 Task: Find connections with filter location Cazin with filter topic #happywith filter profile language English with filter current company Cairn Oil and Gas with filter school Kalyani Government Engineering College with filter industry Household and Institutional Furniture Manufacturing with filter service category Trade Shows with filter keywords title Electrical Engineer
Action: Mouse moved to (655, 128)
Screenshot: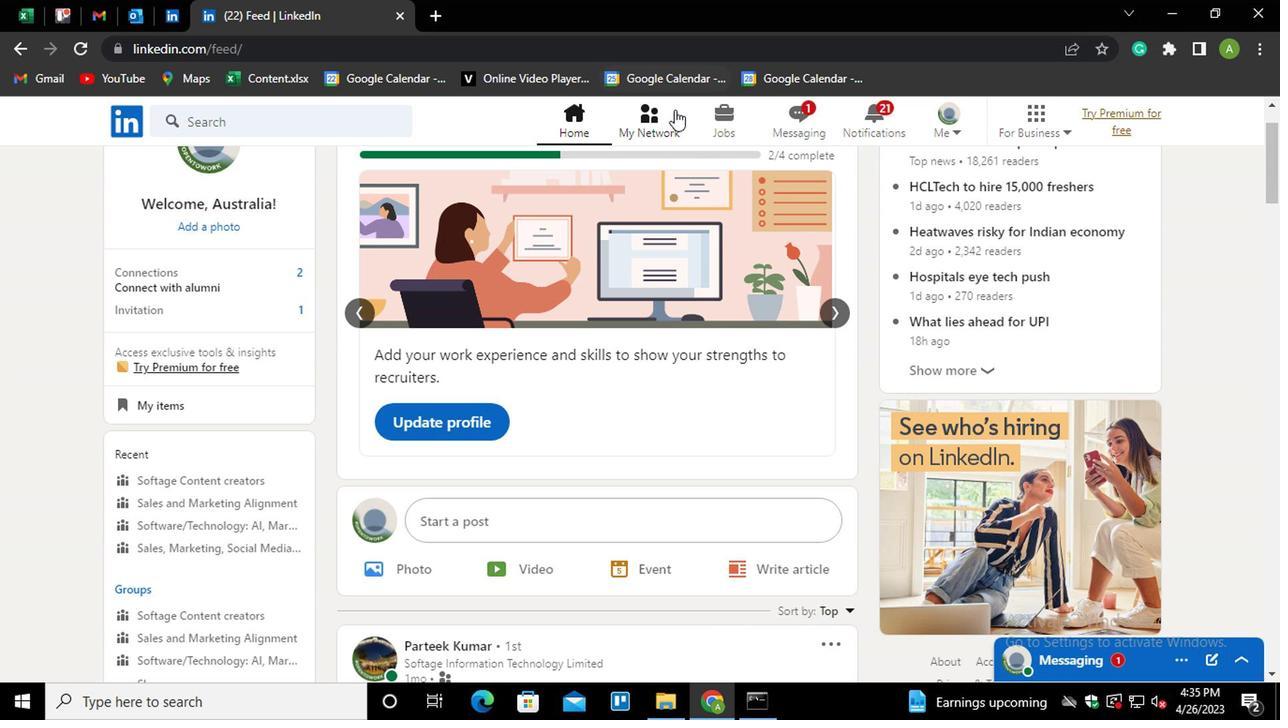 
Action: Mouse pressed left at (655, 128)
Screenshot: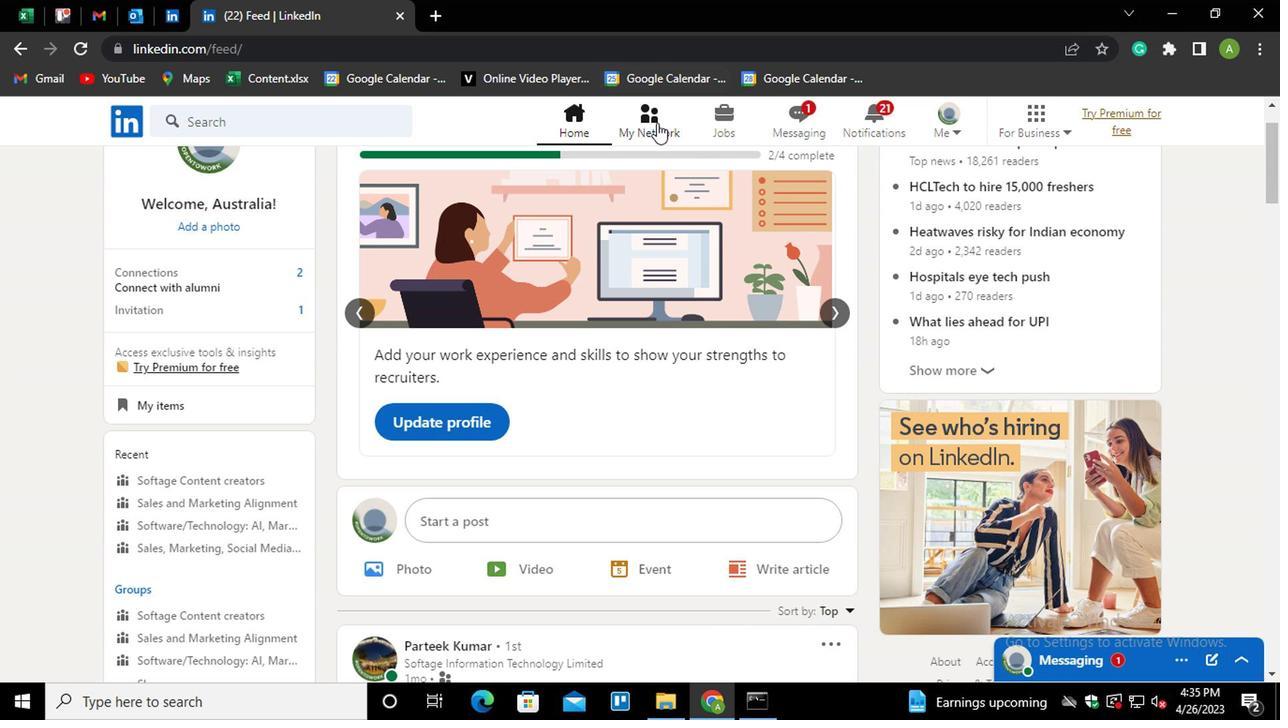 
Action: Mouse moved to (266, 225)
Screenshot: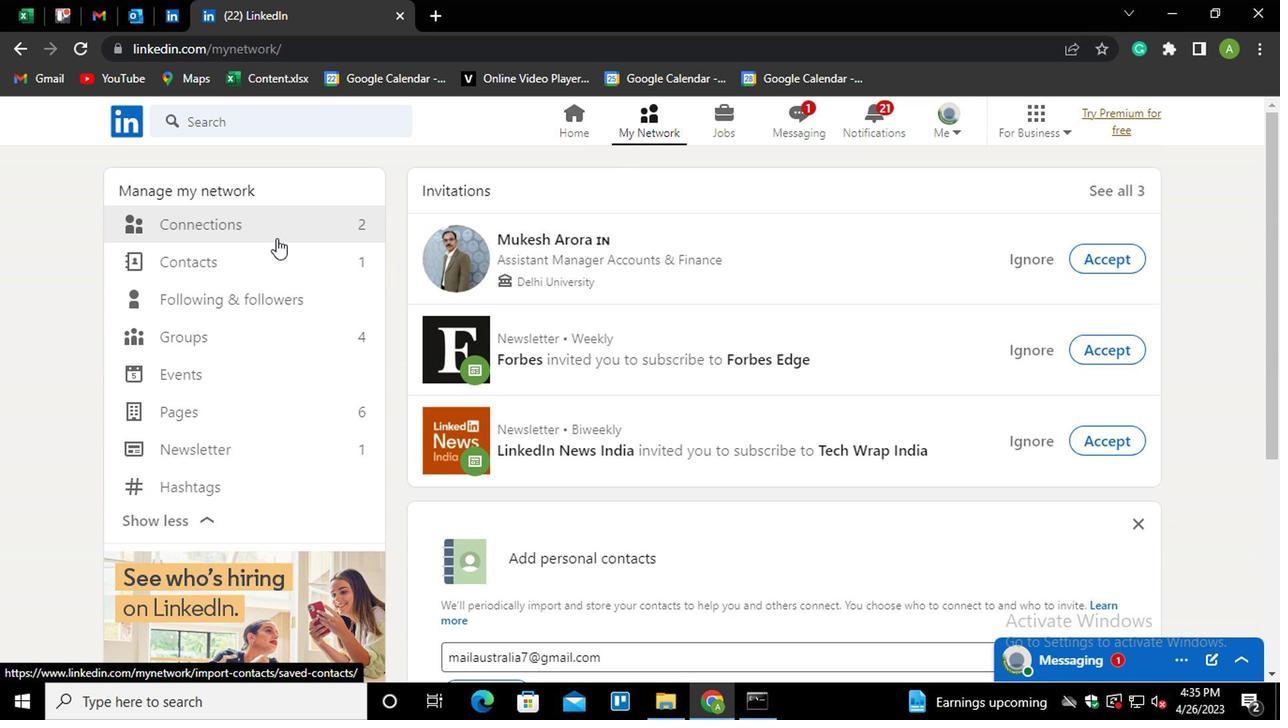 
Action: Mouse pressed left at (266, 225)
Screenshot: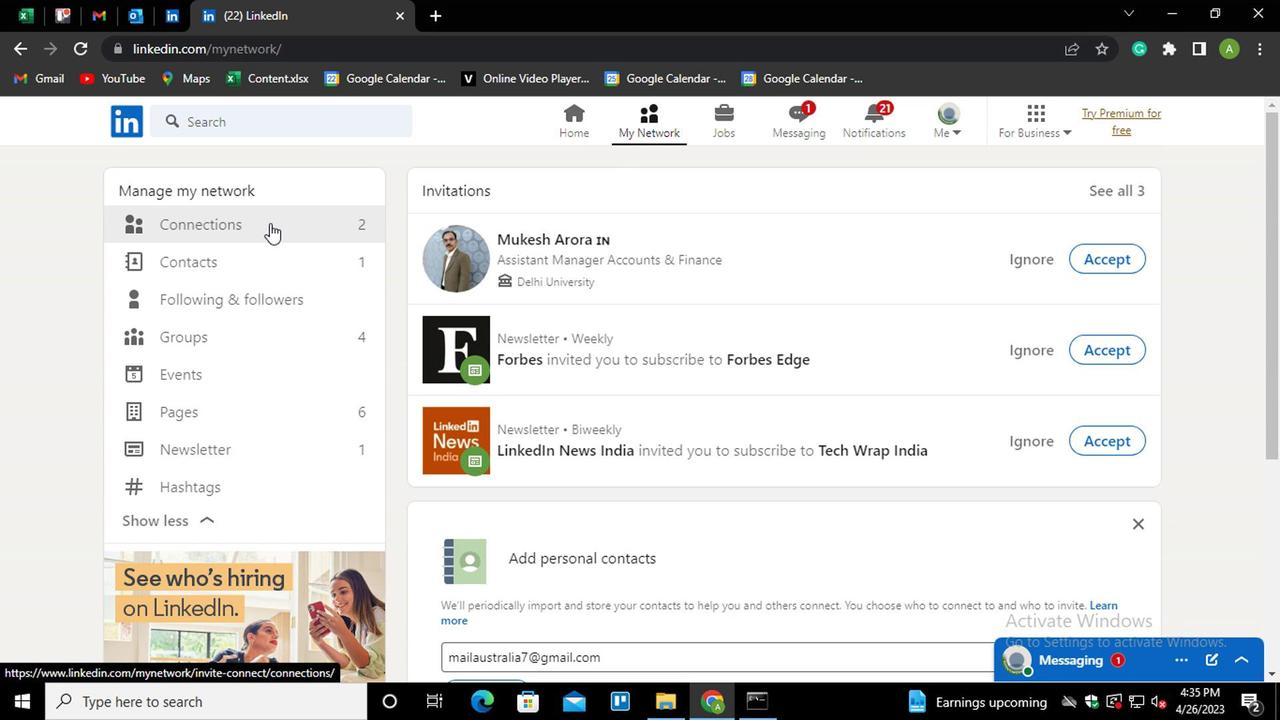 
Action: Mouse moved to (772, 224)
Screenshot: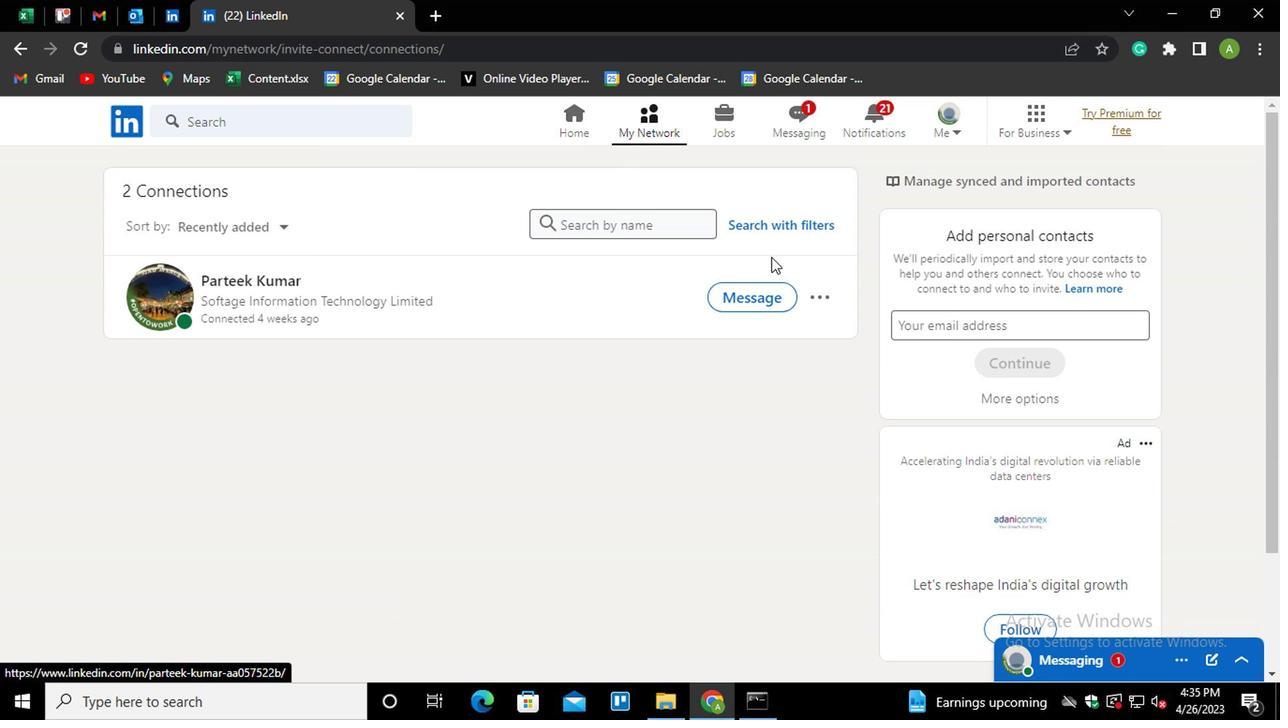 
Action: Mouse pressed left at (772, 224)
Screenshot: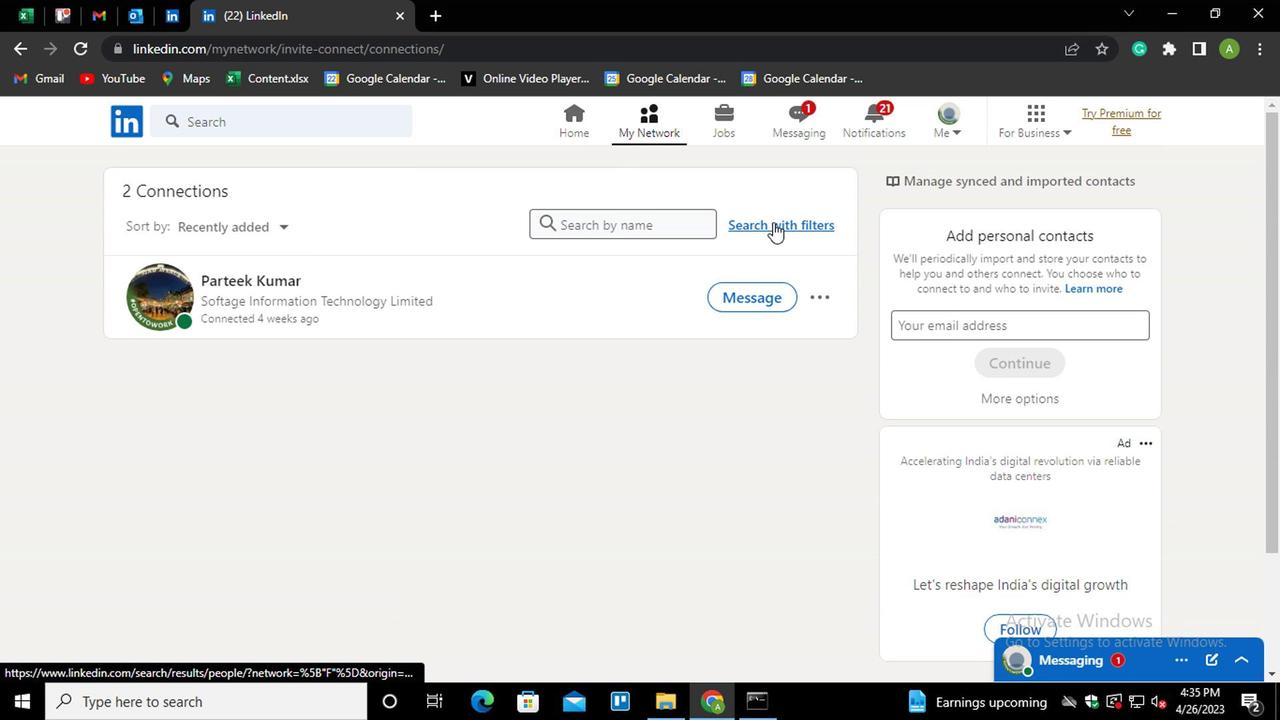 
Action: Mouse moved to (610, 180)
Screenshot: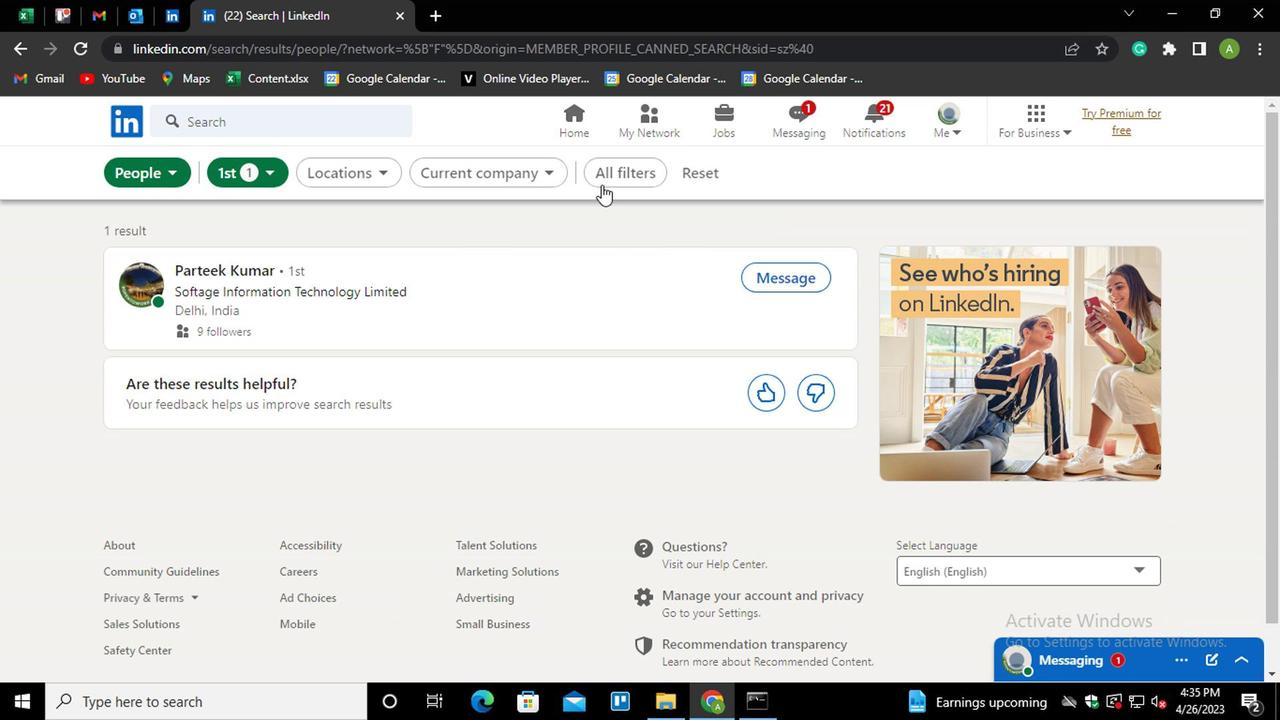 
Action: Mouse pressed left at (610, 180)
Screenshot: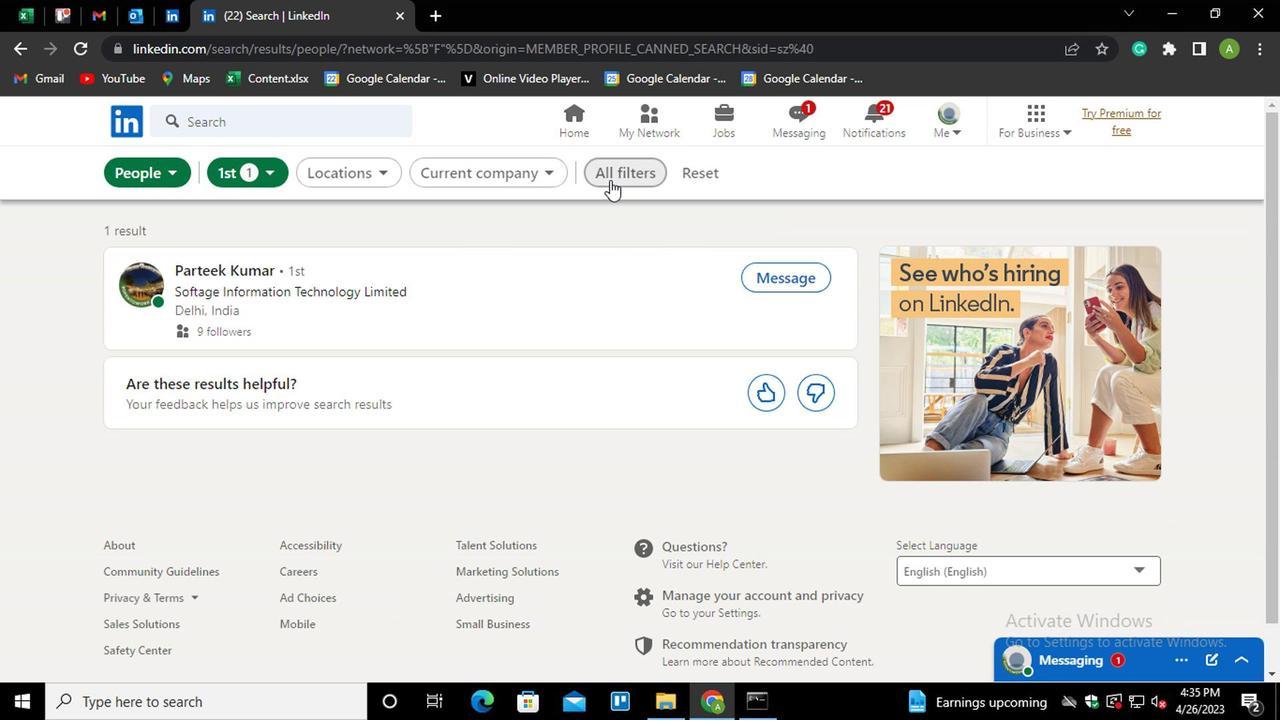 
Action: Mouse moved to (864, 426)
Screenshot: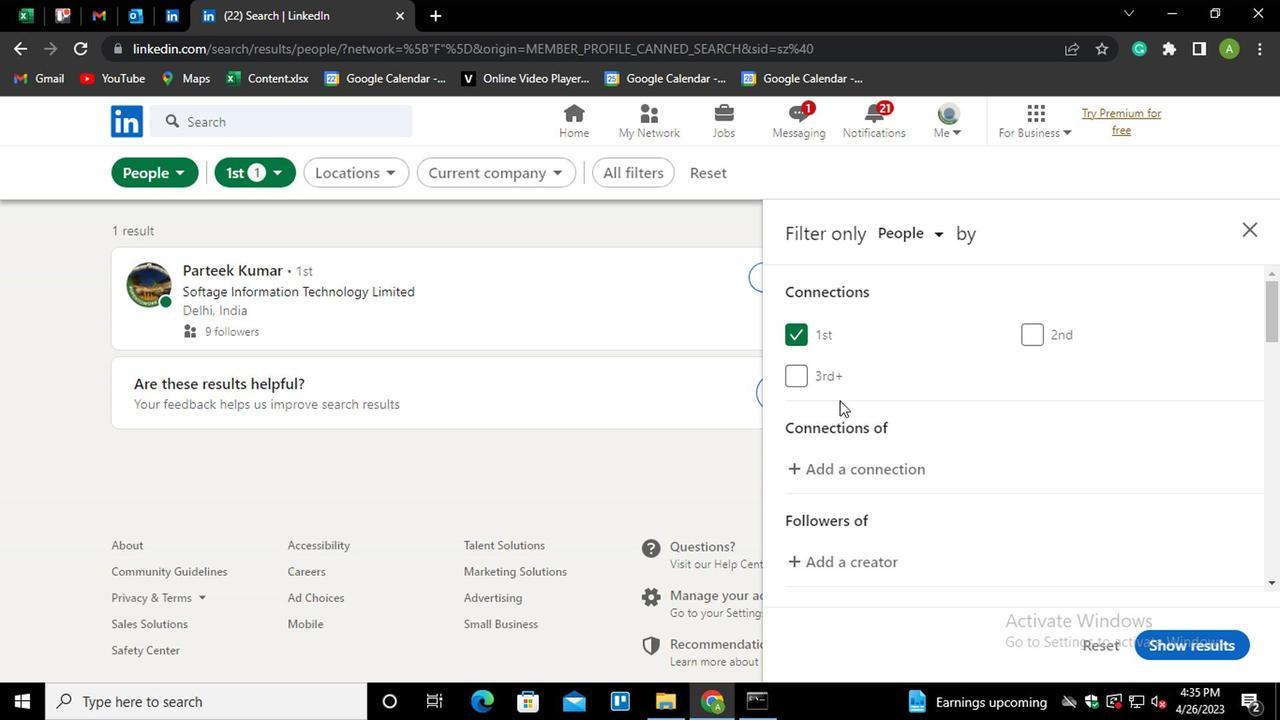 
Action: Mouse scrolled (864, 426) with delta (0, 0)
Screenshot: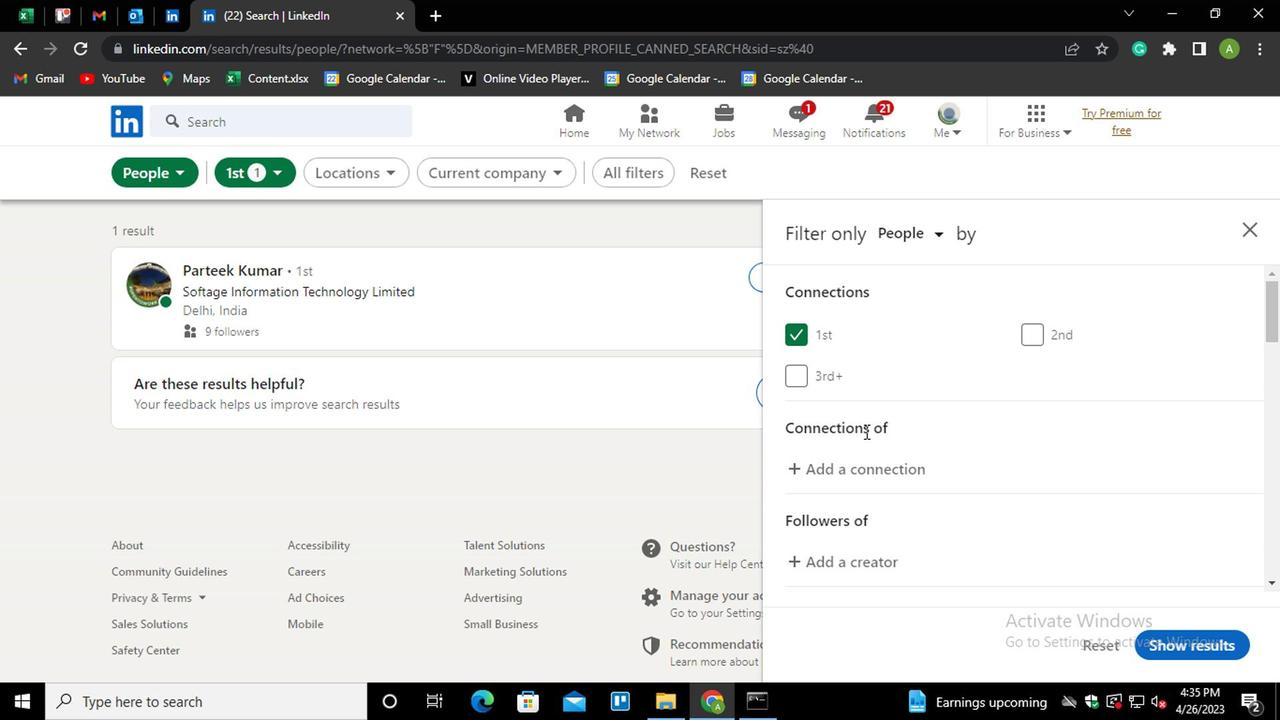 
Action: Mouse scrolled (864, 426) with delta (0, 0)
Screenshot: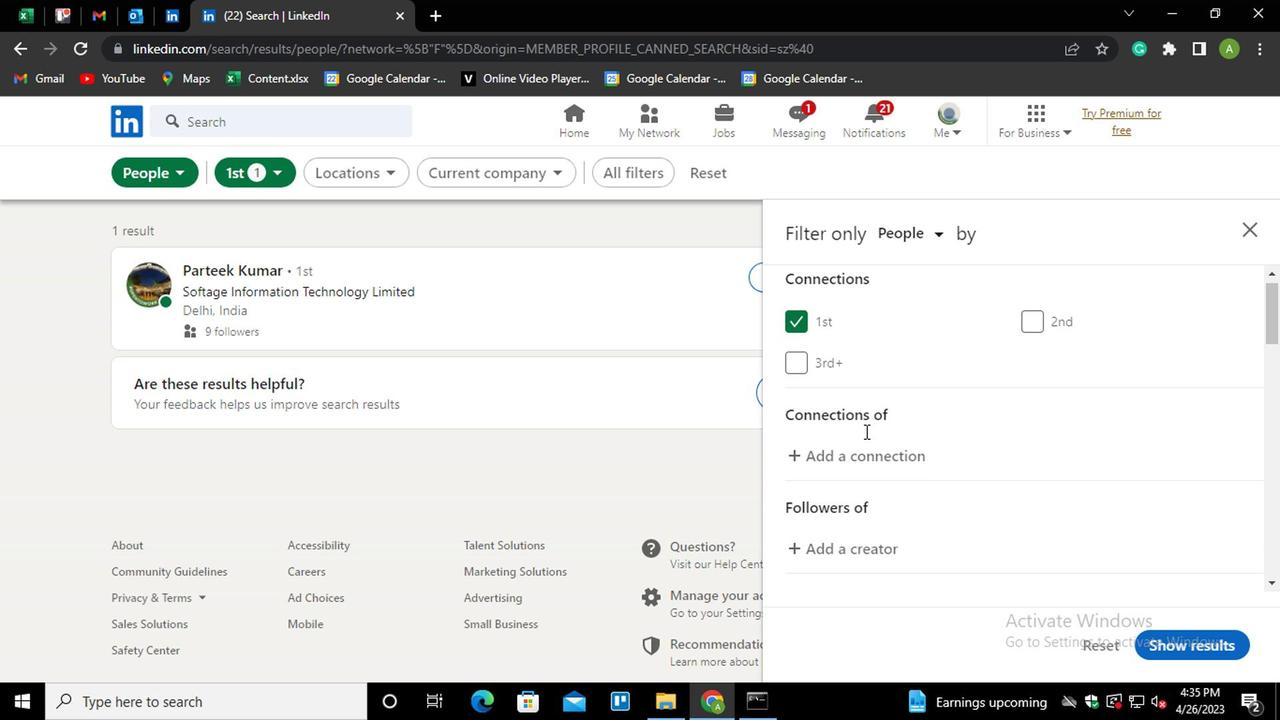 
Action: Mouse scrolled (864, 426) with delta (0, 0)
Screenshot: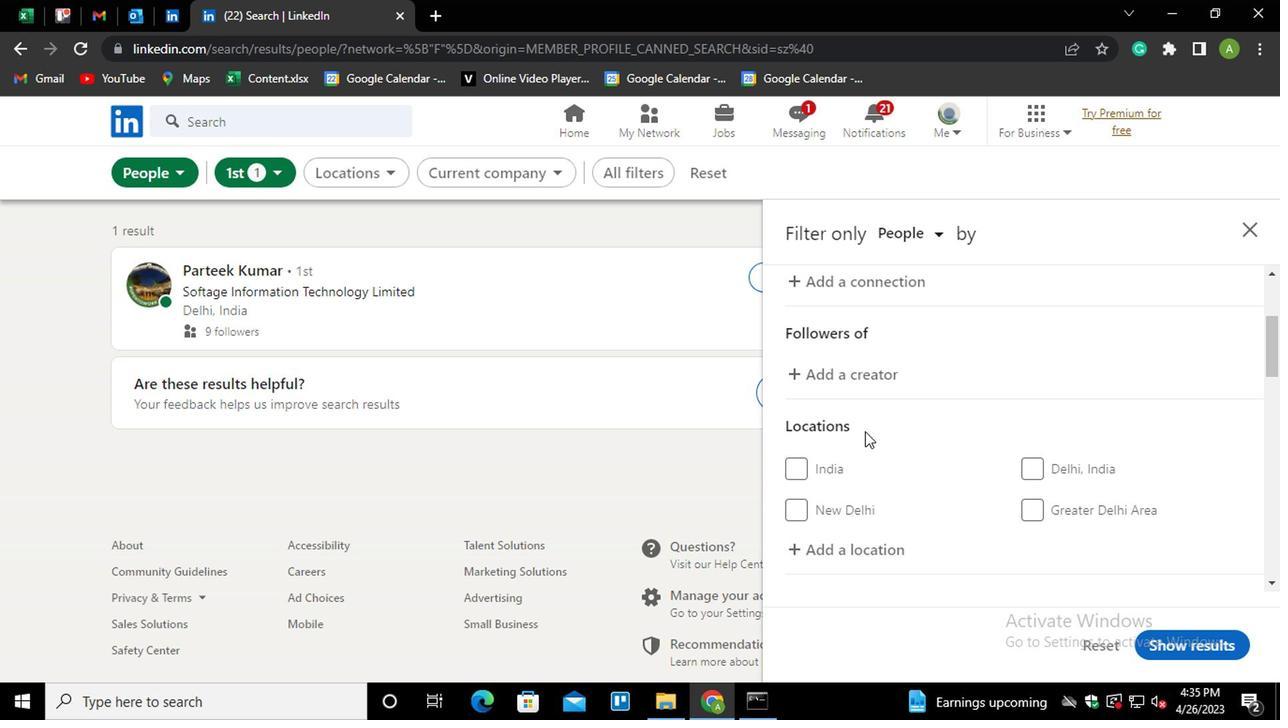 
Action: Mouse moved to (857, 451)
Screenshot: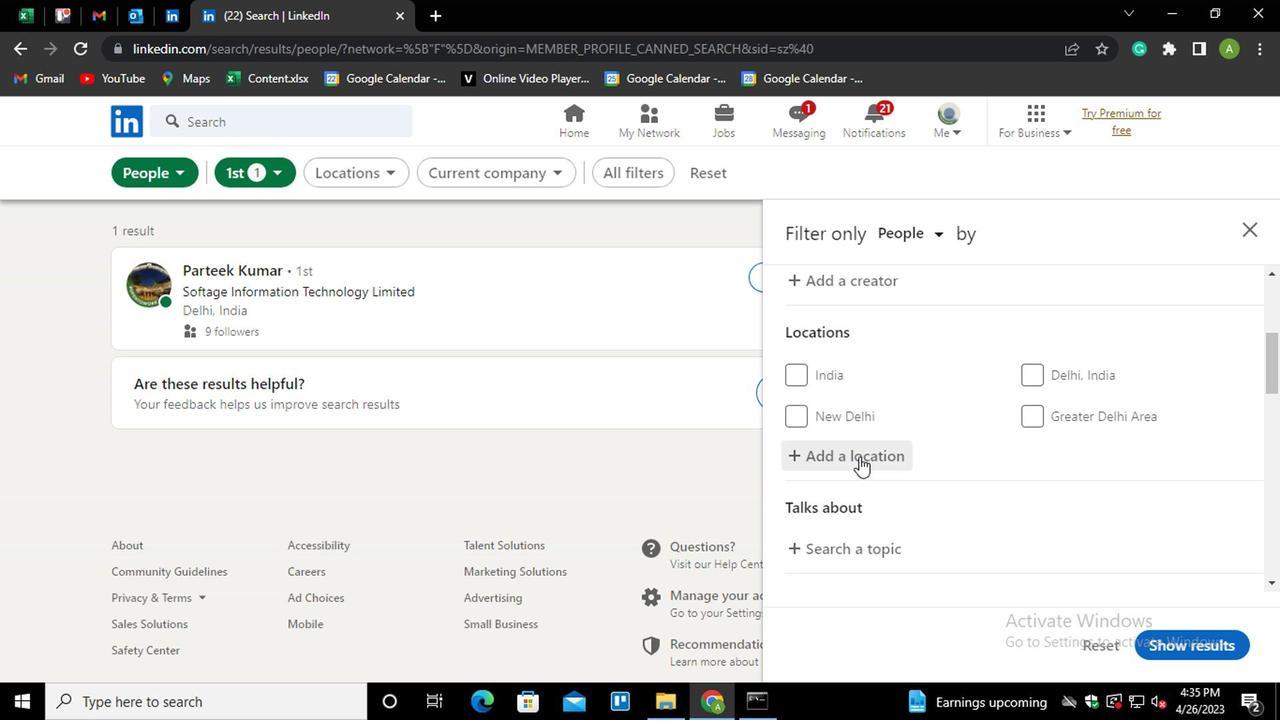 
Action: Mouse pressed left at (857, 451)
Screenshot: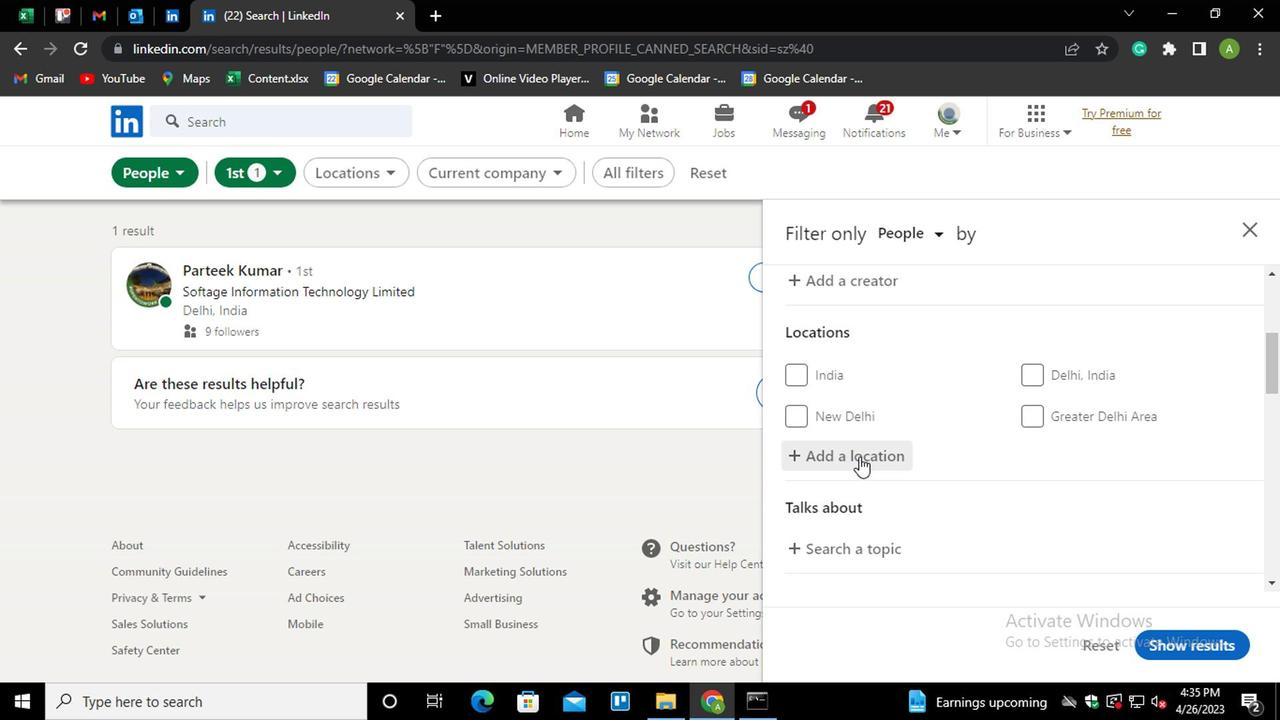 
Action: Mouse moved to (857, 451)
Screenshot: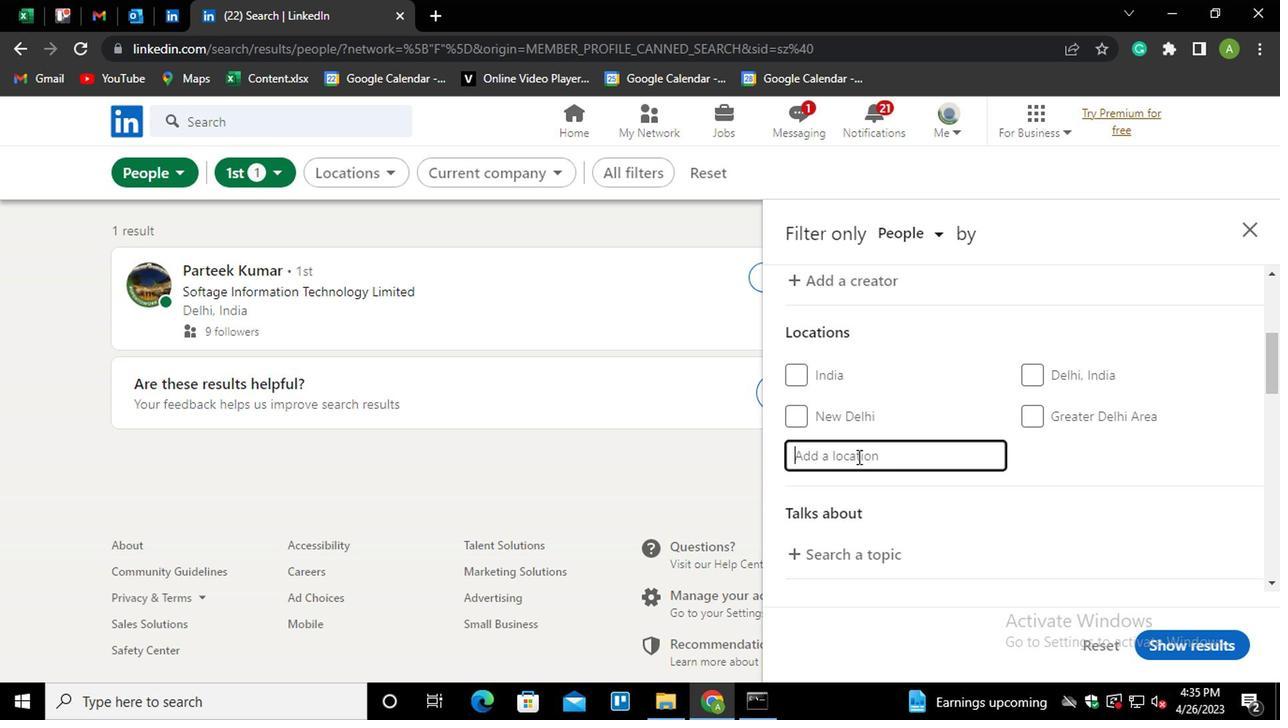 
Action: Mouse pressed left at (857, 451)
Screenshot: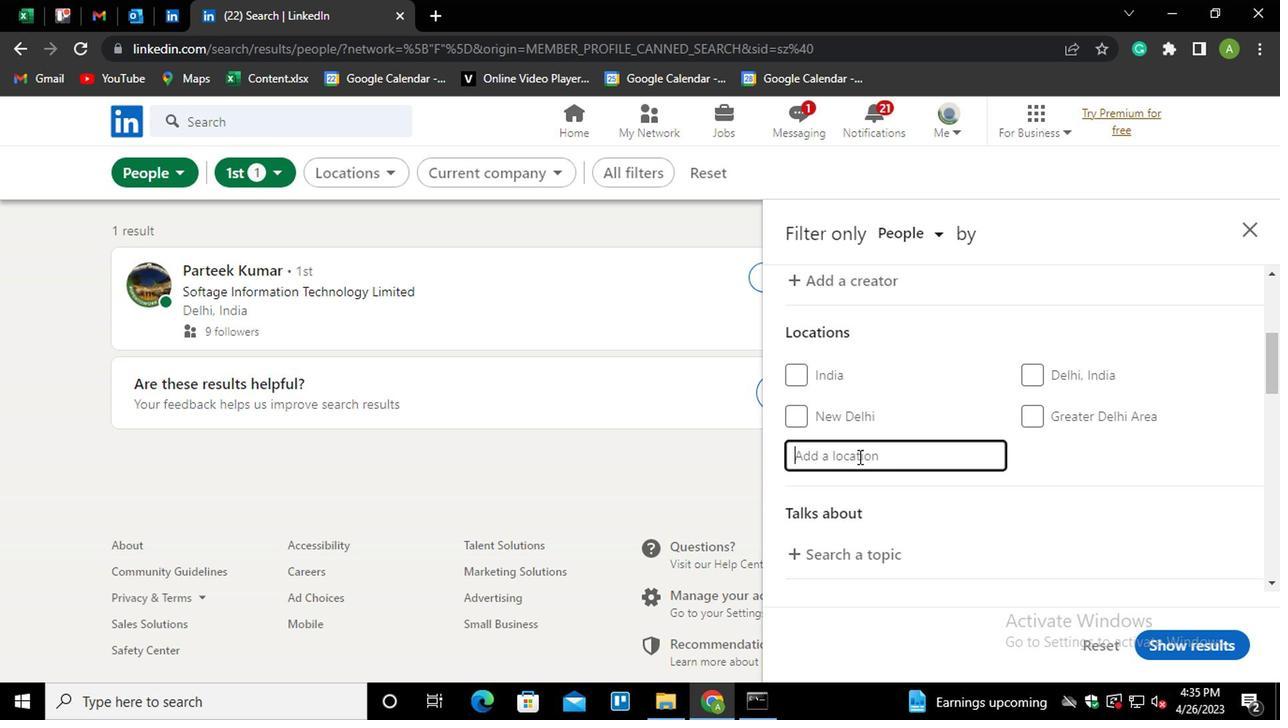 
Action: Key pressed <Key.shift>CZ<Key.backspace>AZIN<Key.down><Key.enter>
Screenshot: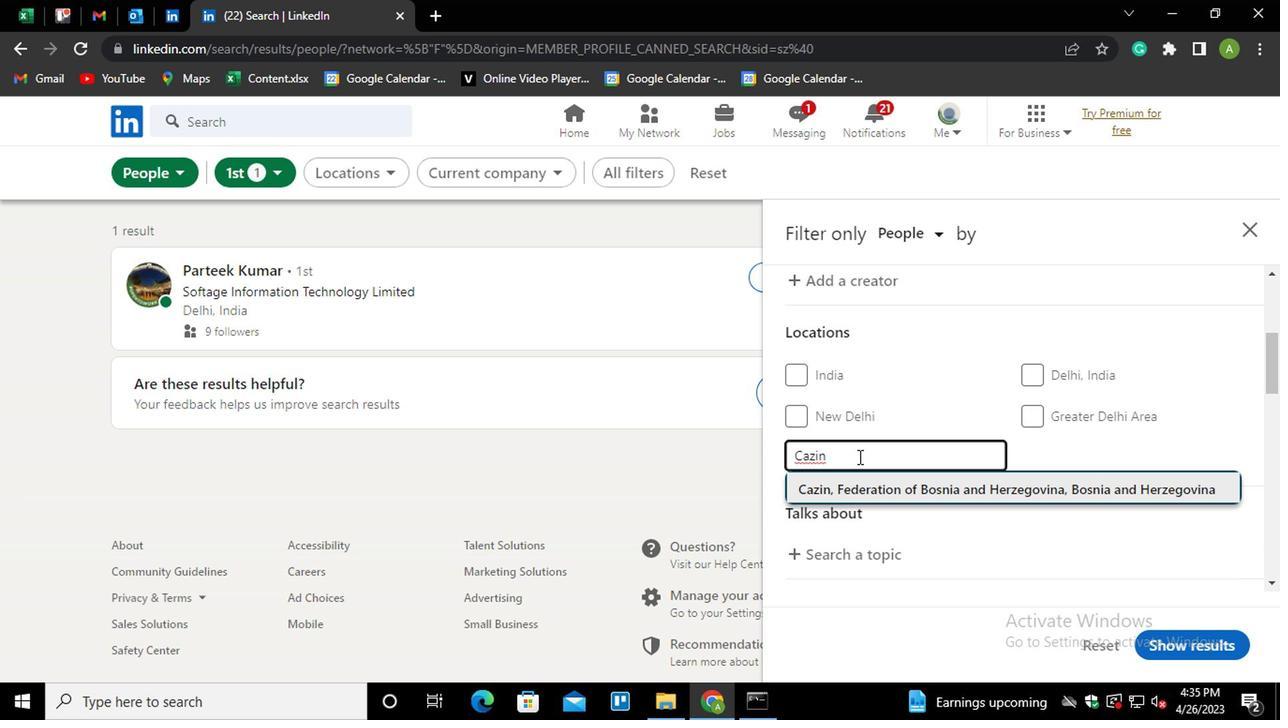 
Action: Mouse moved to (953, 480)
Screenshot: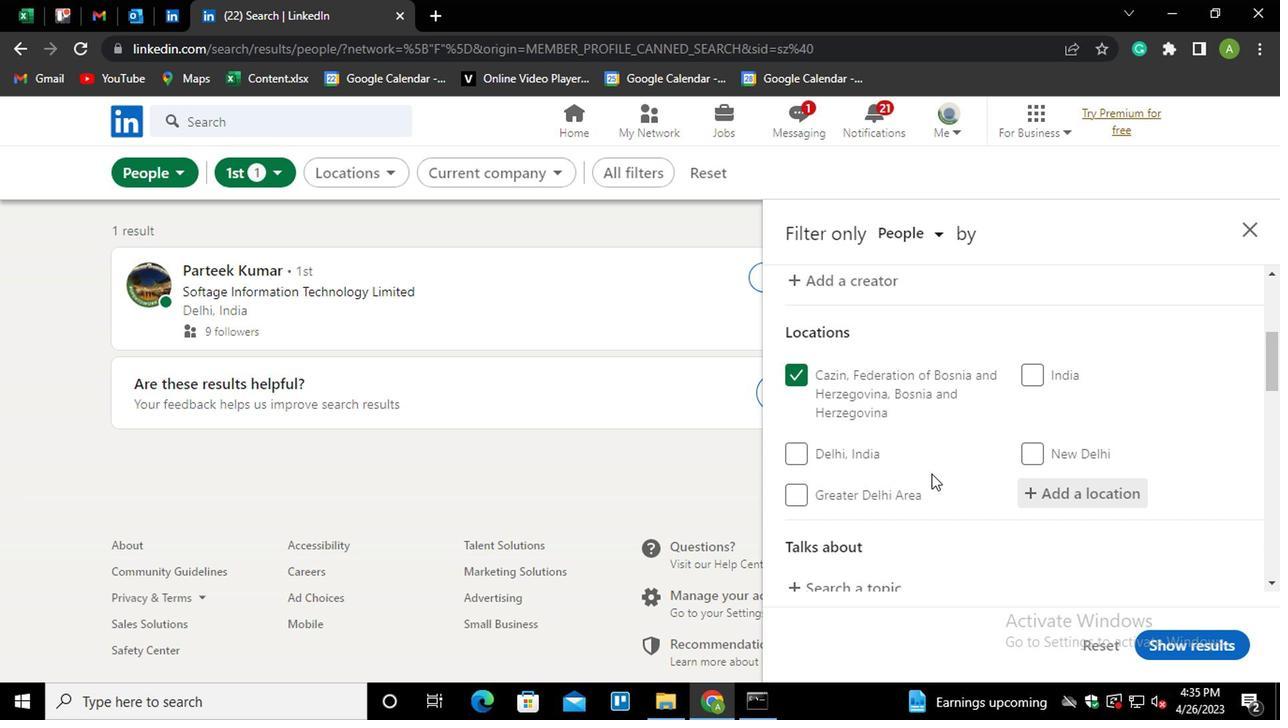 
Action: Mouse scrolled (953, 479) with delta (0, -1)
Screenshot: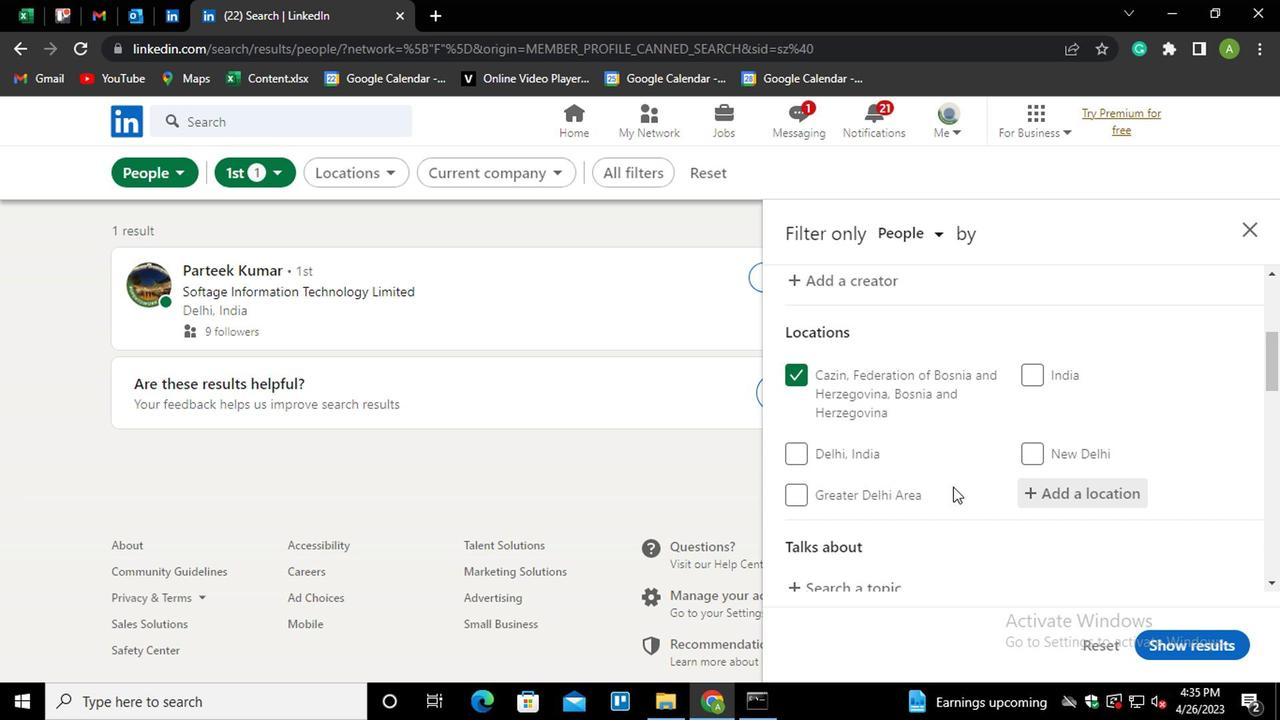 
Action: Mouse moved to (957, 467)
Screenshot: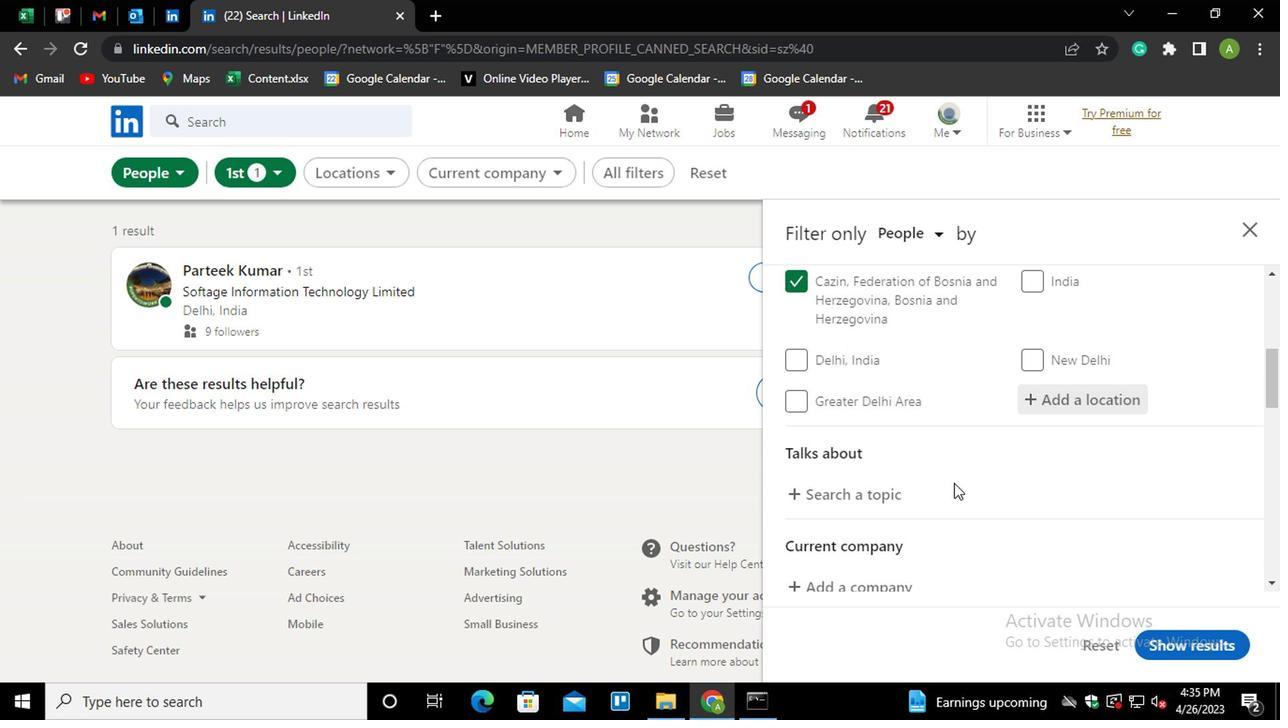 
Action: Mouse scrolled (957, 466) with delta (0, 0)
Screenshot: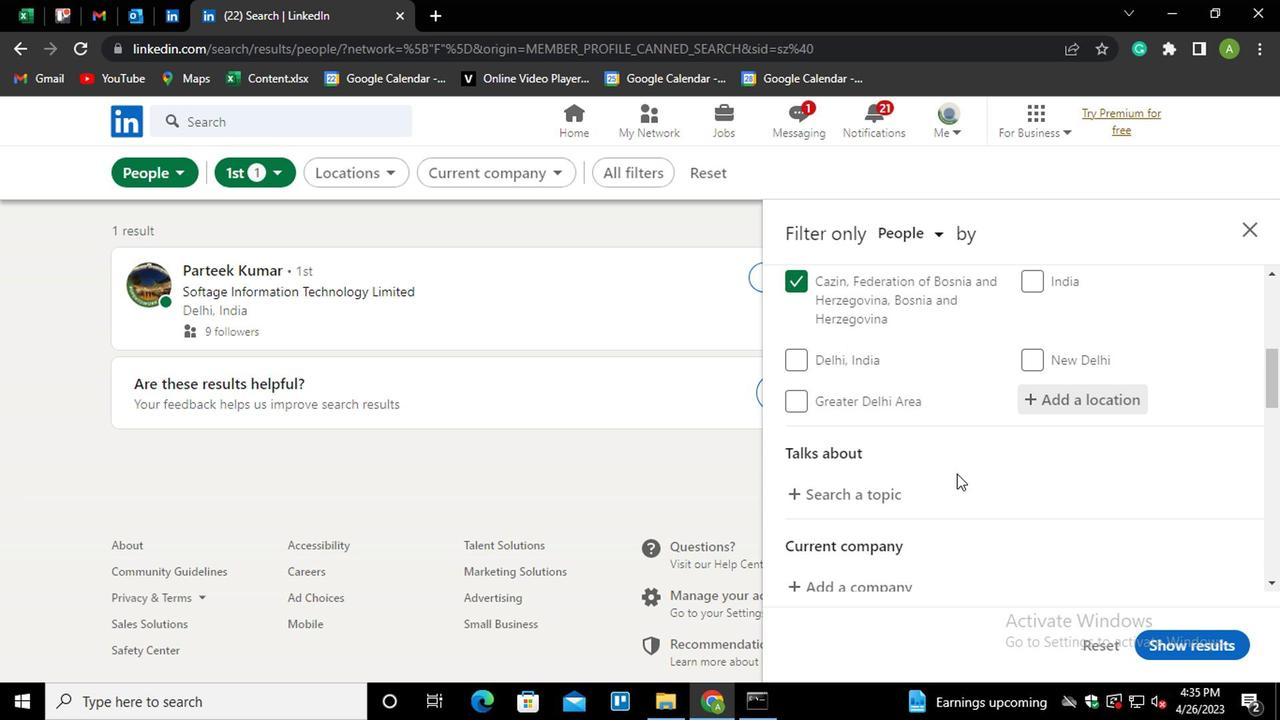 
Action: Mouse moved to (849, 390)
Screenshot: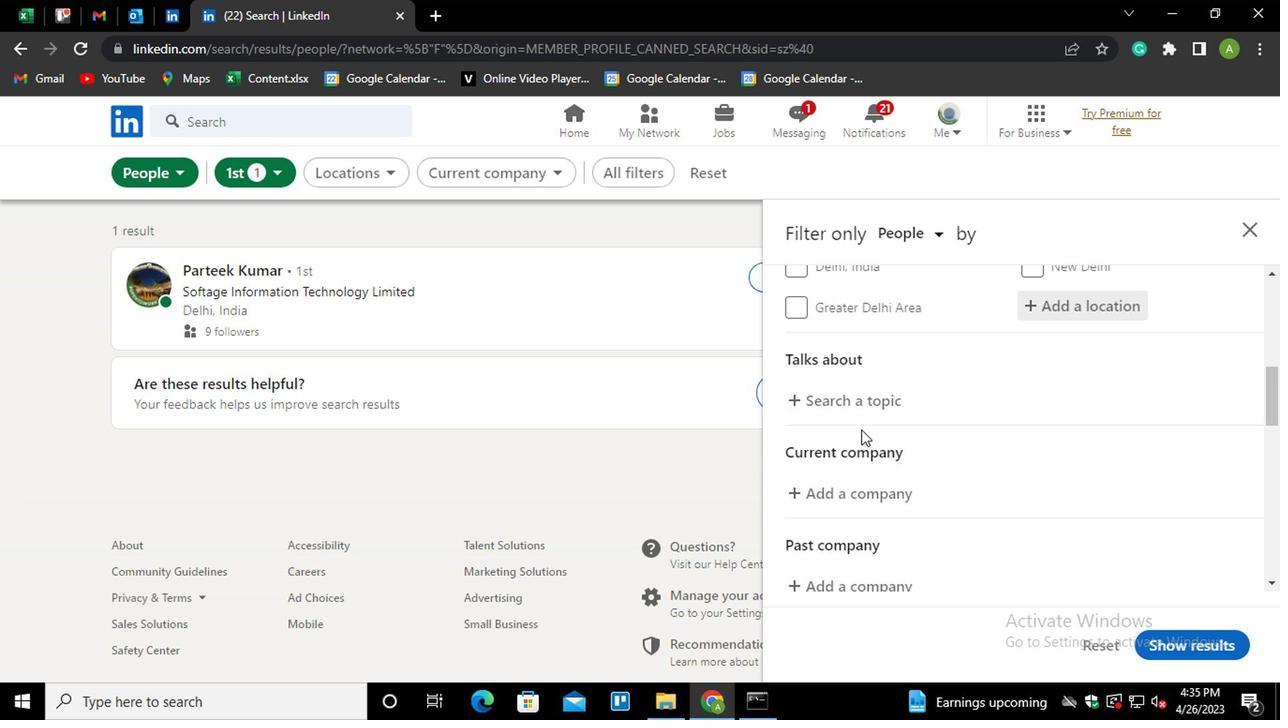 
Action: Mouse pressed left at (849, 390)
Screenshot: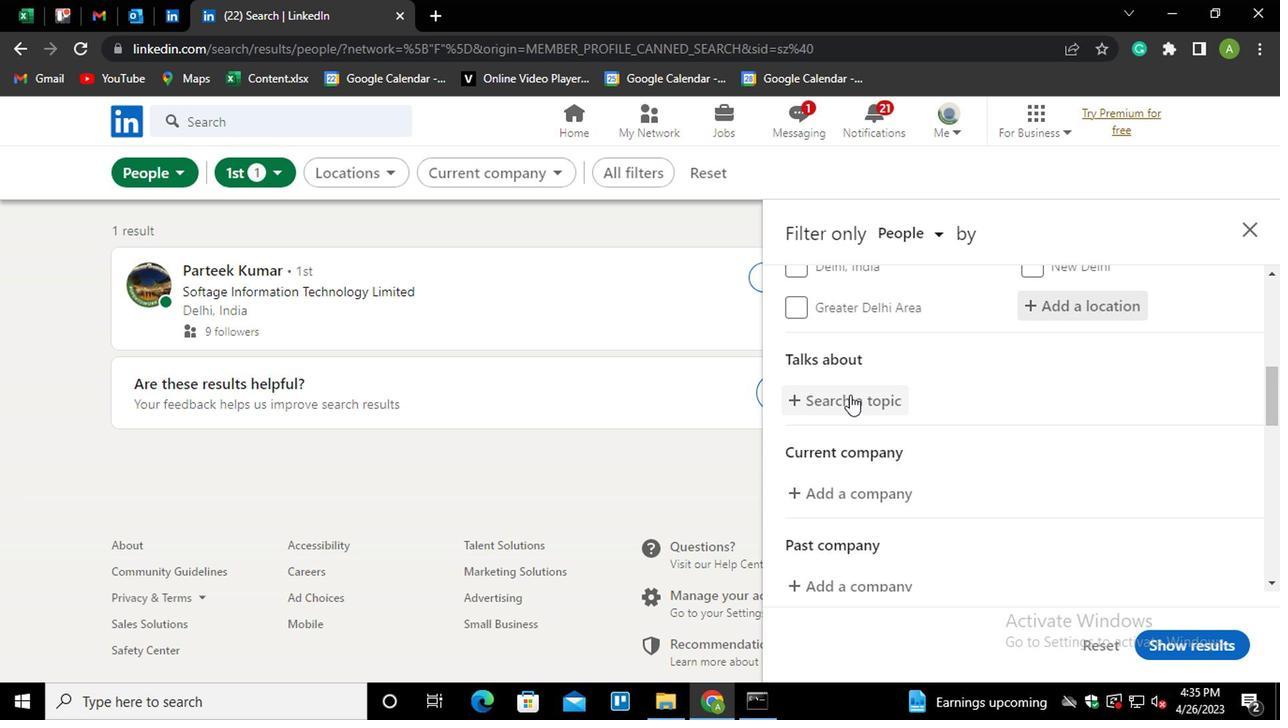 
Action: Mouse moved to (864, 398)
Screenshot: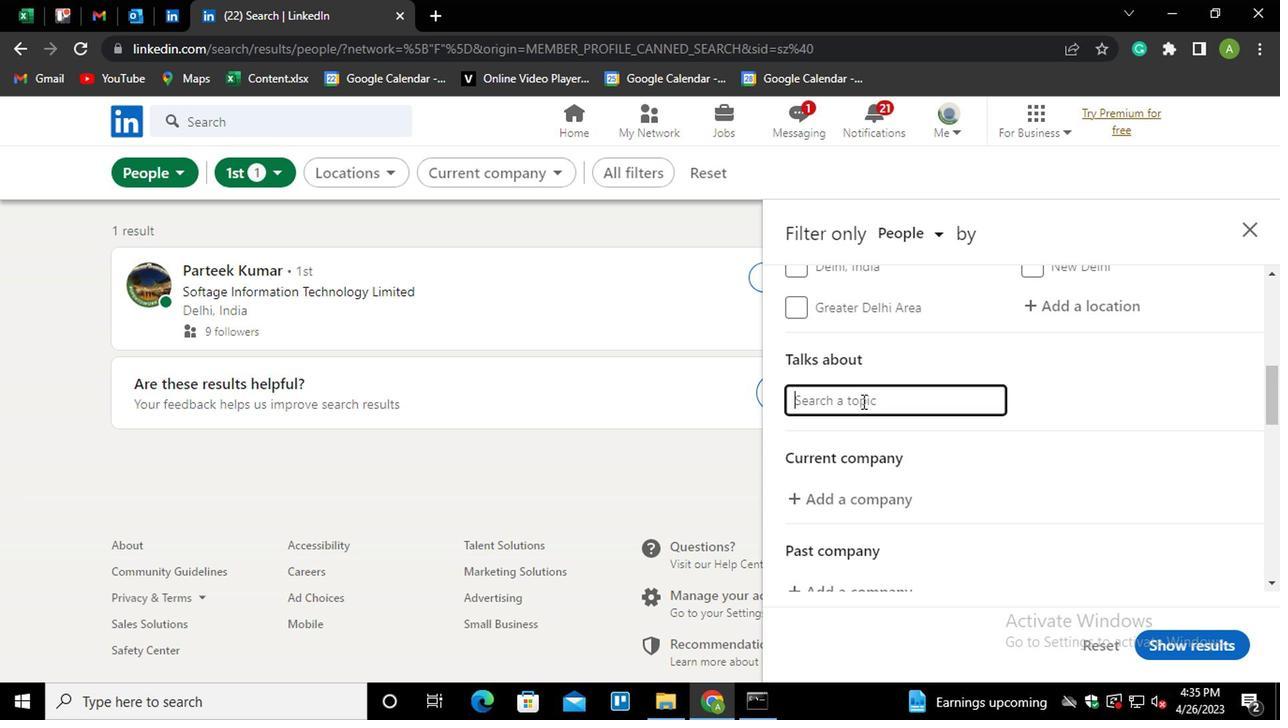 
Action: Mouse pressed left at (864, 398)
Screenshot: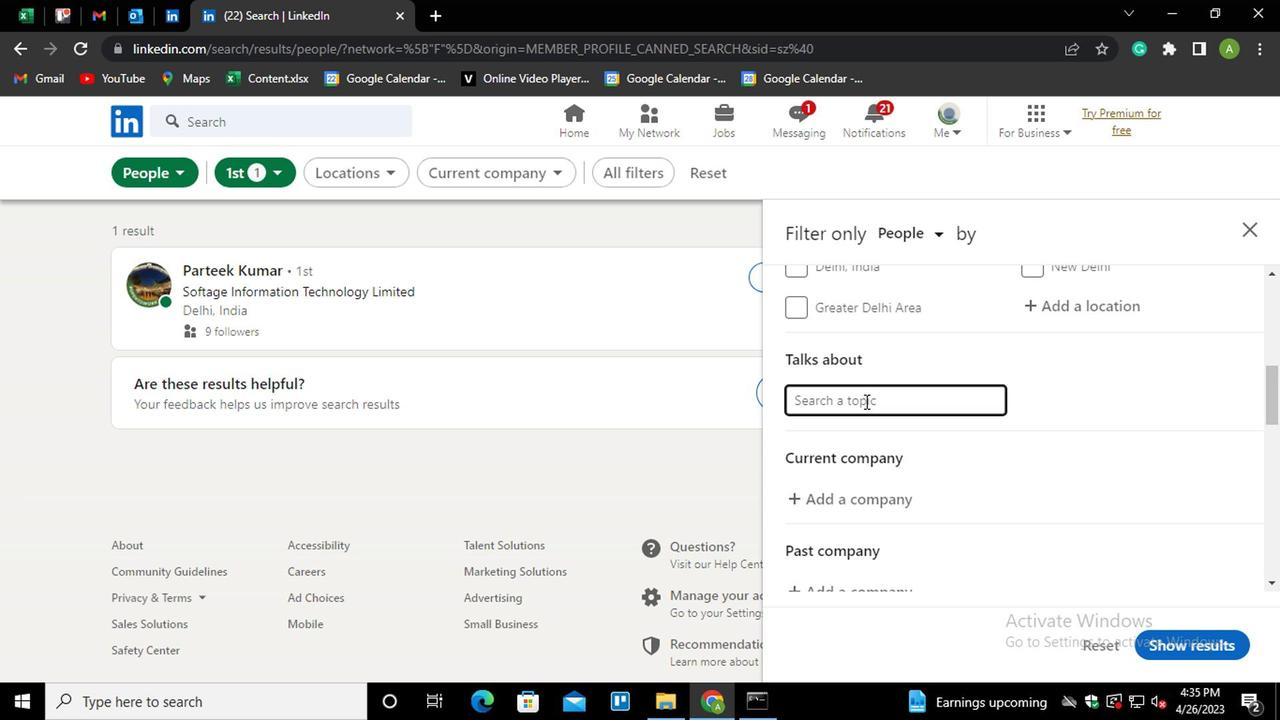 
Action: Key pressed <Key.shift>#HAPPY
Screenshot: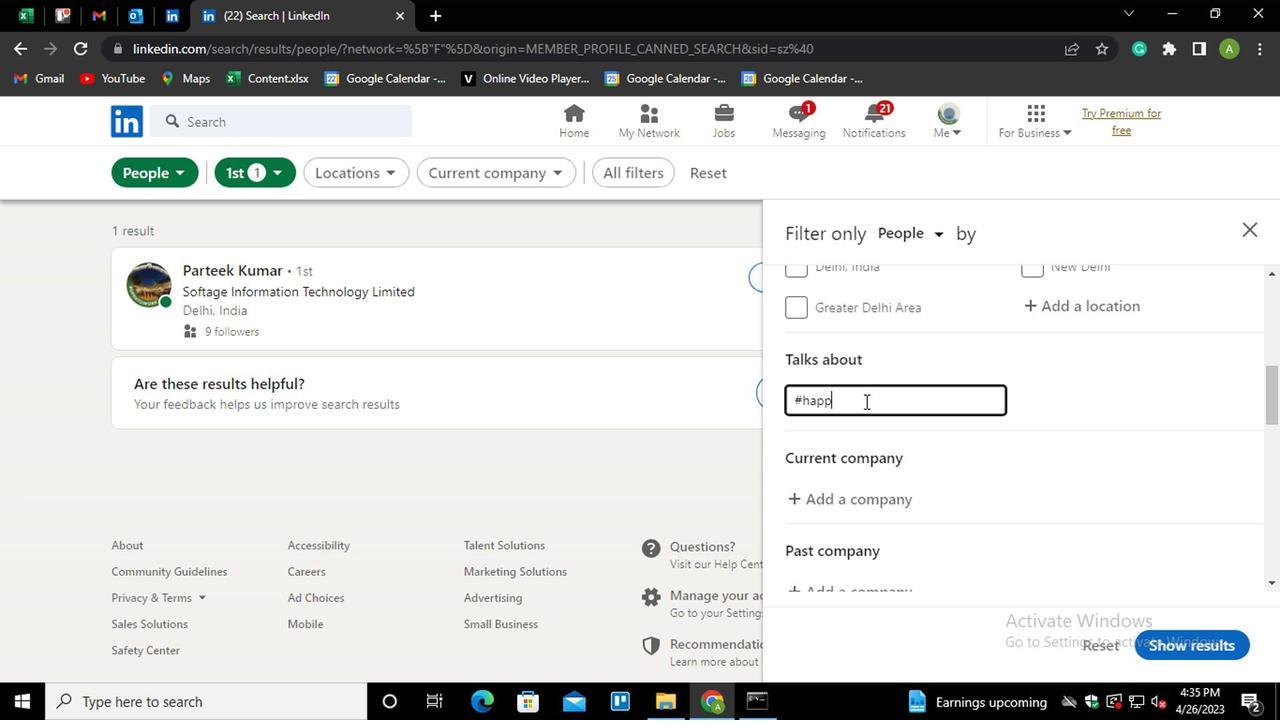 
Action: Mouse moved to (1096, 378)
Screenshot: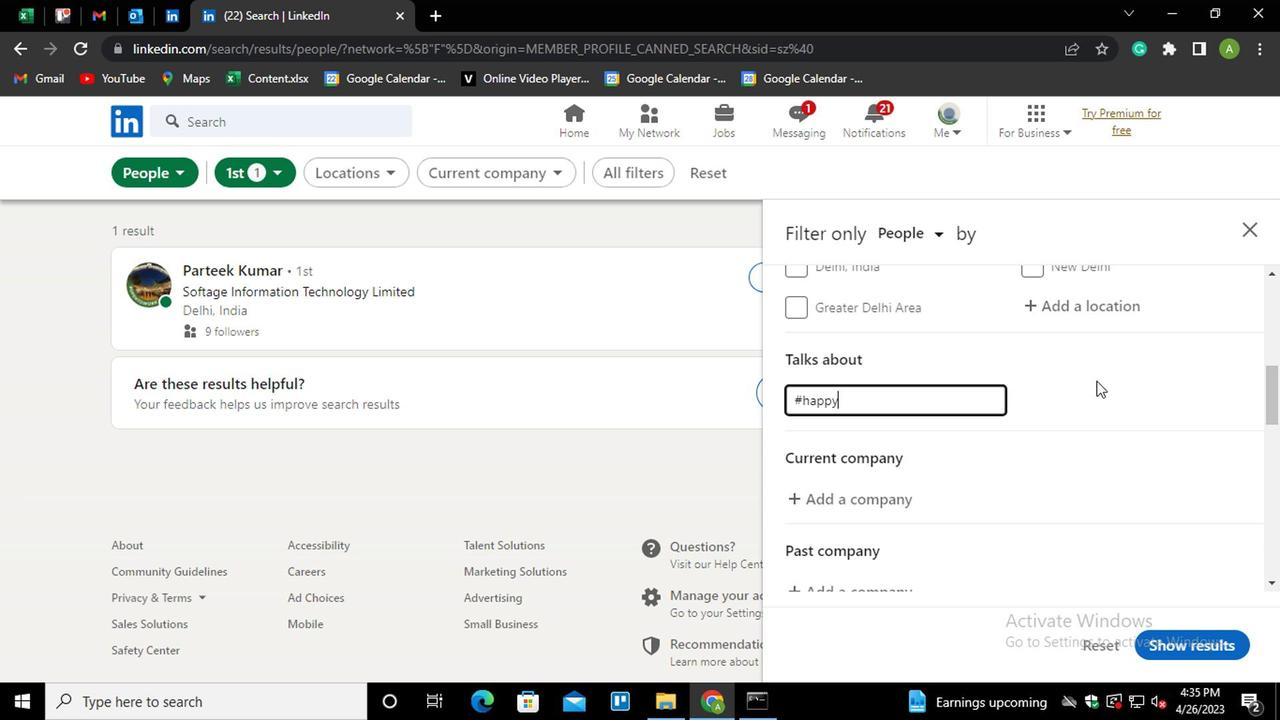 
Action: Mouse pressed left at (1096, 378)
Screenshot: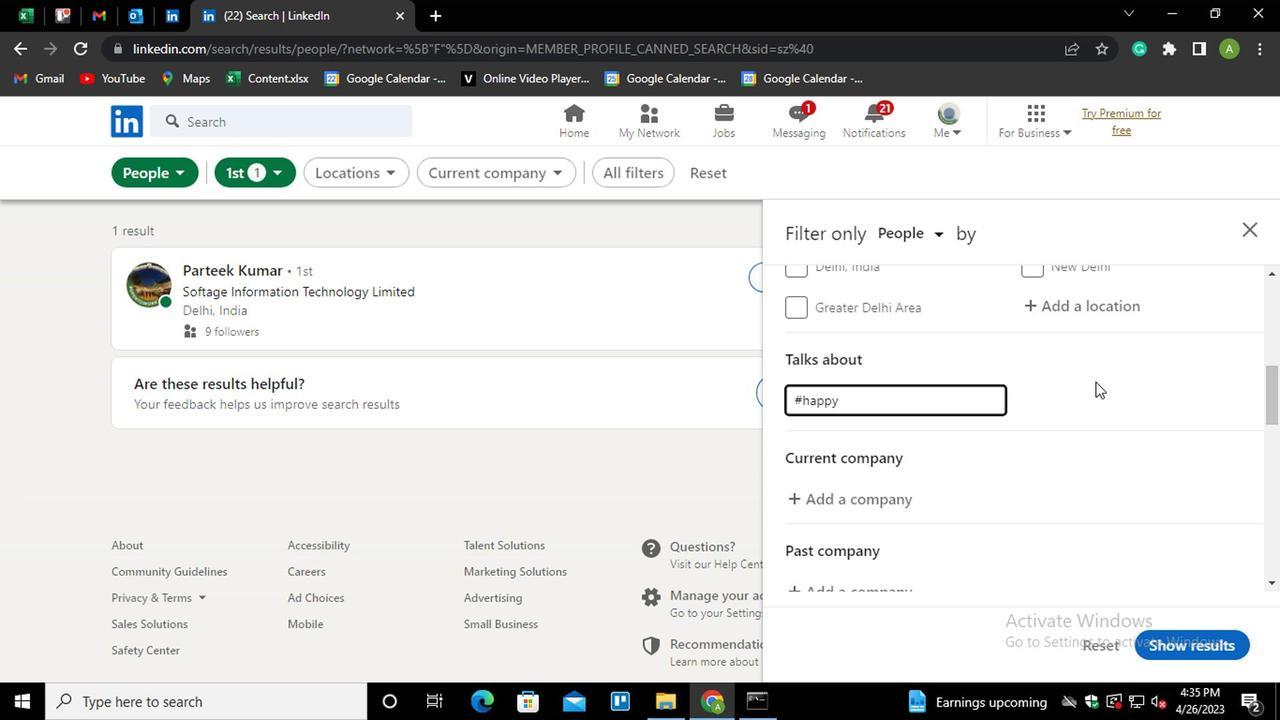
Action: Mouse moved to (1101, 389)
Screenshot: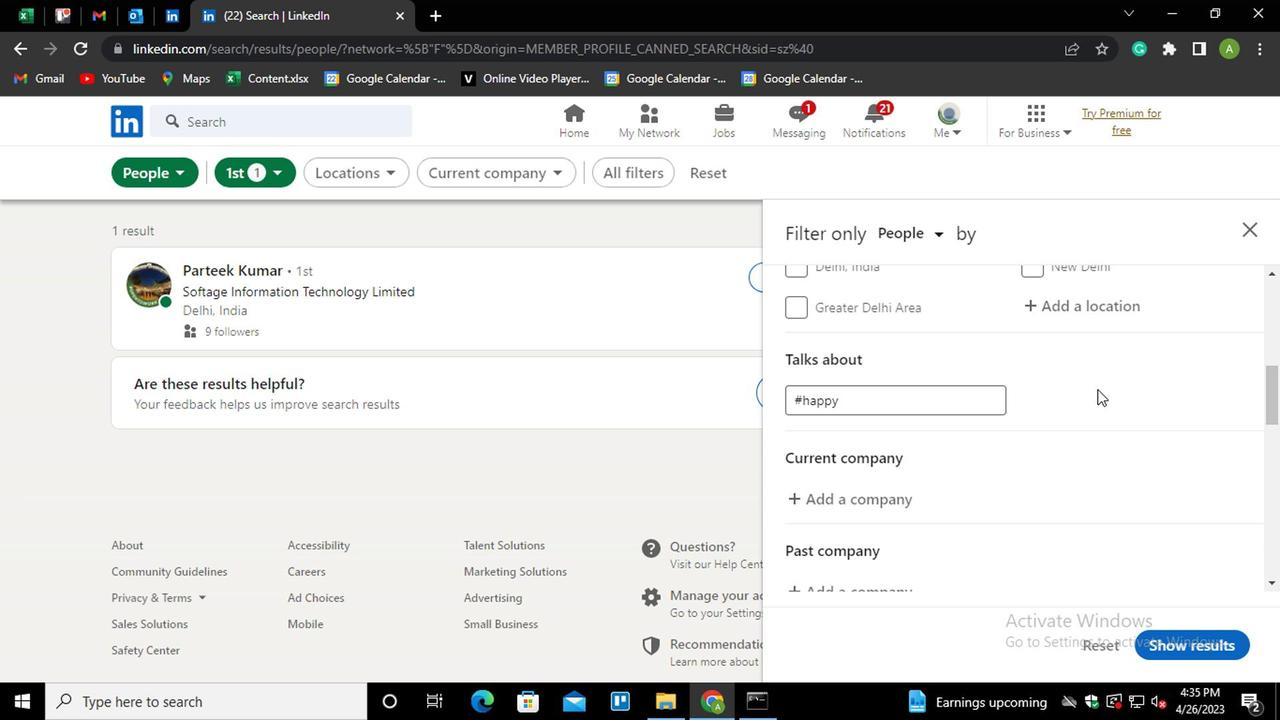 
Action: Mouse scrolled (1101, 388) with delta (0, 0)
Screenshot: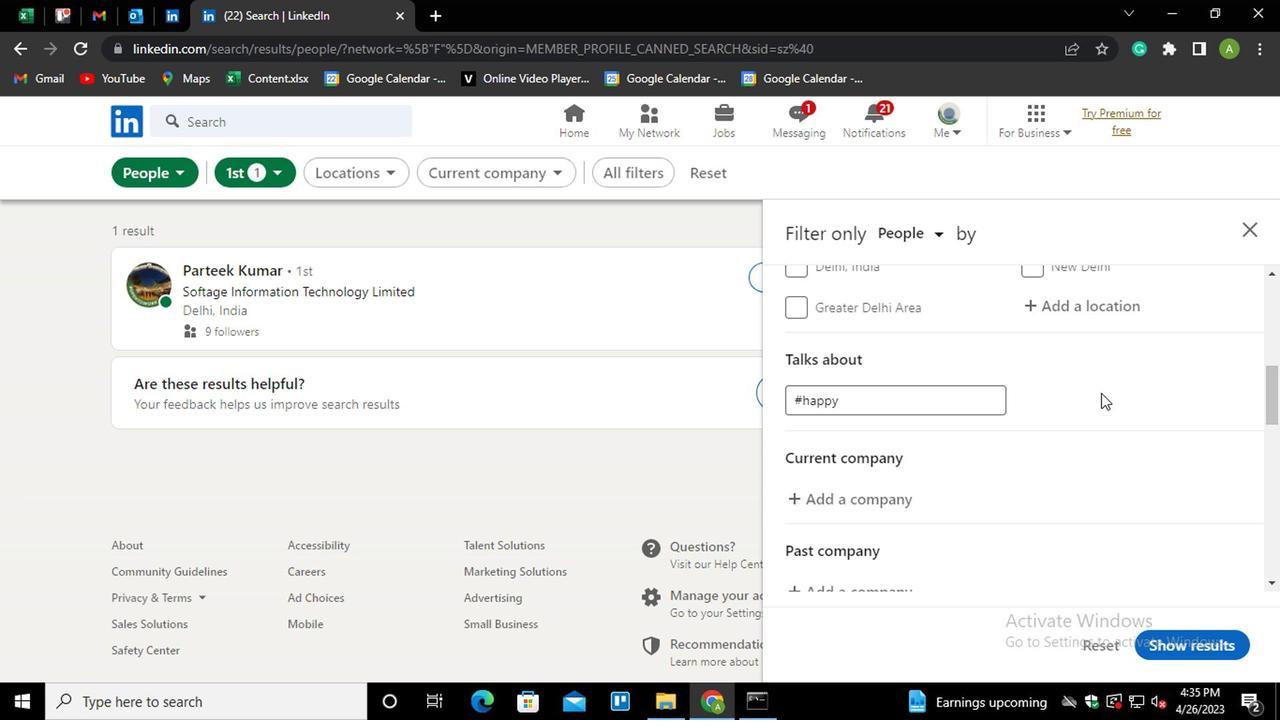 
Action: Mouse moved to (869, 402)
Screenshot: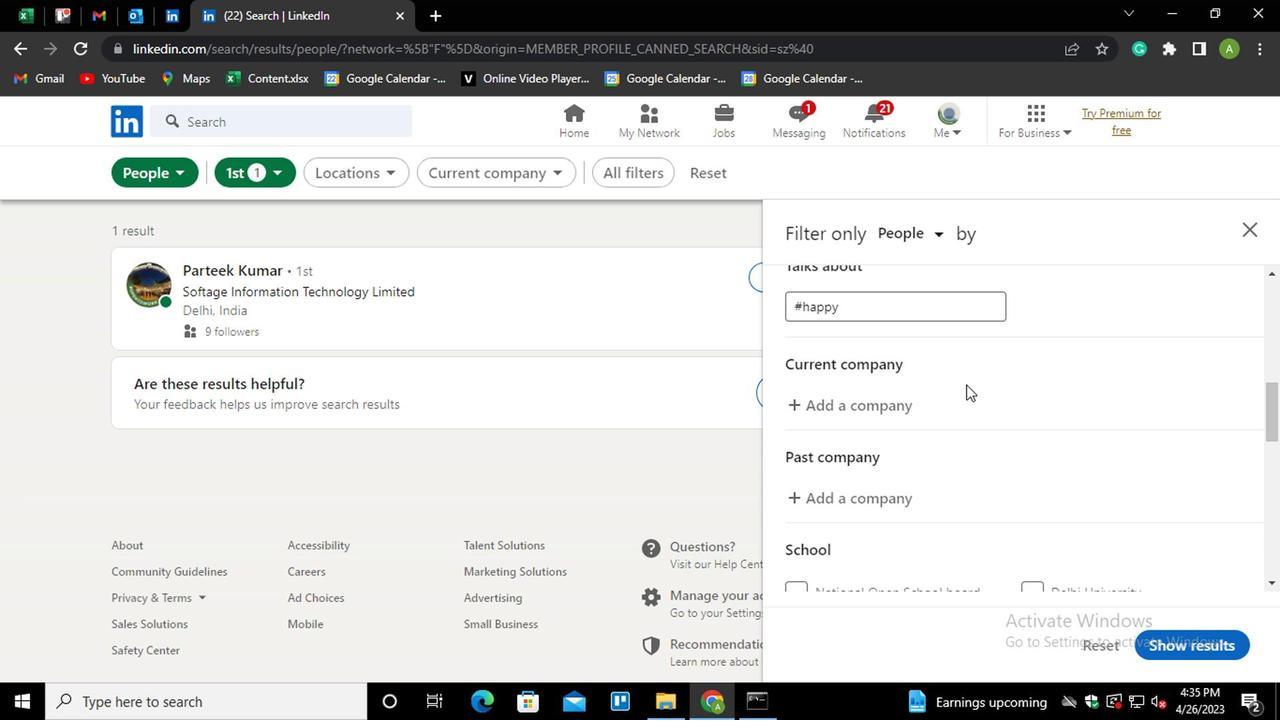 
Action: Mouse pressed left at (869, 402)
Screenshot: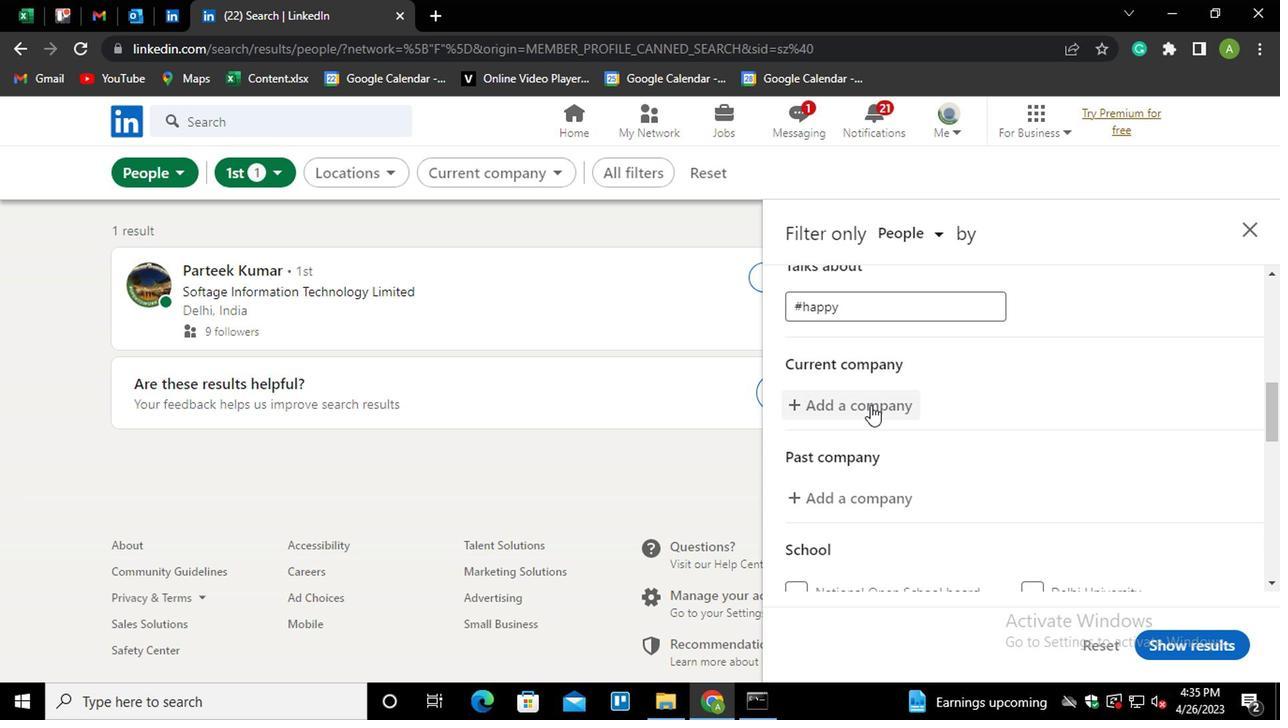 
Action: Mouse moved to (900, 403)
Screenshot: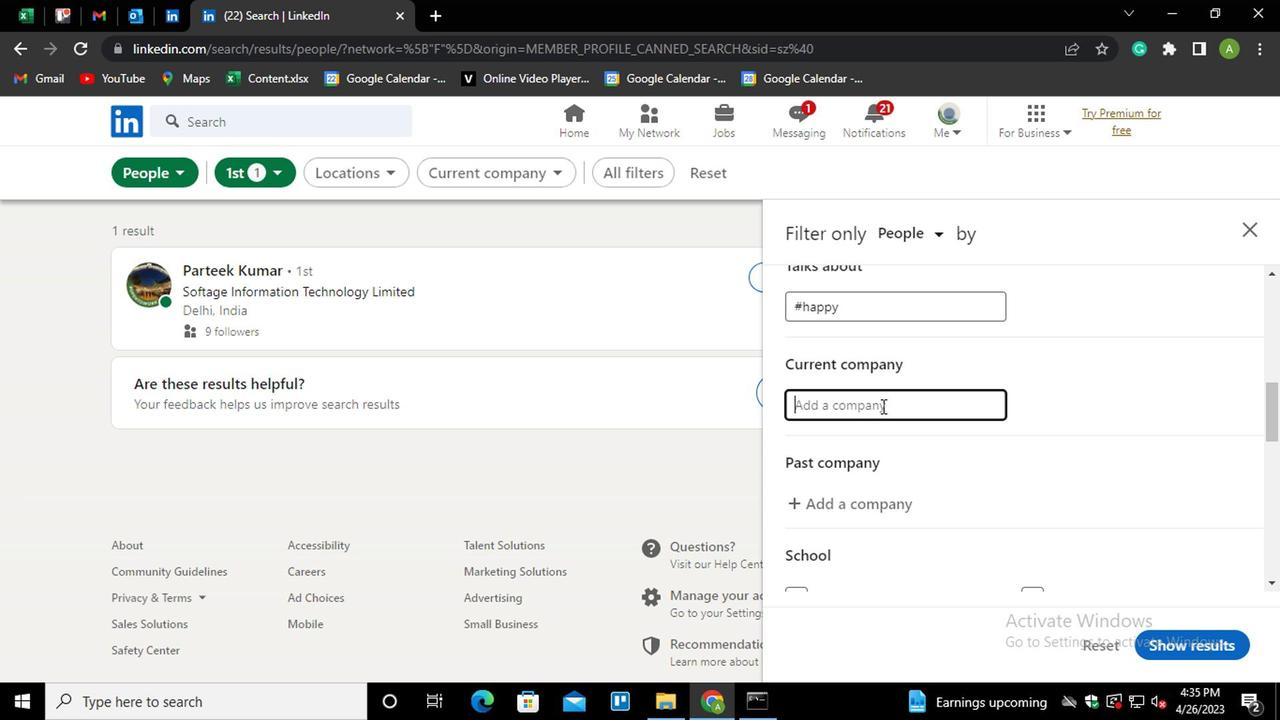 
Action: Mouse pressed left at (900, 403)
Screenshot: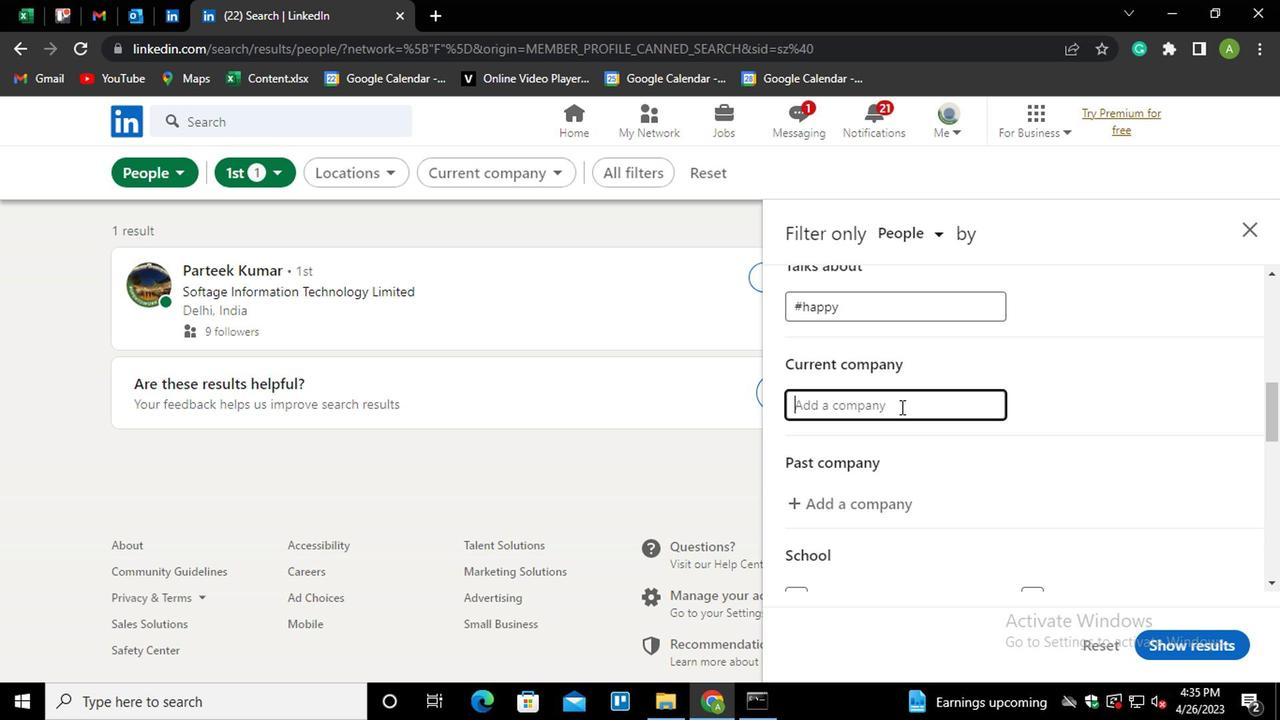 
Action: Key pressed <Key.shift>CARIN<Key.space><Key.shift_r>OIL<Key.space>AND<Key.space><Key.shift>GAS
Screenshot: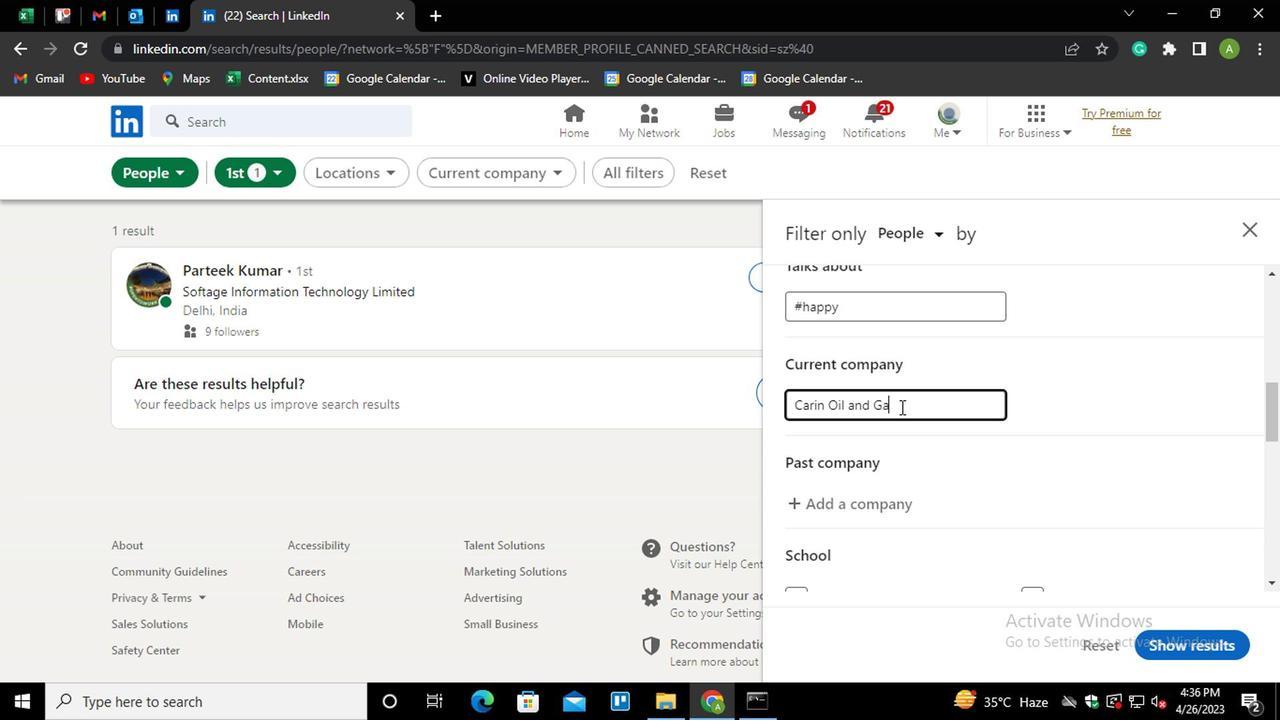 
Action: Mouse moved to (1153, 376)
Screenshot: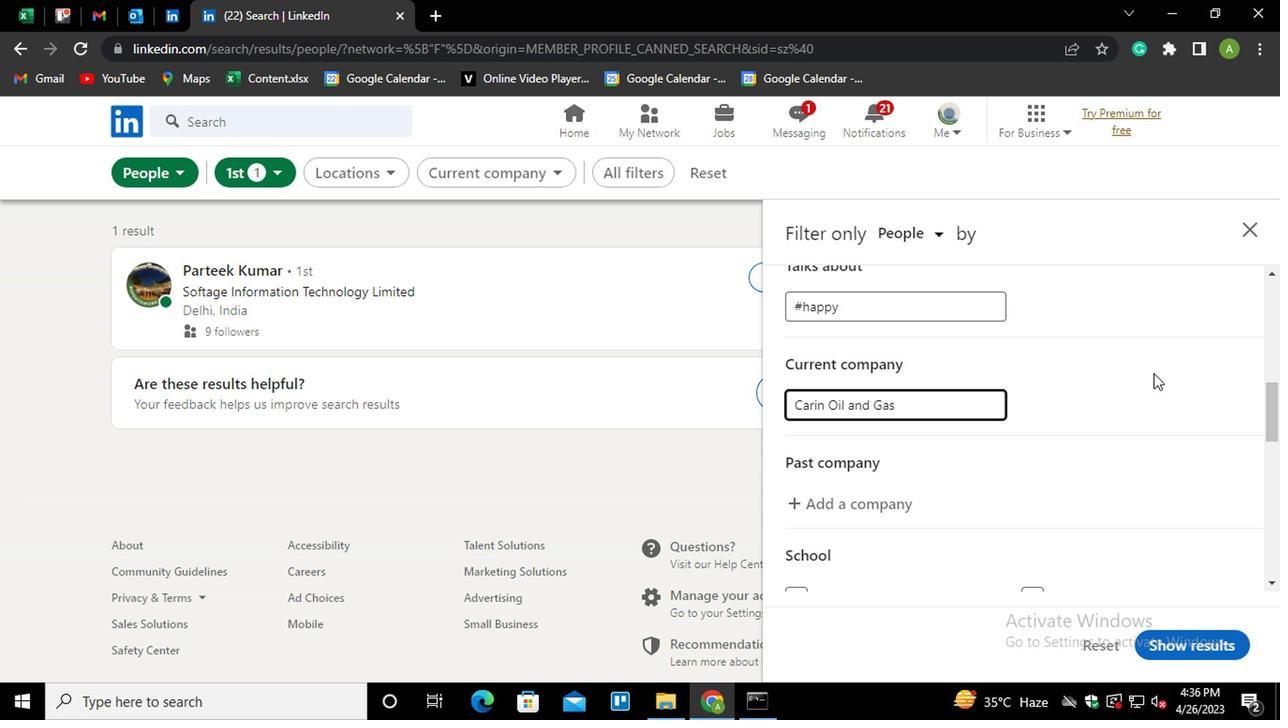 
Action: Mouse pressed left at (1153, 376)
Screenshot: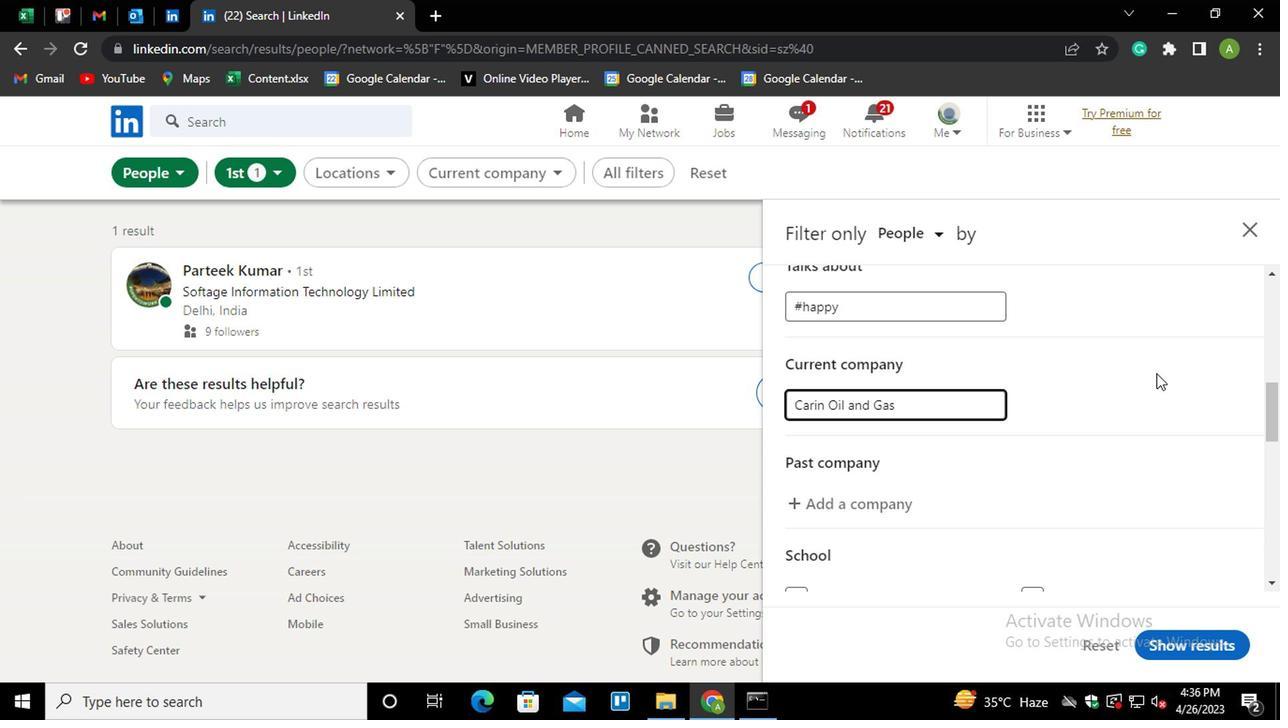 
Action: Mouse moved to (1151, 376)
Screenshot: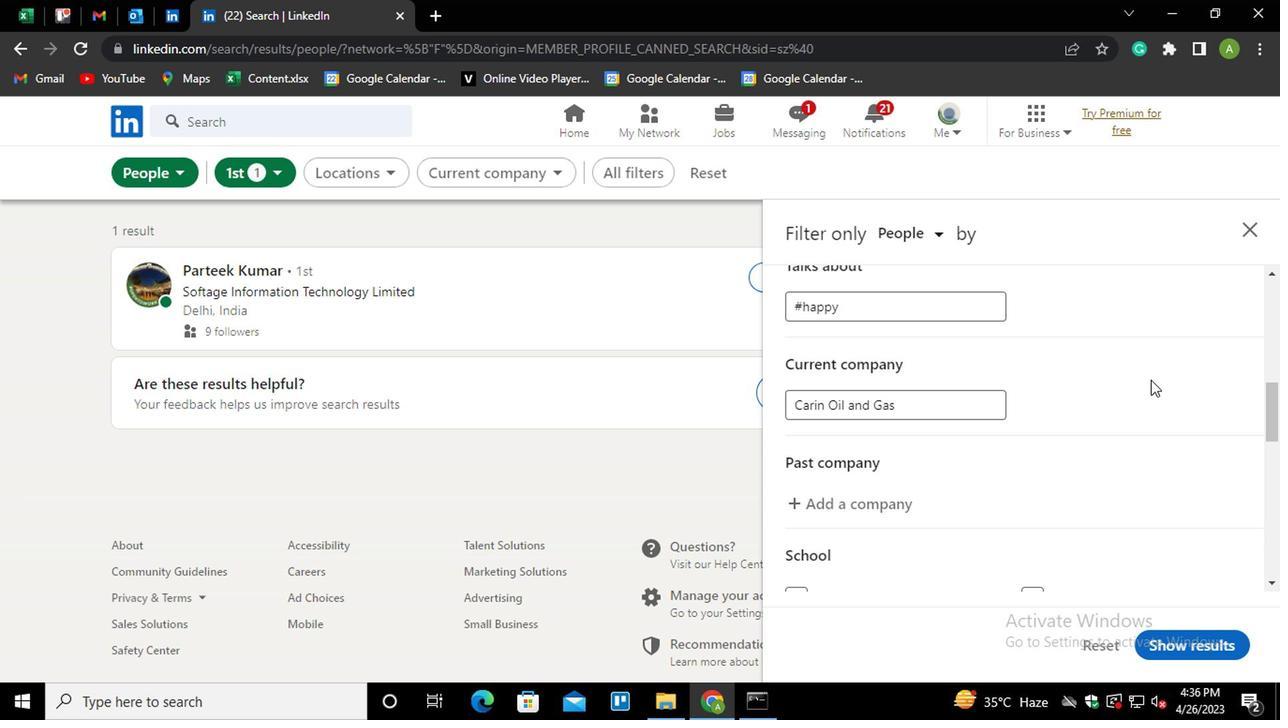 
Action: Mouse scrolled (1151, 376) with delta (0, 0)
Screenshot: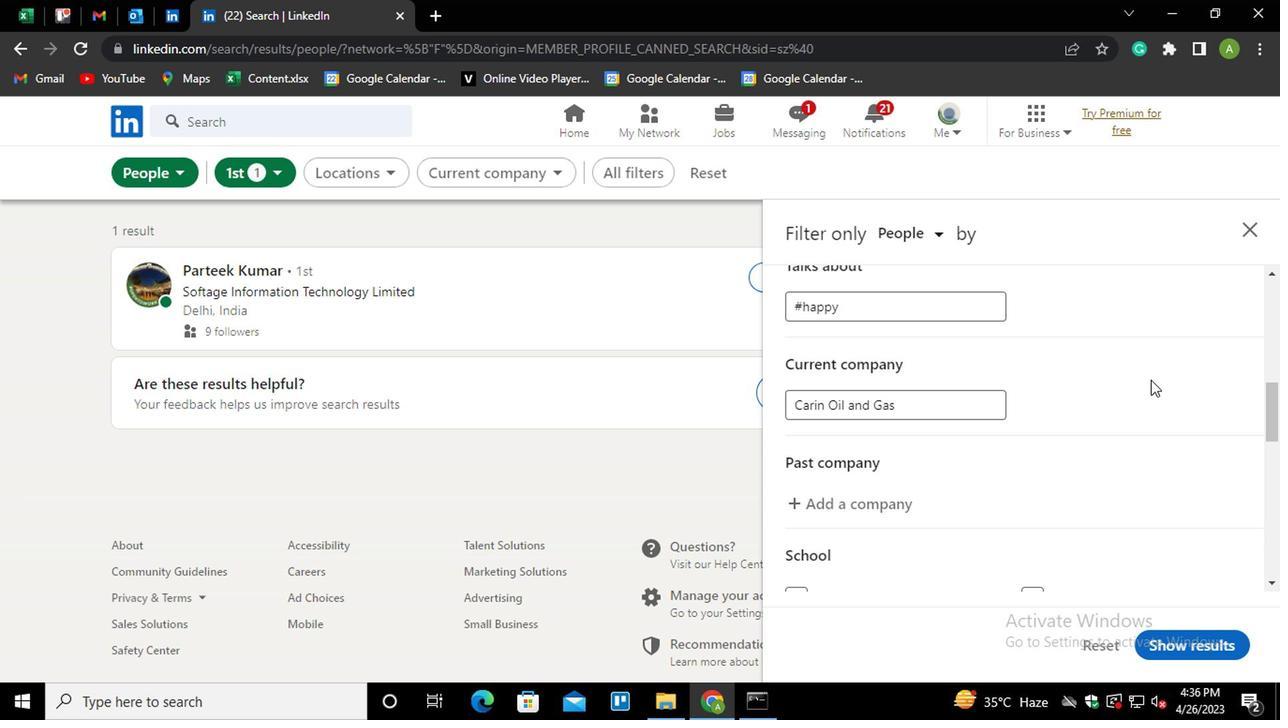 
Action: Mouse scrolled (1151, 376) with delta (0, 0)
Screenshot: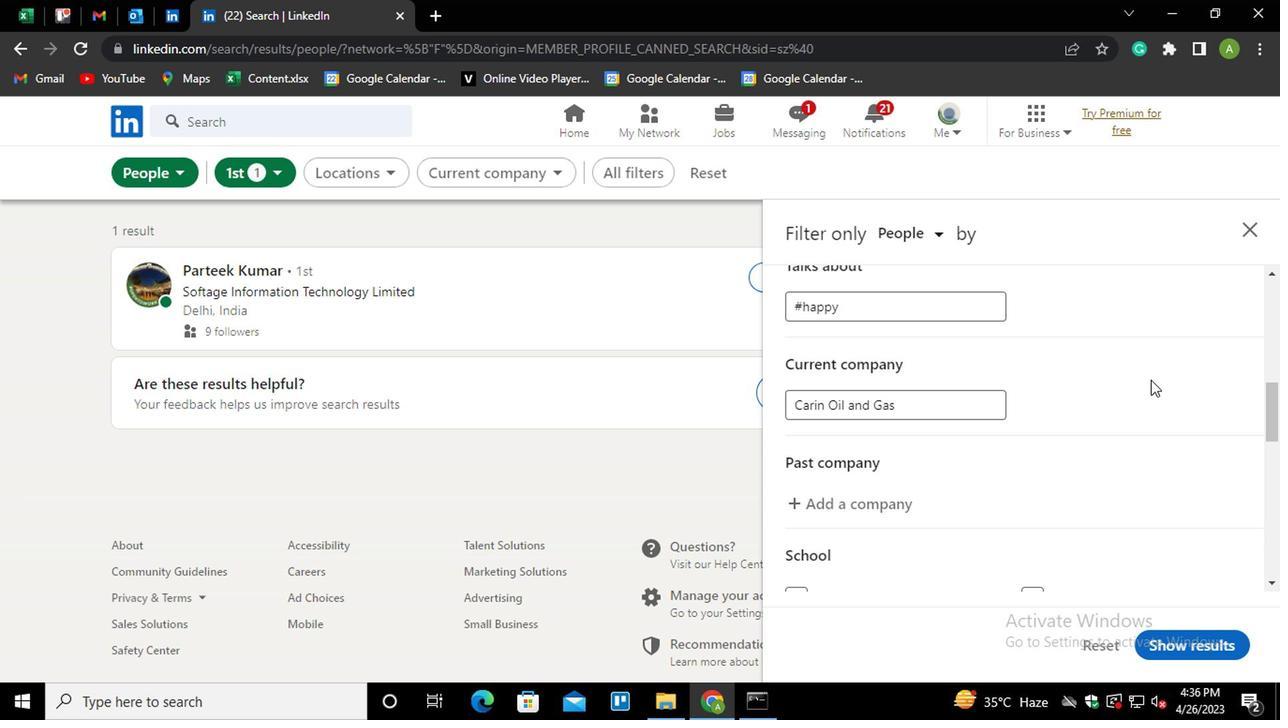 
Action: Mouse moved to (856, 482)
Screenshot: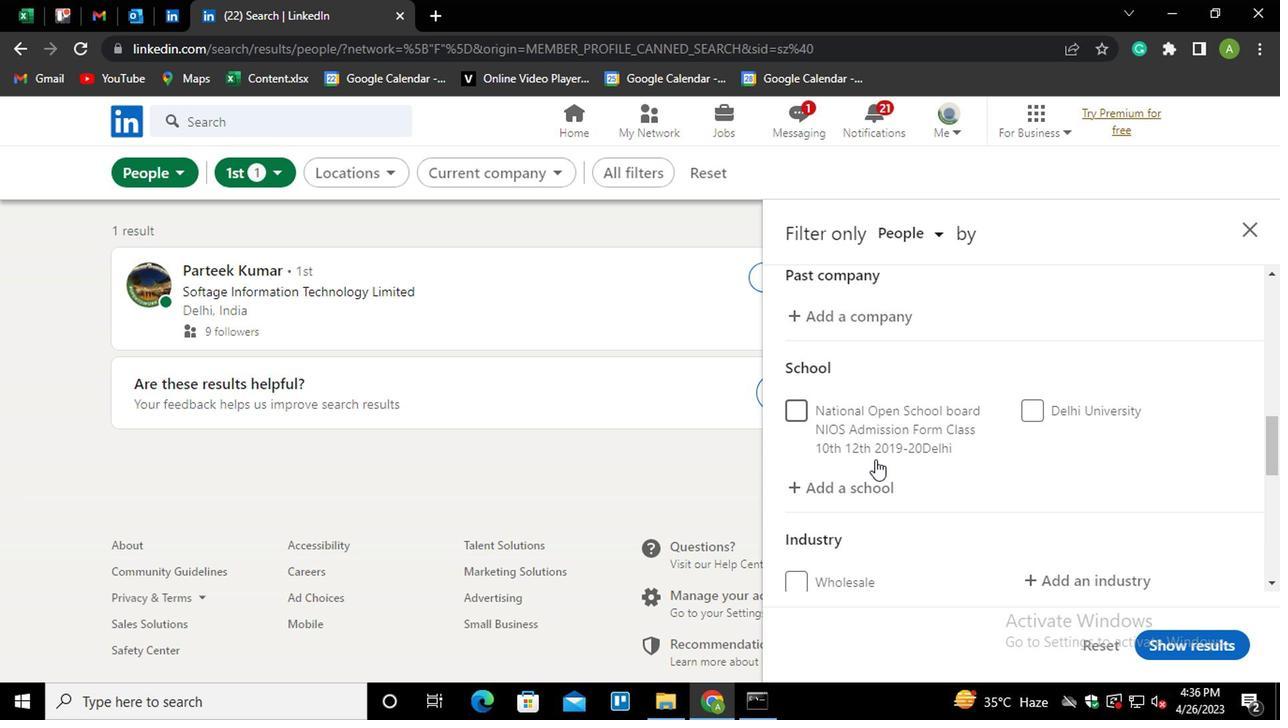 
Action: Mouse pressed left at (856, 482)
Screenshot: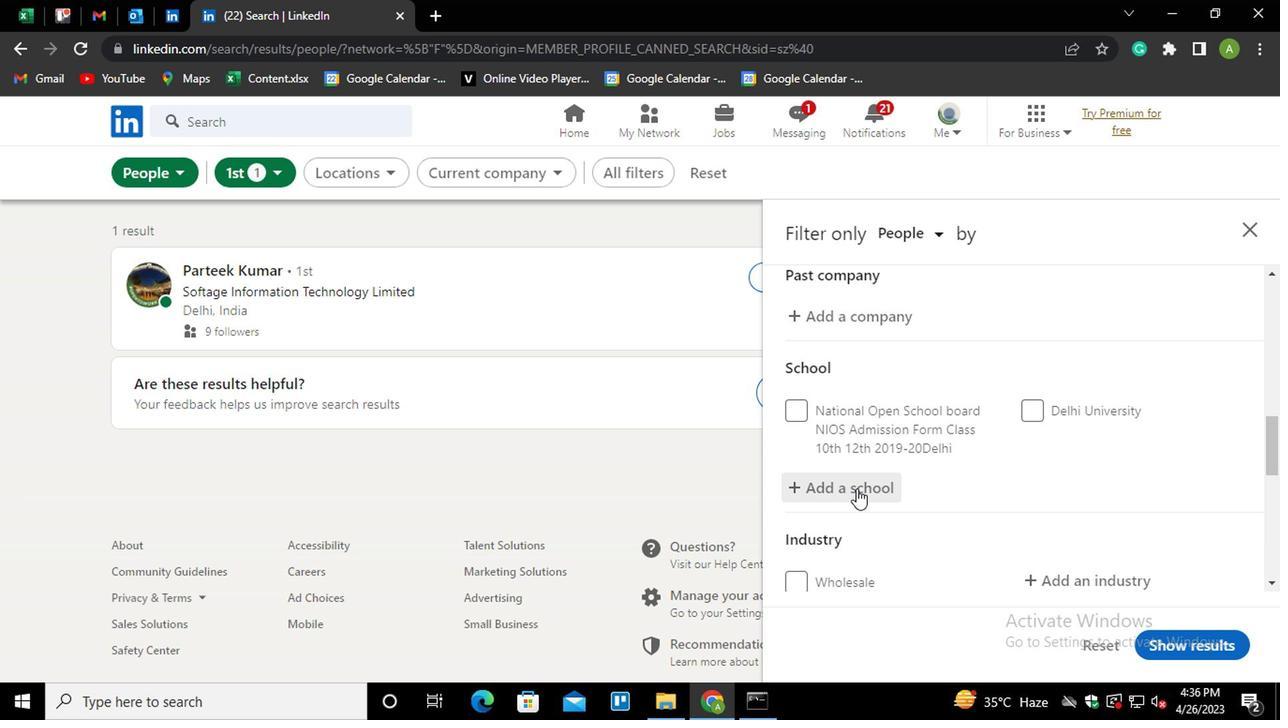 
Action: Mouse moved to (866, 476)
Screenshot: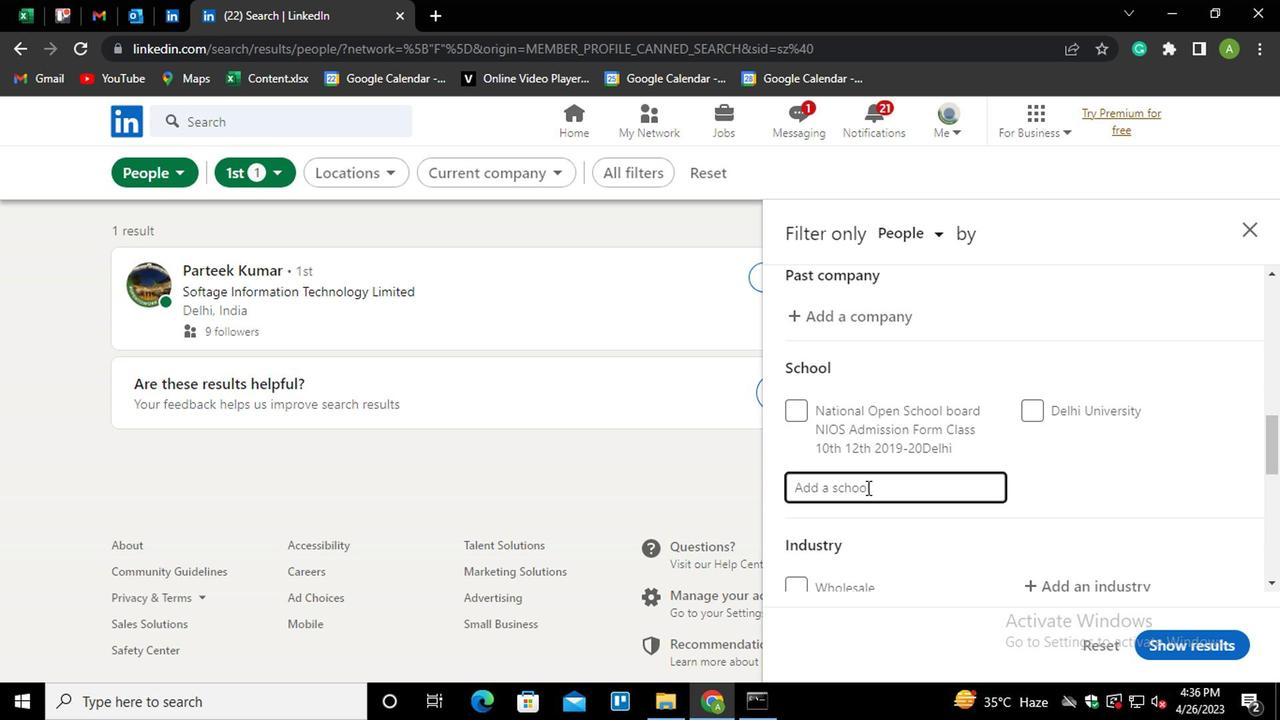 
Action: Mouse pressed left at (866, 476)
Screenshot: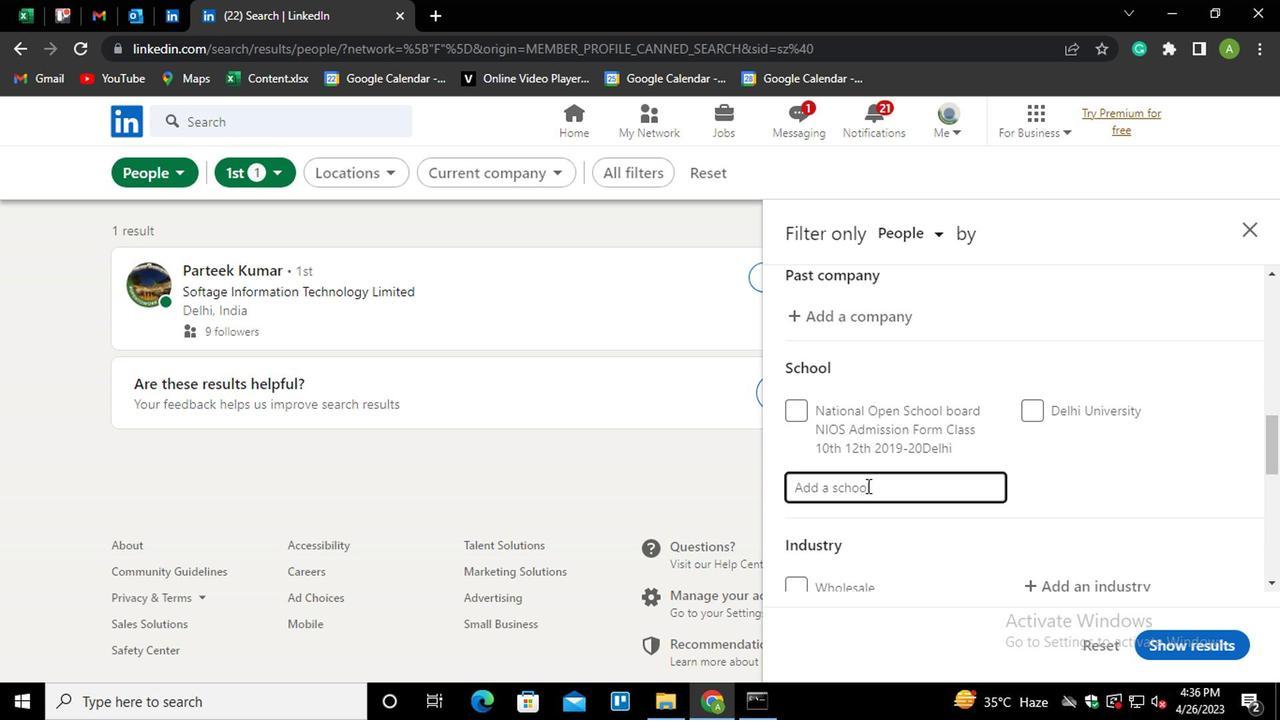 
Action: Mouse moved to (866, 474)
Screenshot: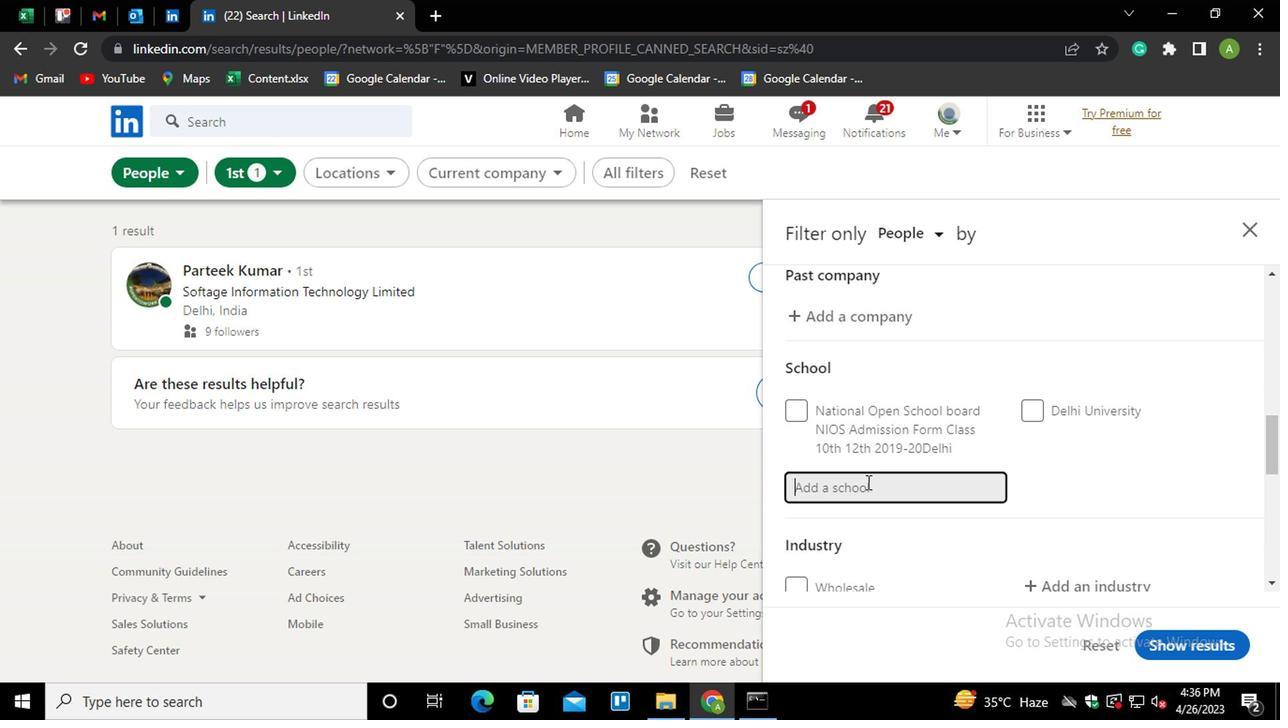 
Action: Key pressed <Key.shift_r>KALYANI<Key.down><Key.enter>
Screenshot: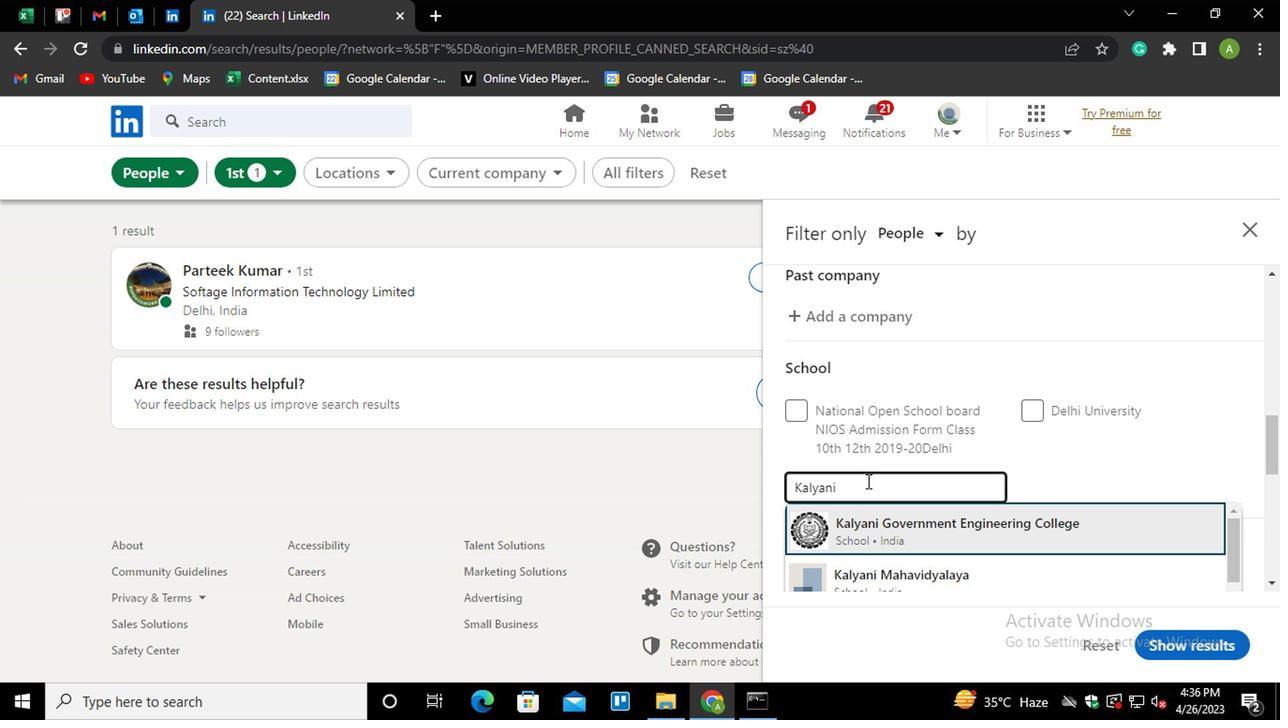
Action: Mouse moved to (868, 472)
Screenshot: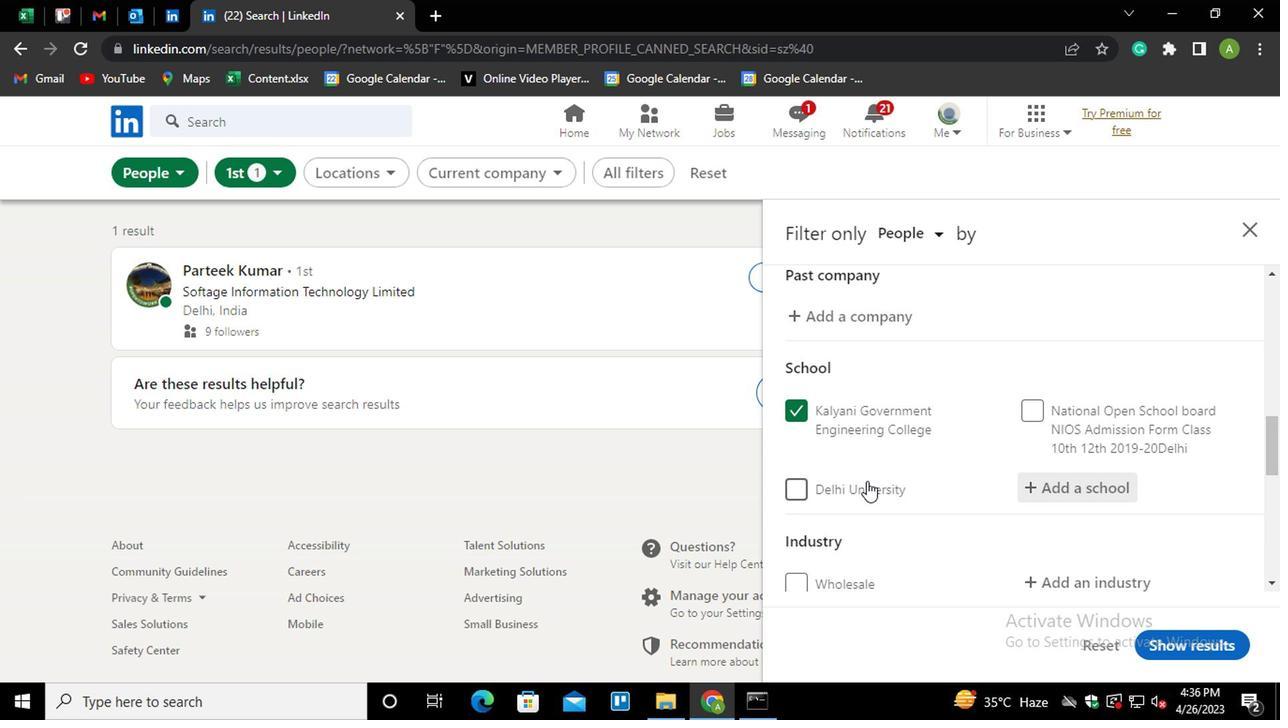 
Action: Mouse scrolled (868, 471) with delta (0, 0)
Screenshot: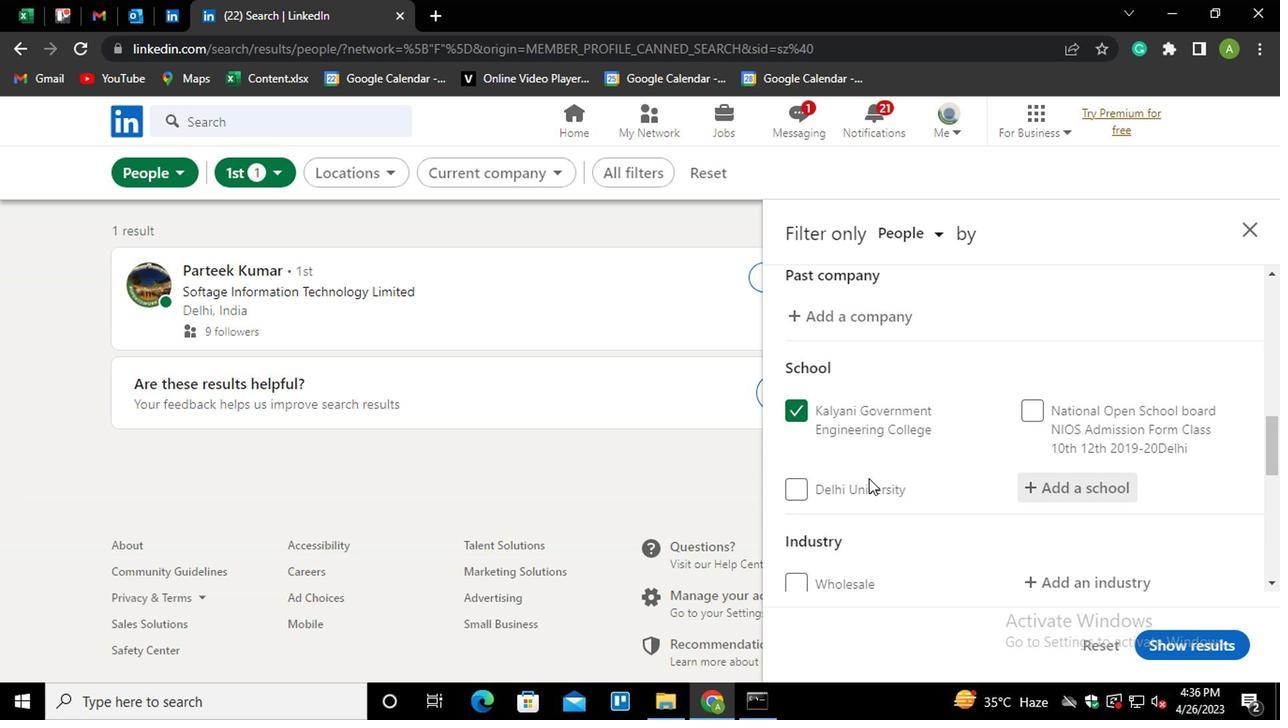 
Action: Mouse moved to (1057, 480)
Screenshot: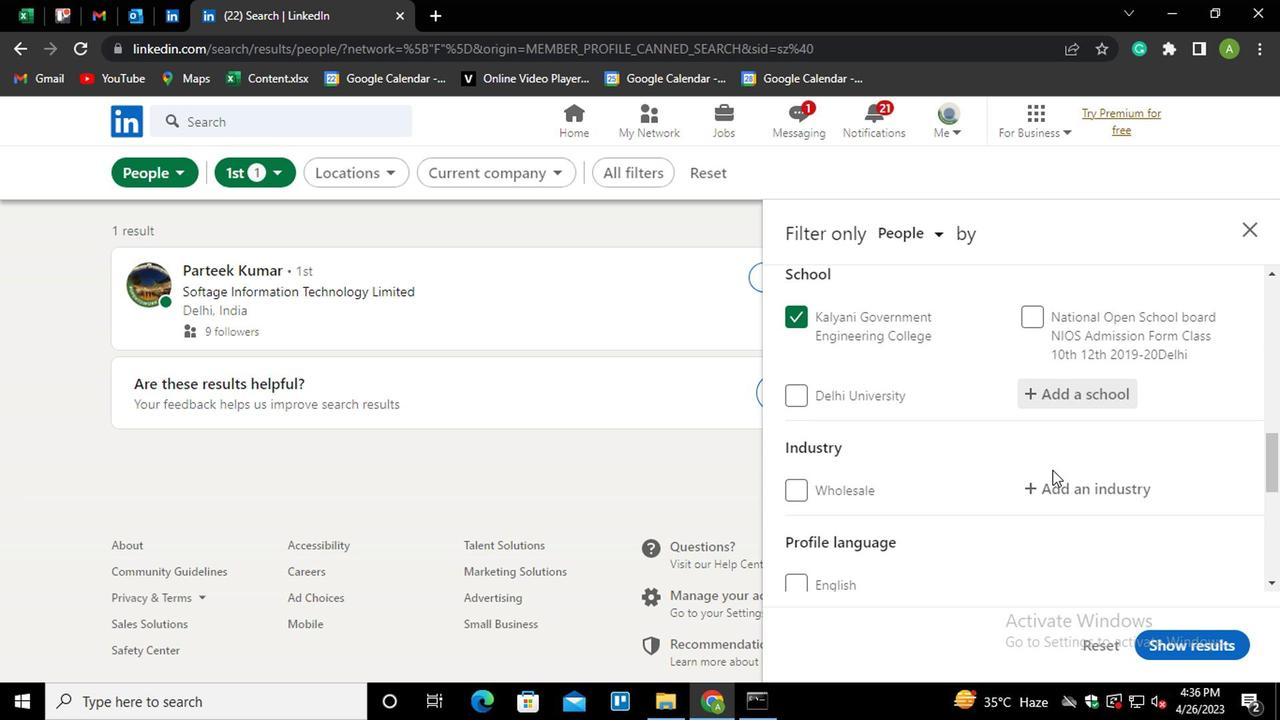 
Action: Mouse pressed left at (1057, 480)
Screenshot: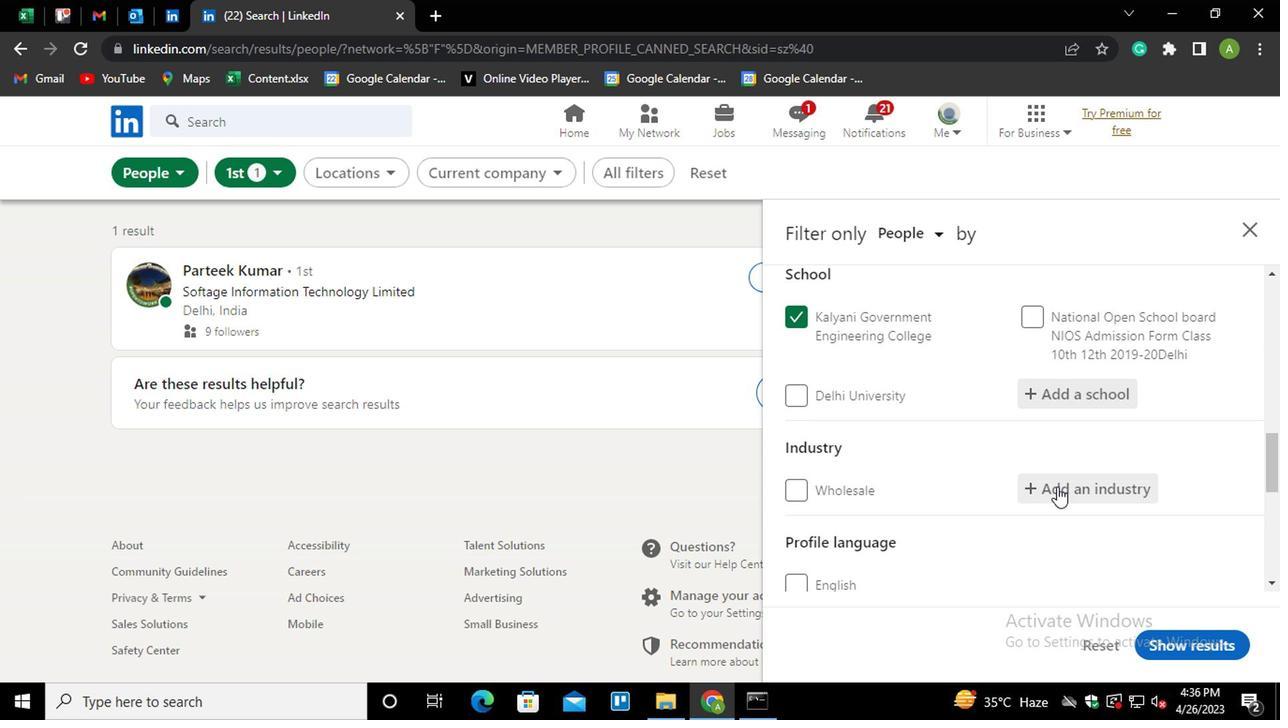 
Action: Mouse moved to (1057, 482)
Screenshot: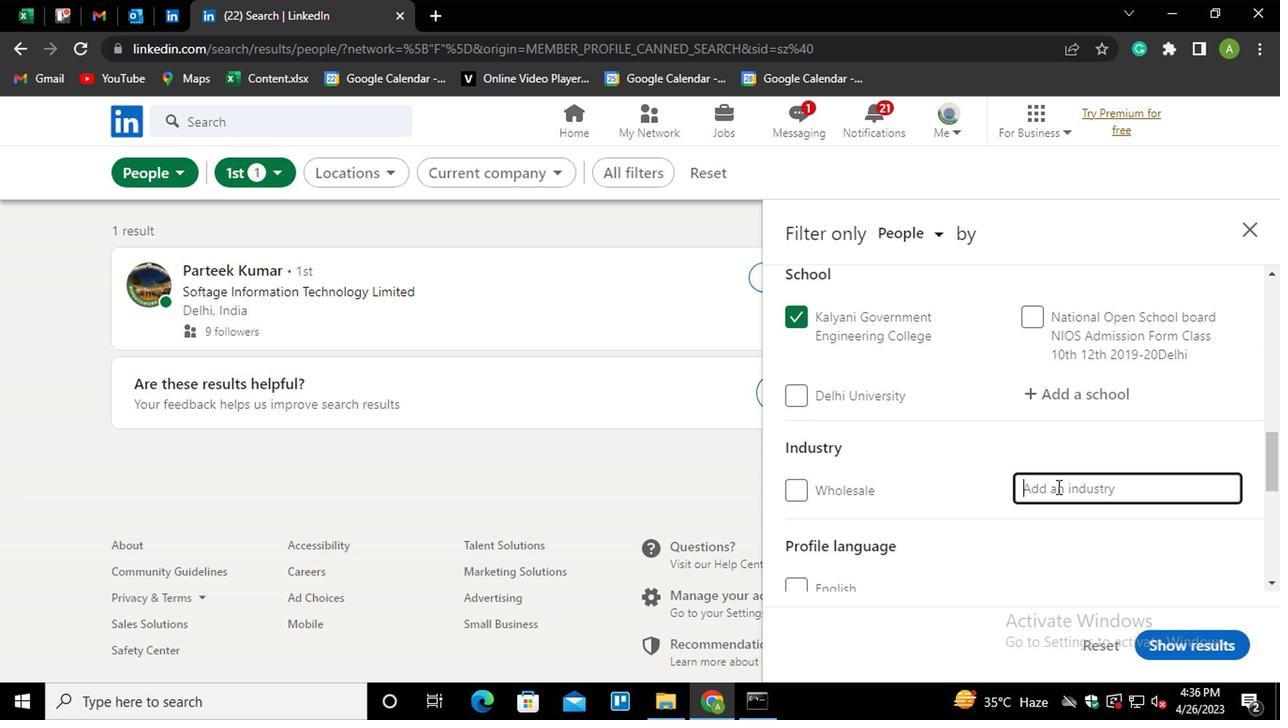 
Action: Key pressed <Key.shift>HOUSEH<Key.down><Key.down><Key.enter>
Screenshot: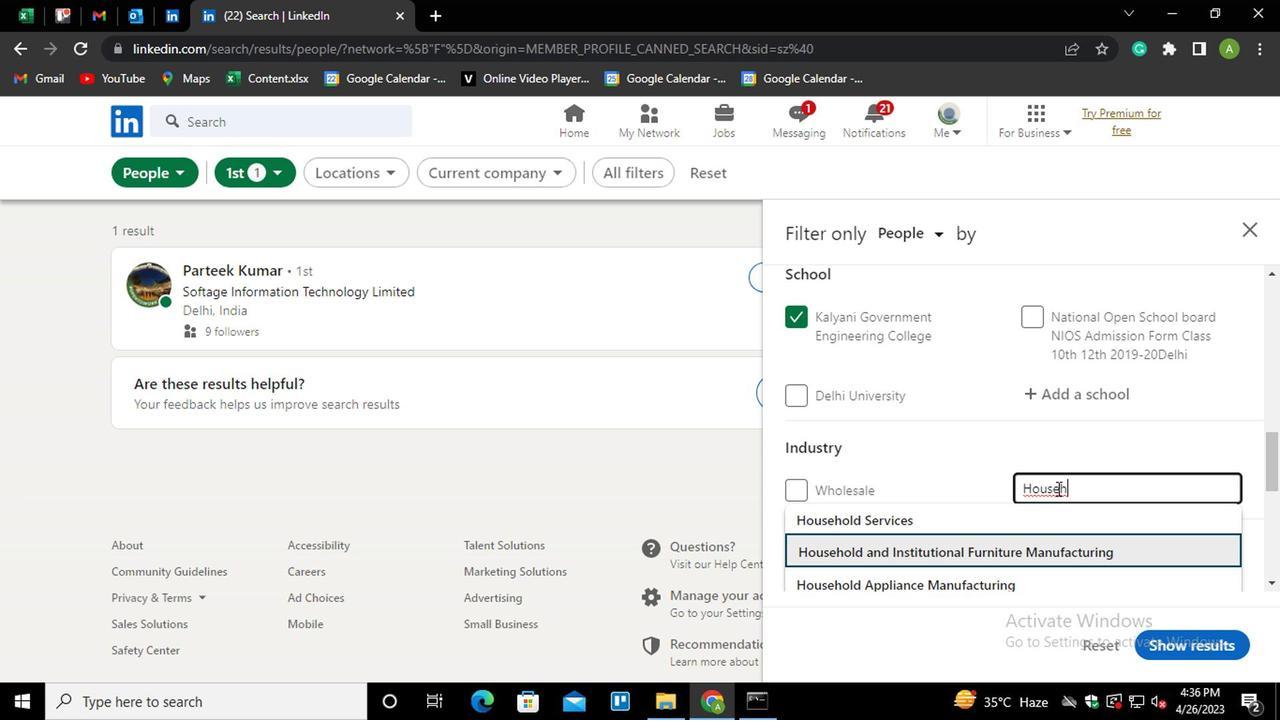 
Action: Mouse moved to (1061, 478)
Screenshot: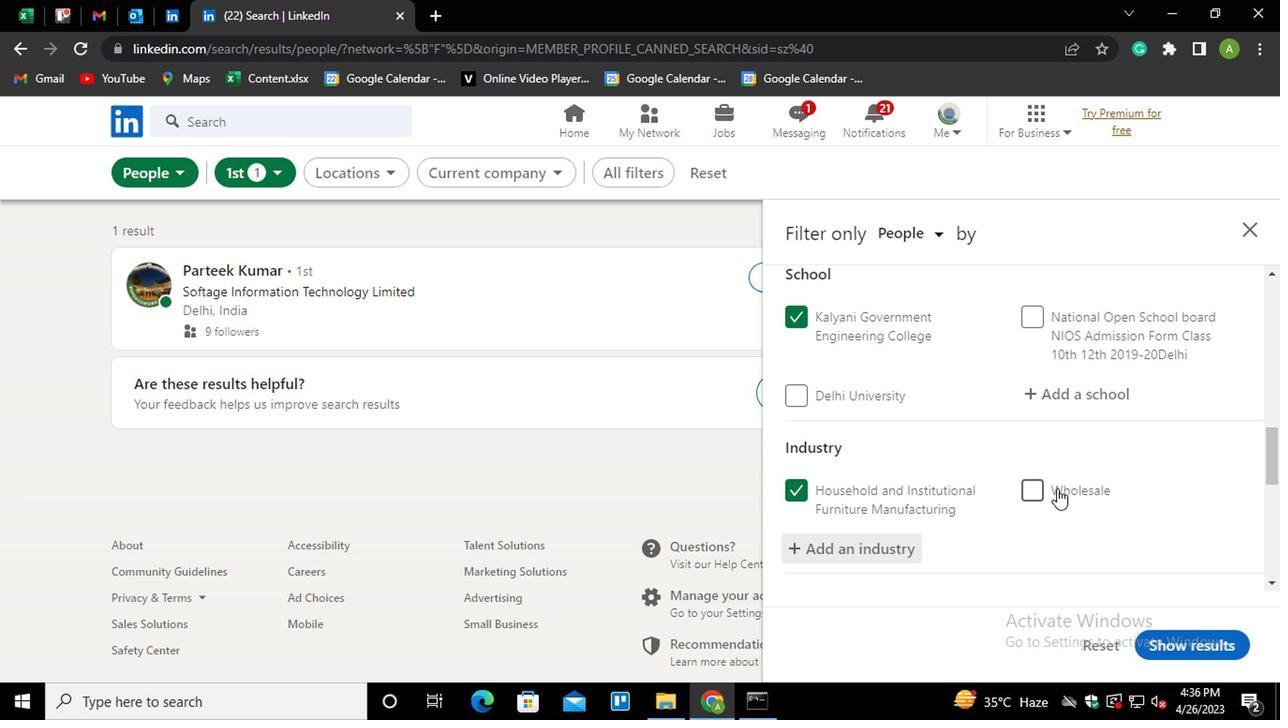 
Action: Mouse scrolled (1061, 477) with delta (0, -1)
Screenshot: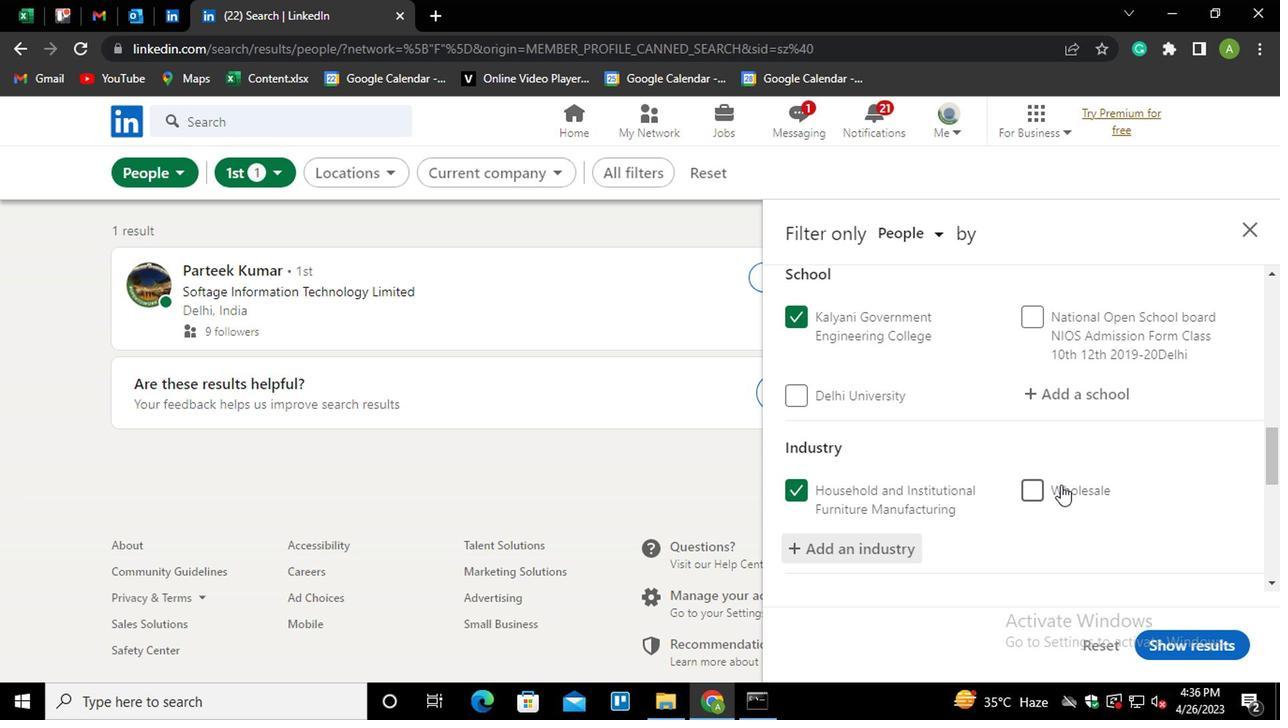 
Action: Mouse scrolled (1061, 477) with delta (0, -1)
Screenshot: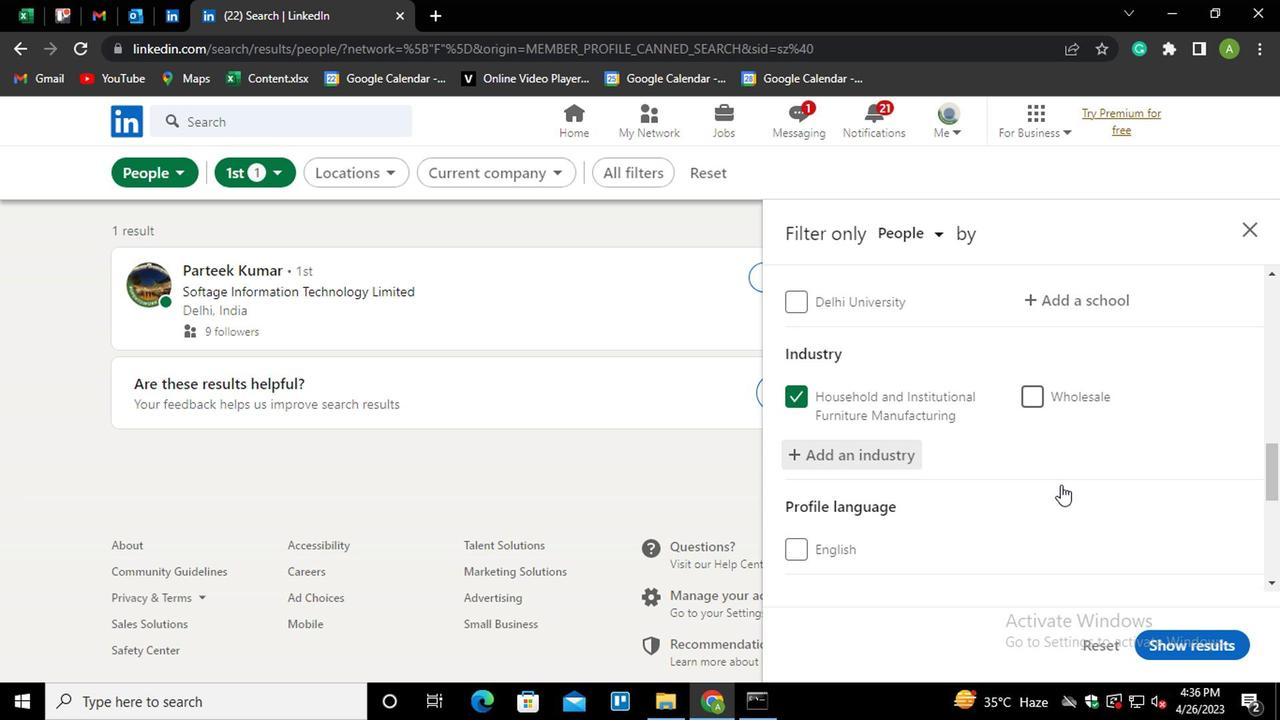 
Action: Mouse scrolled (1061, 477) with delta (0, -1)
Screenshot: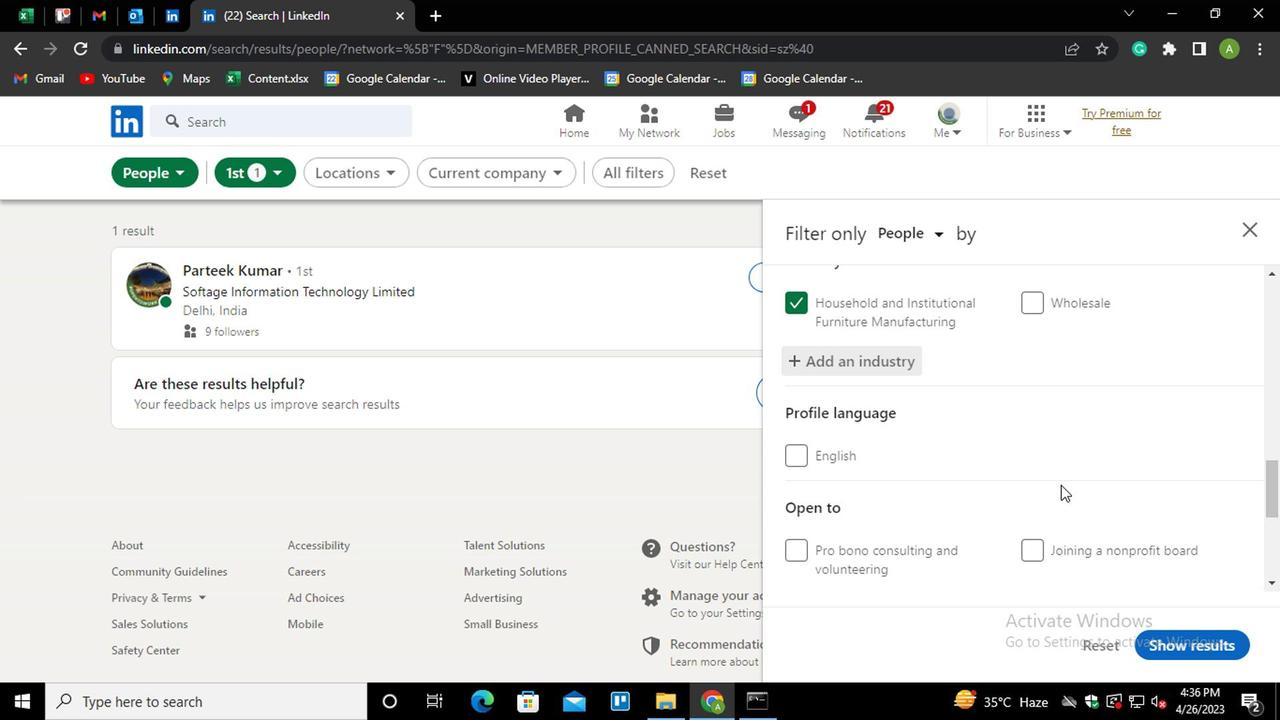 
Action: Mouse moved to (955, 474)
Screenshot: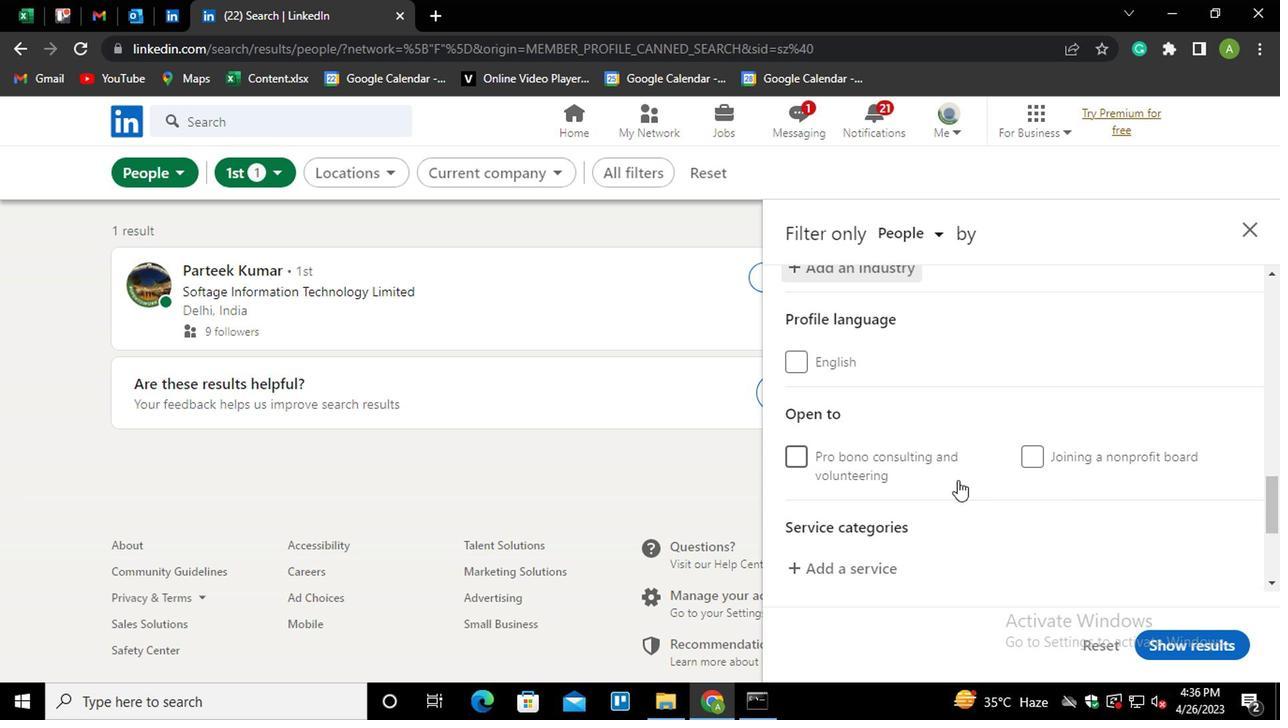 
Action: Mouse scrolled (955, 473) with delta (0, 0)
Screenshot: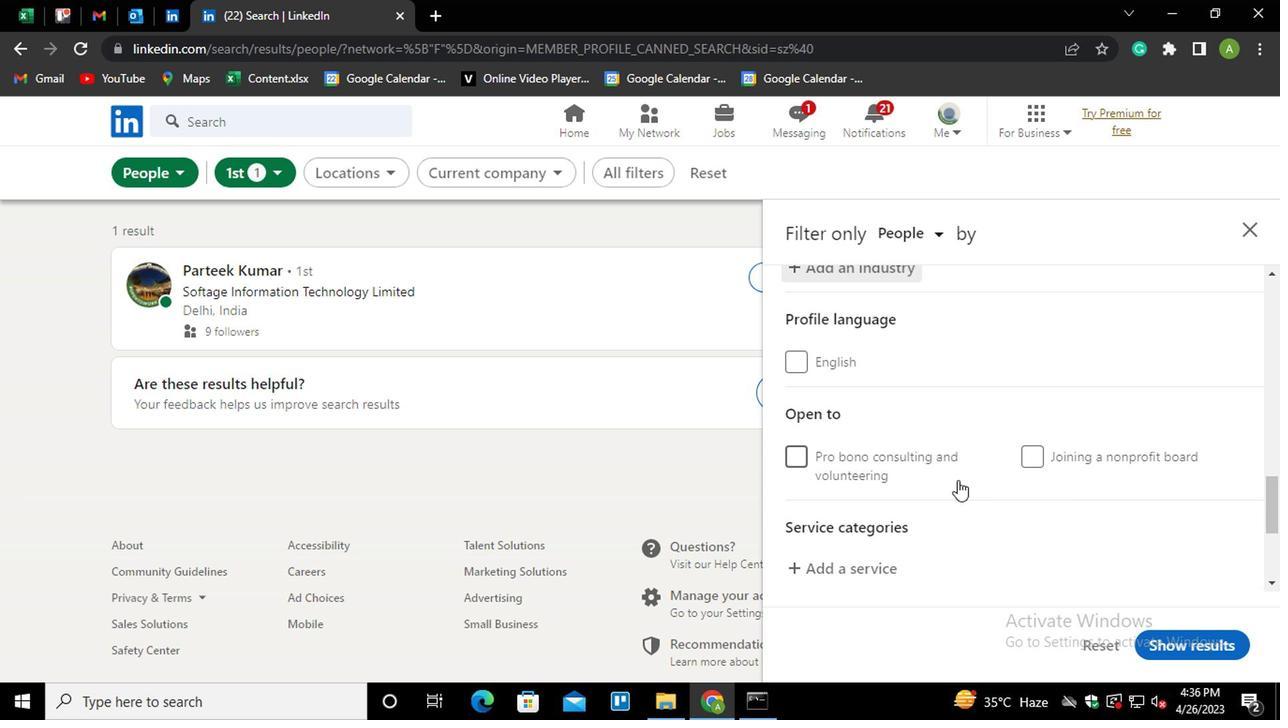 
Action: Mouse moved to (879, 473)
Screenshot: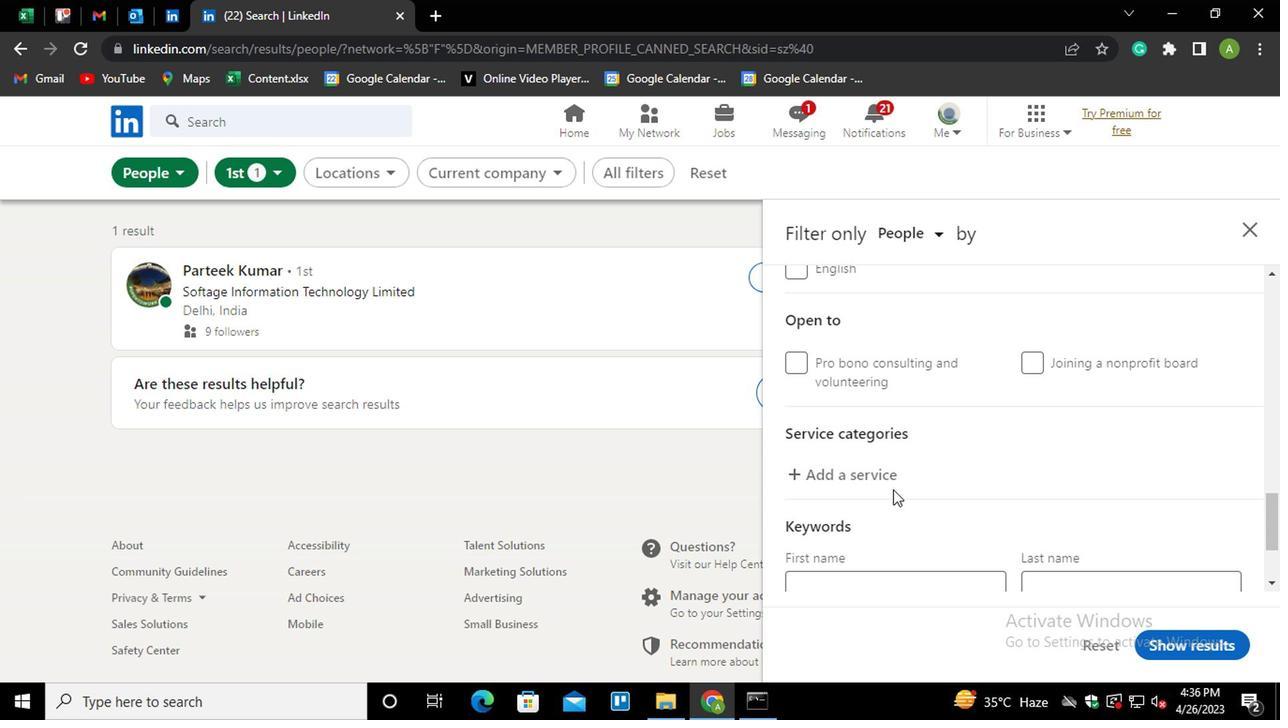 
Action: Mouse pressed left at (879, 473)
Screenshot: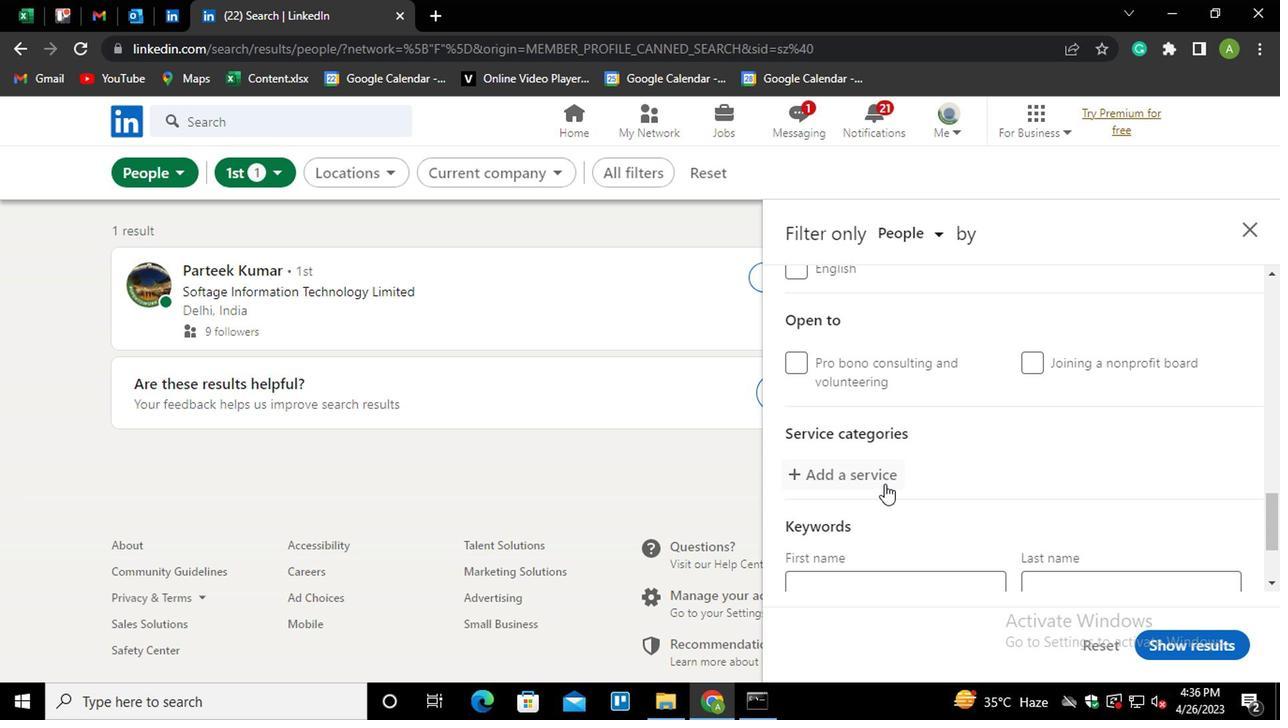 
Action: Mouse moved to (884, 469)
Screenshot: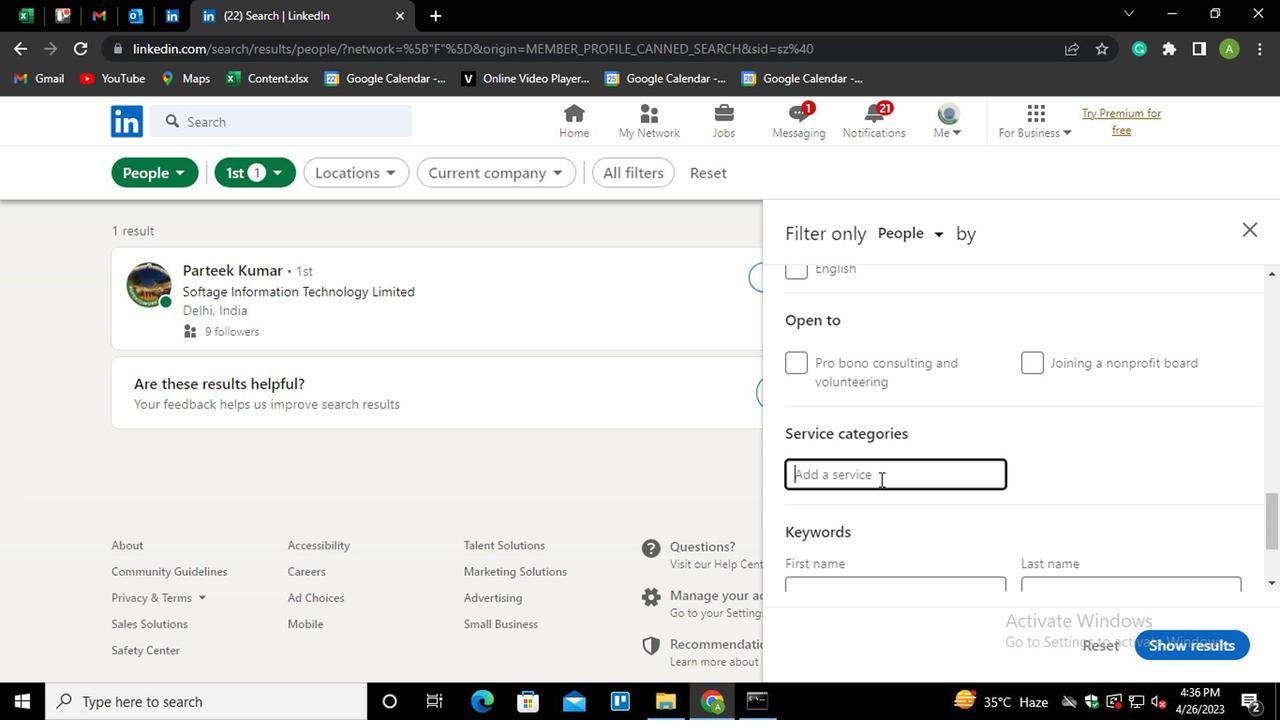 
Action: Mouse pressed left at (884, 469)
Screenshot: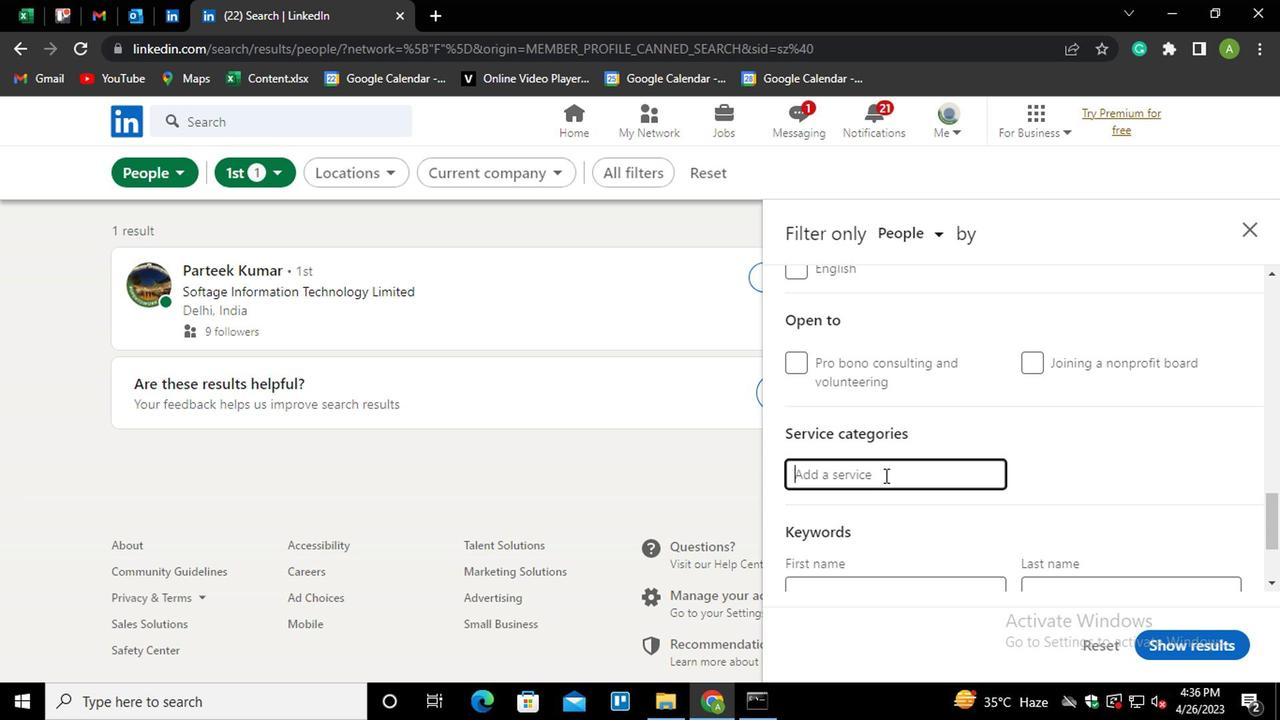
Action: Mouse moved to (885, 469)
Screenshot: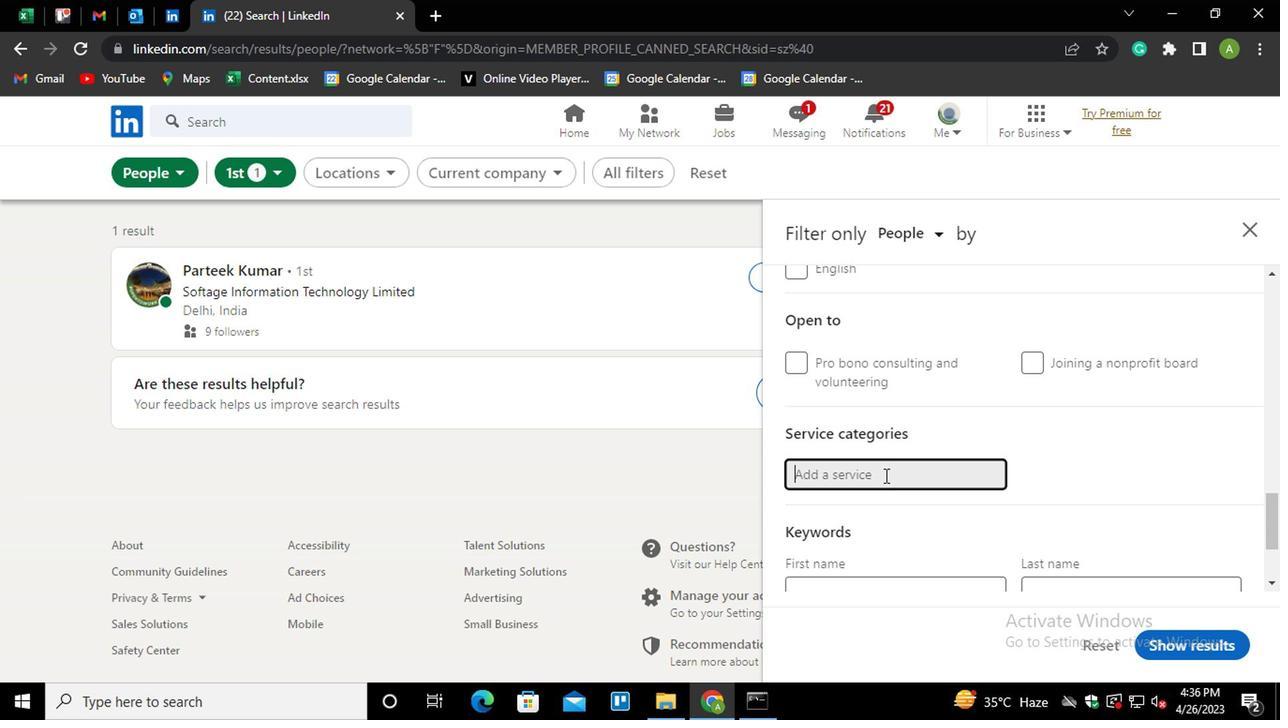 
Action: Key pressed <Key.shift>TR<Key.backspace><Key.backspace><Key.shift>TRADE<Key.space><Key.shift>S<Key.down><Key.enter>
Screenshot: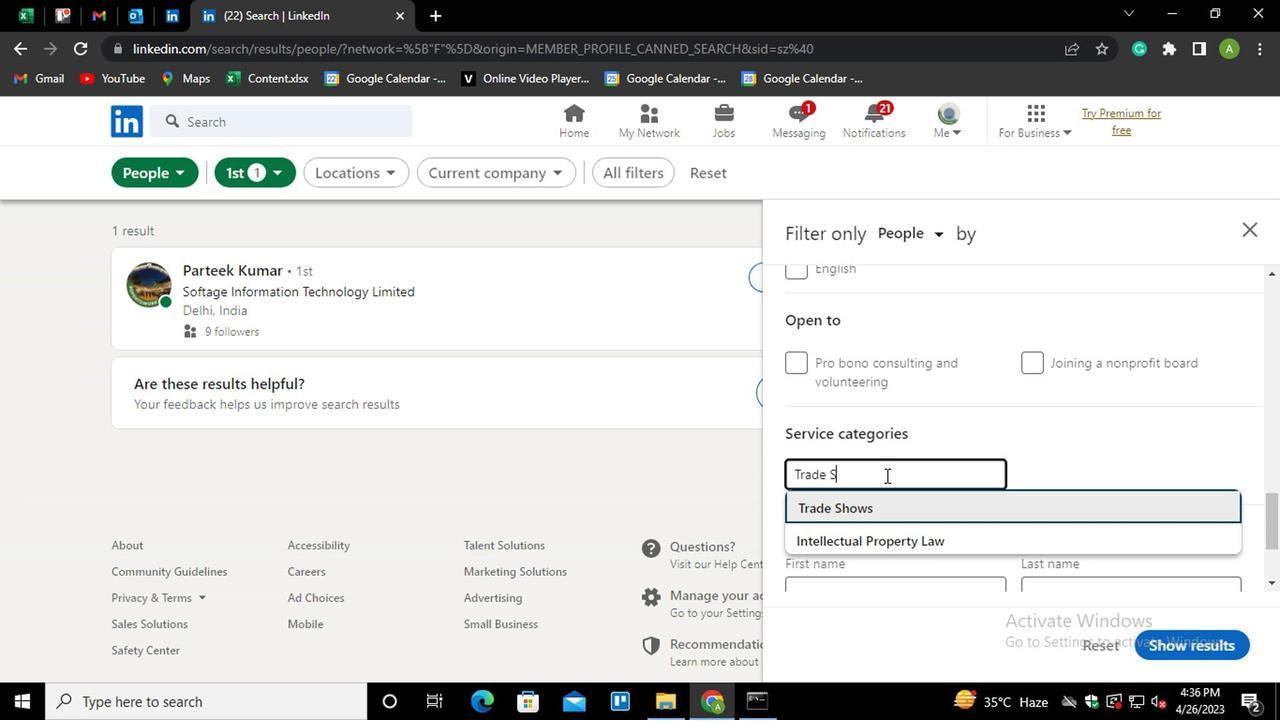 
Action: Mouse moved to (891, 466)
Screenshot: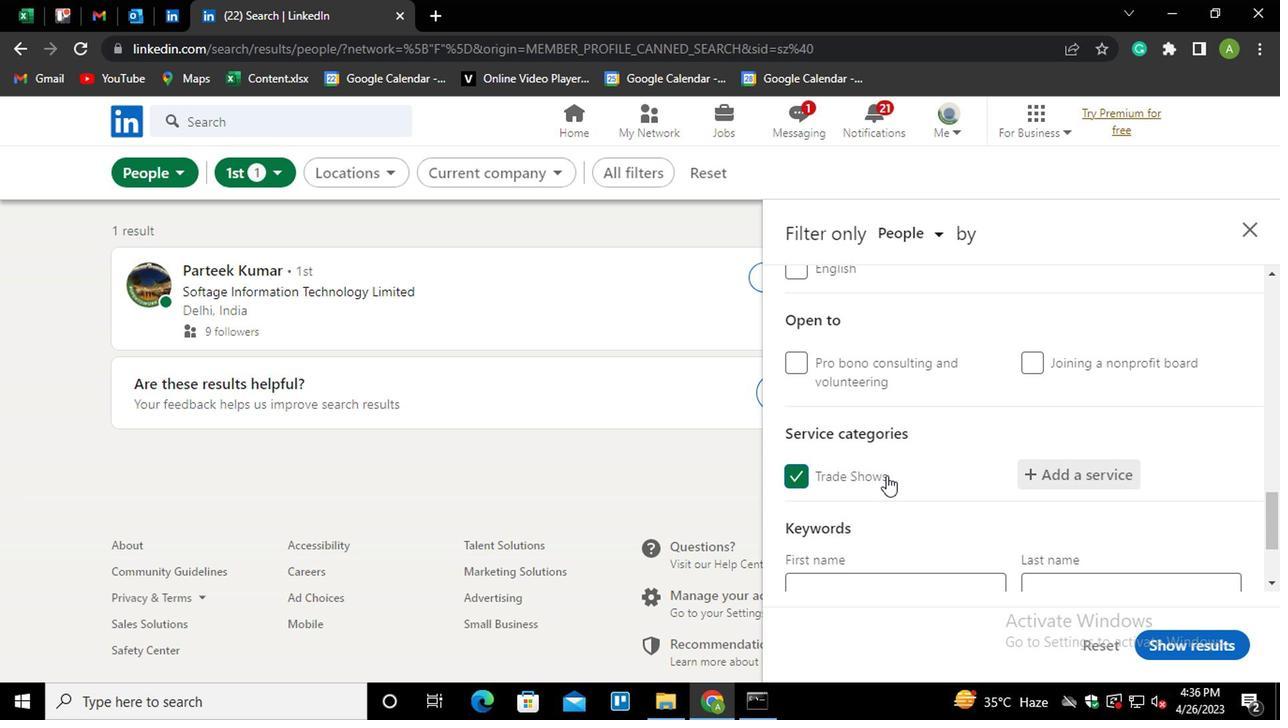 
Action: Mouse scrolled (891, 464) with delta (0, -1)
Screenshot: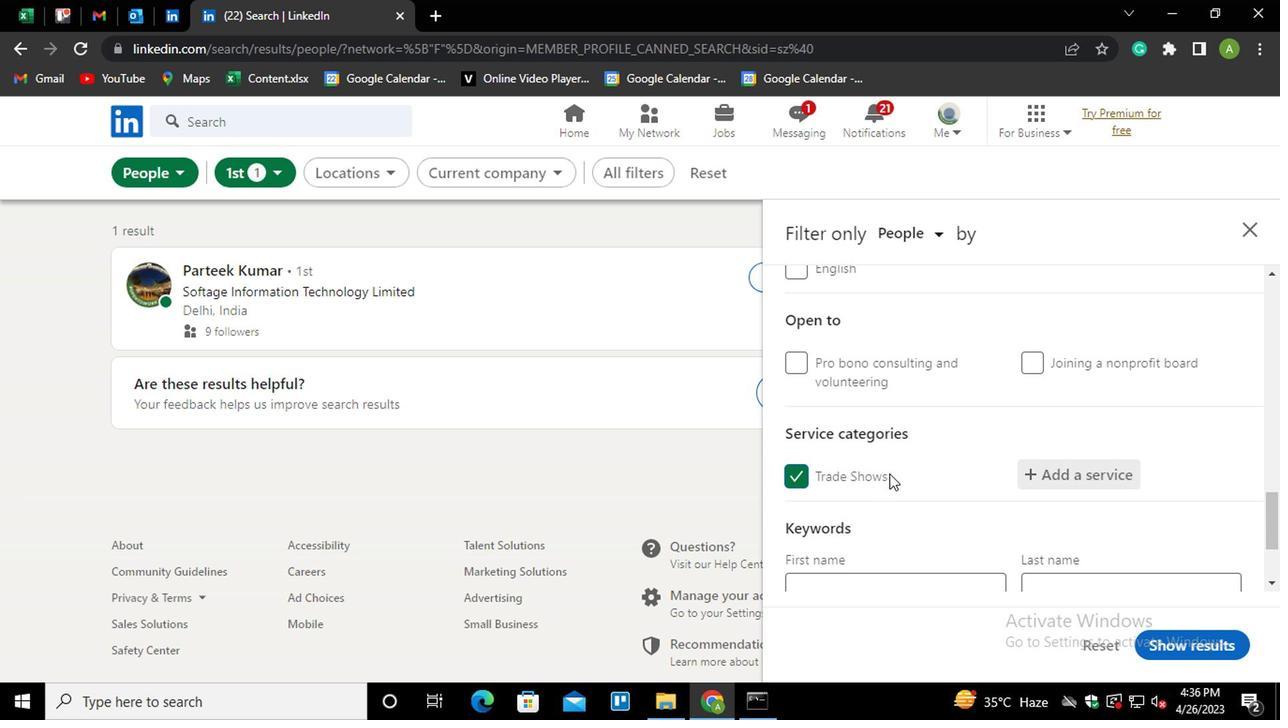 
Action: Mouse scrolled (891, 464) with delta (0, -1)
Screenshot: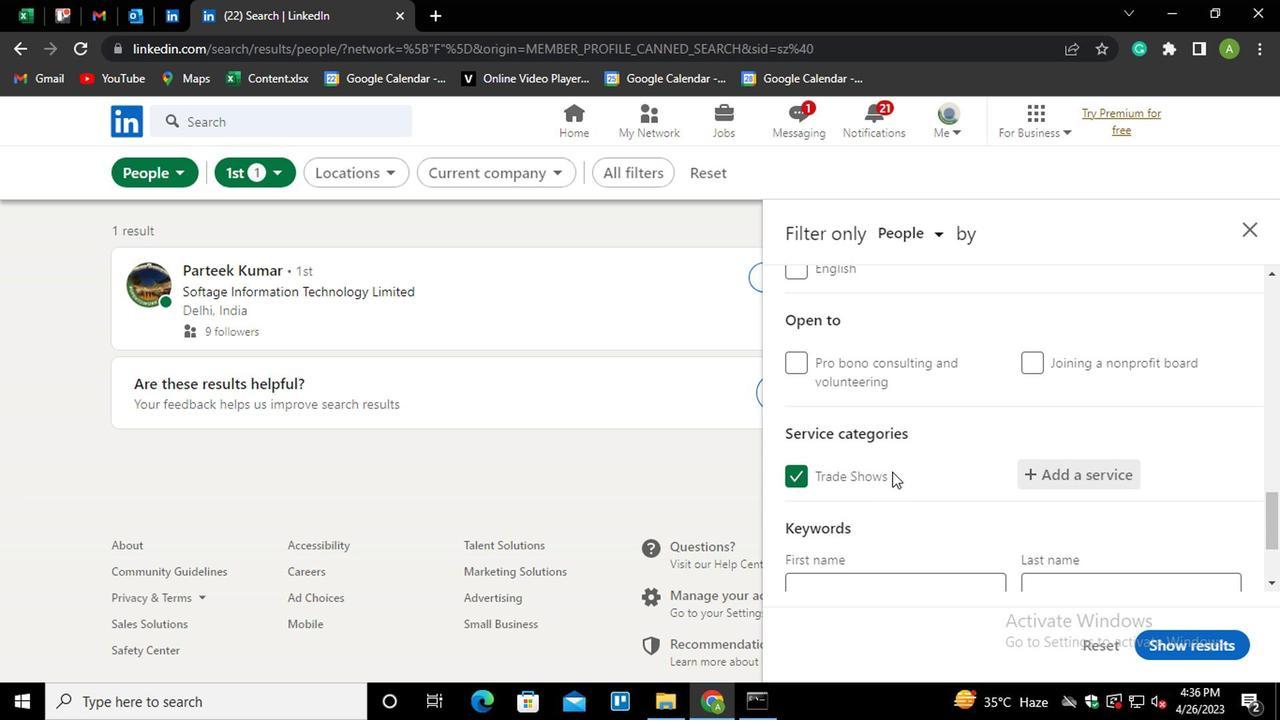 
Action: Mouse scrolled (891, 464) with delta (0, -1)
Screenshot: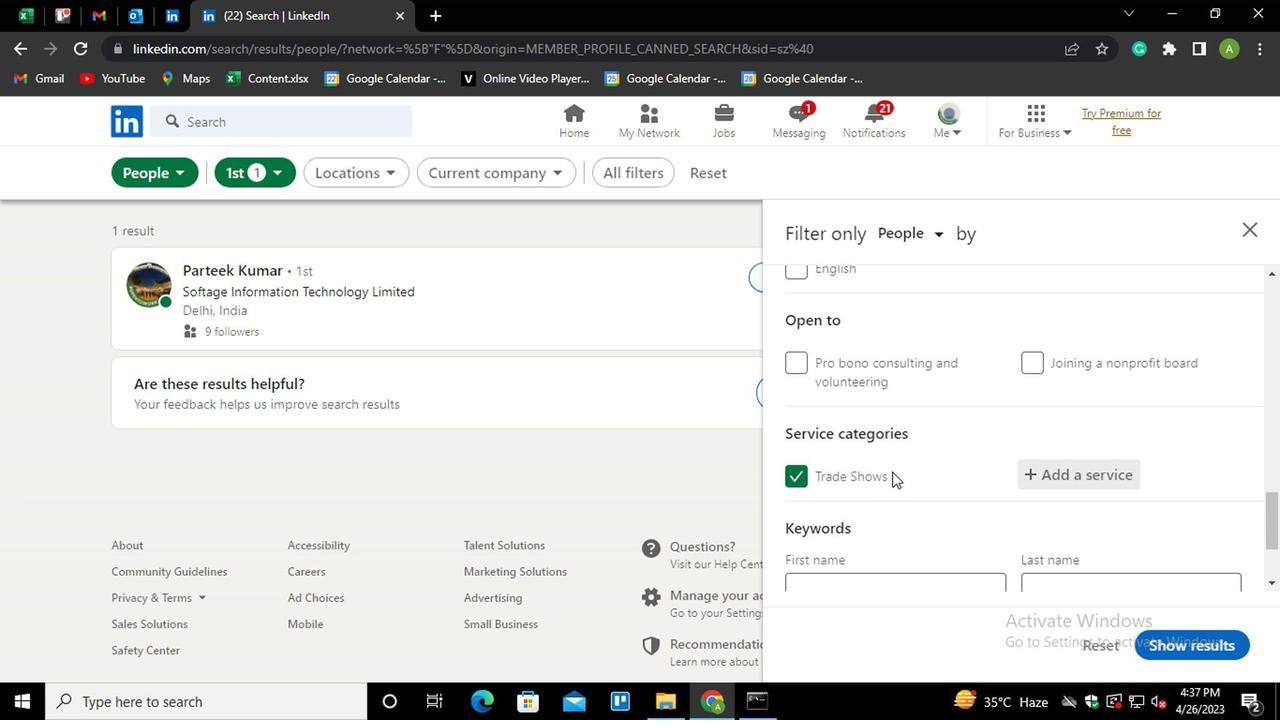 
Action: Mouse moved to (870, 499)
Screenshot: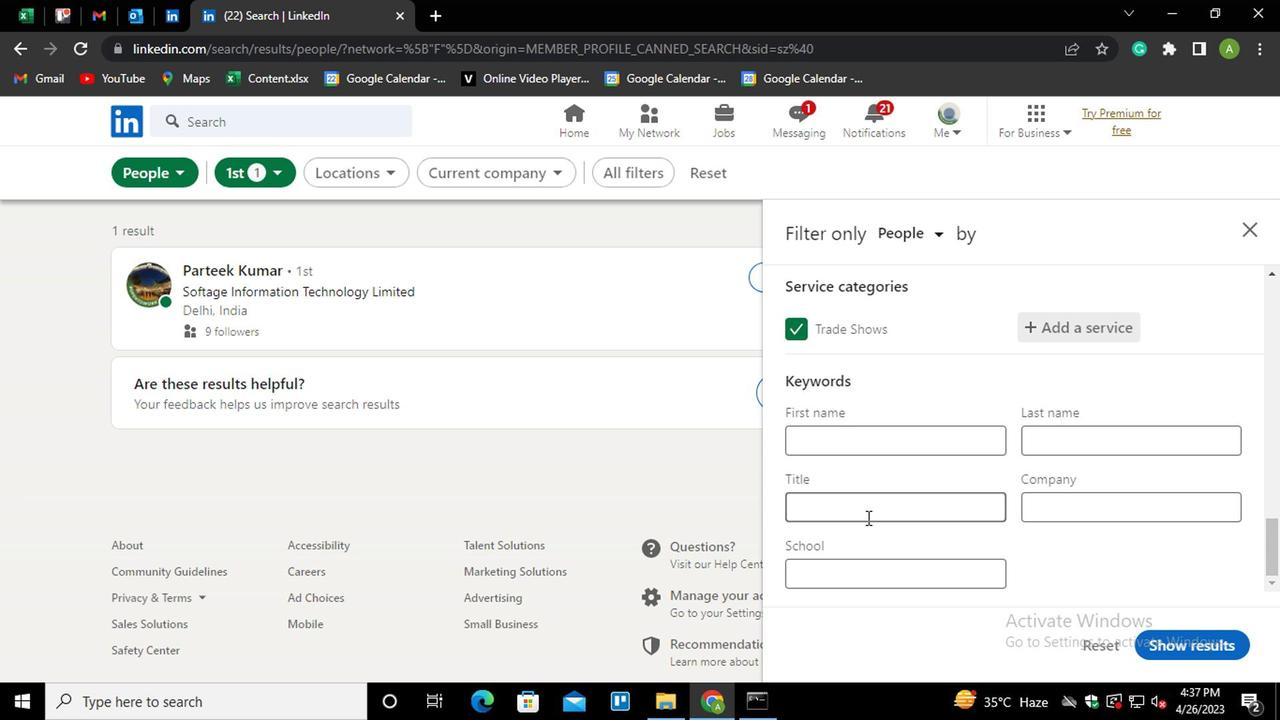 
Action: Mouse pressed left at (870, 499)
Screenshot: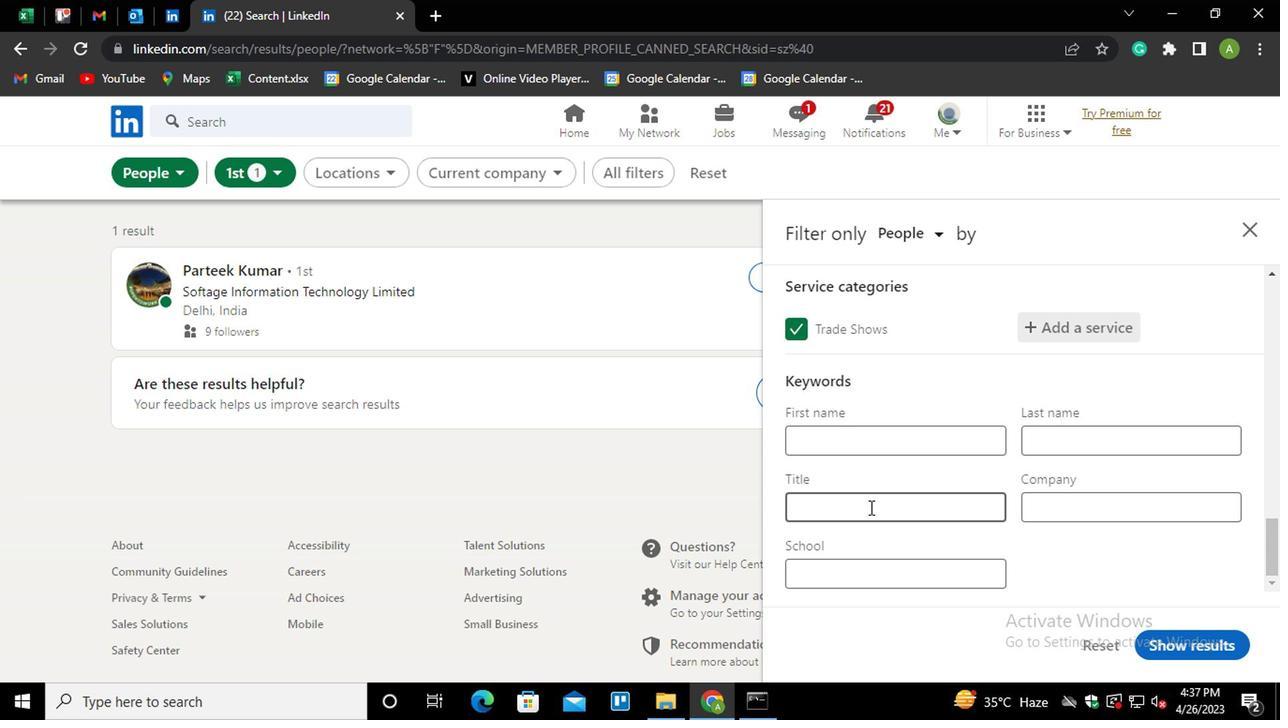 
Action: Key pressed <Key.shift>ELECTRICAL<Key.space><Key.shift>ENGINEER
Screenshot: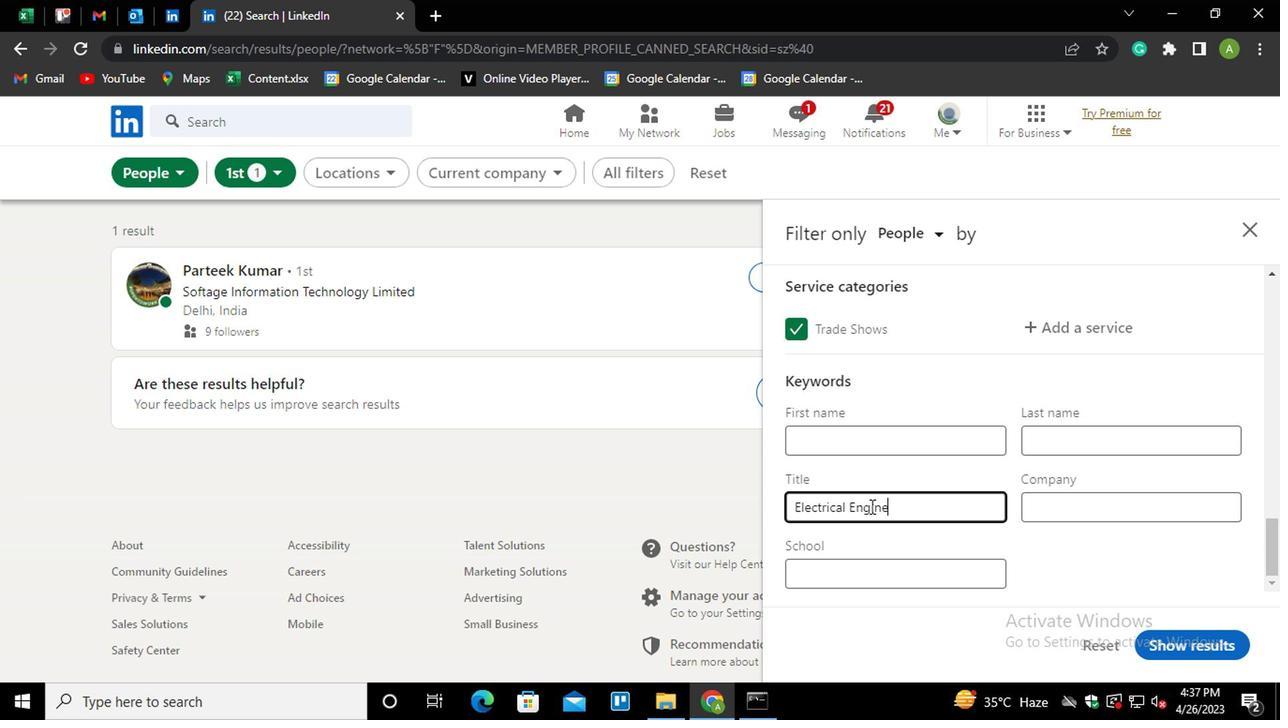 
Action: Mouse moved to (1180, 554)
Screenshot: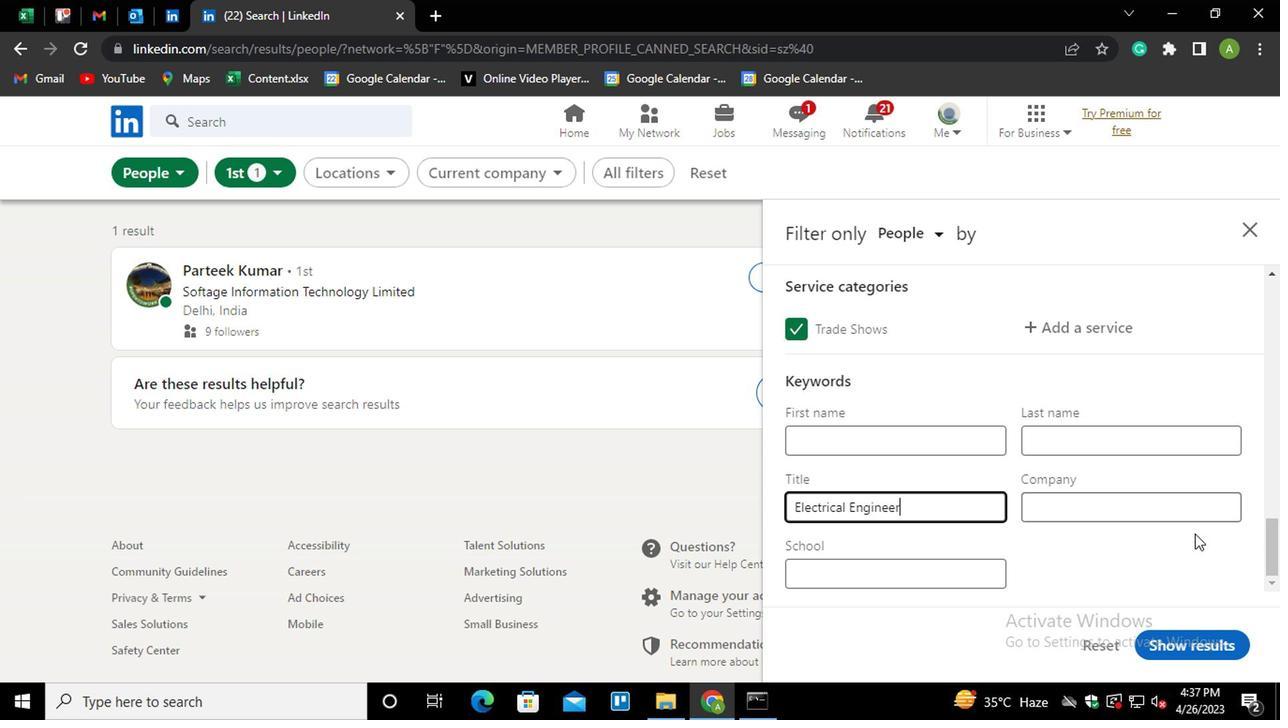 
Action: Mouse pressed left at (1180, 554)
Screenshot: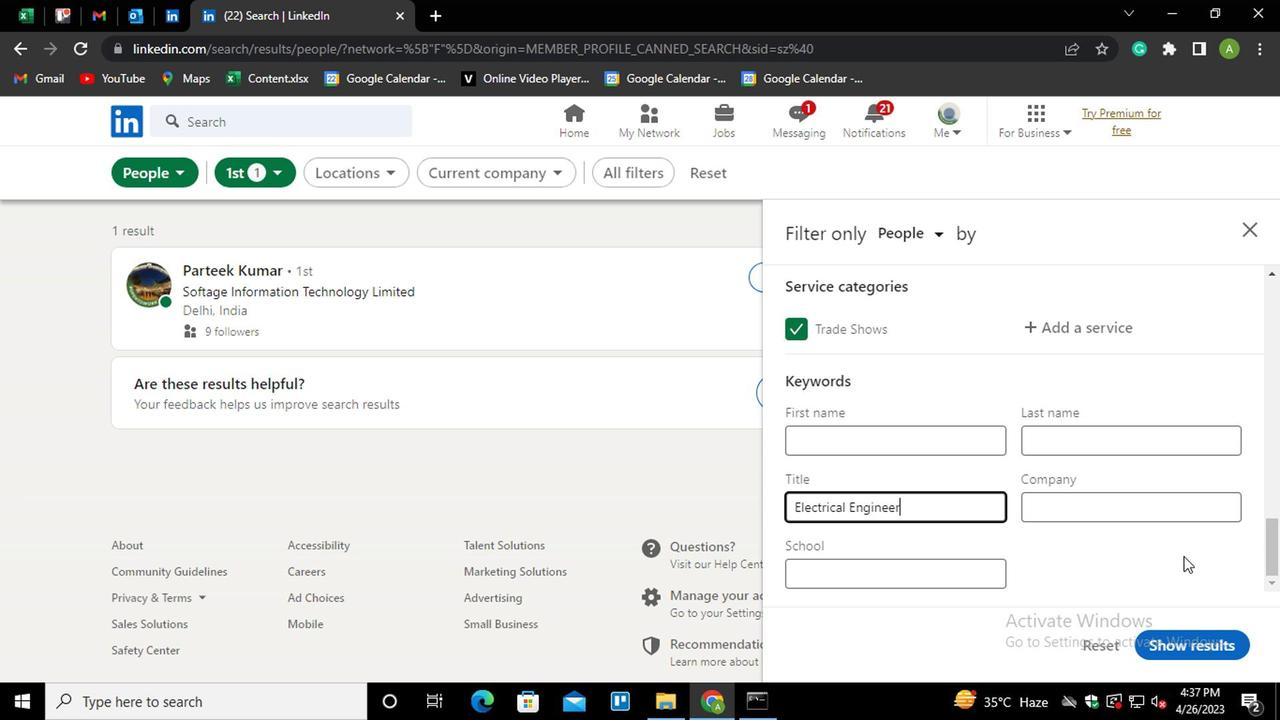 
Action: Mouse moved to (1211, 625)
Screenshot: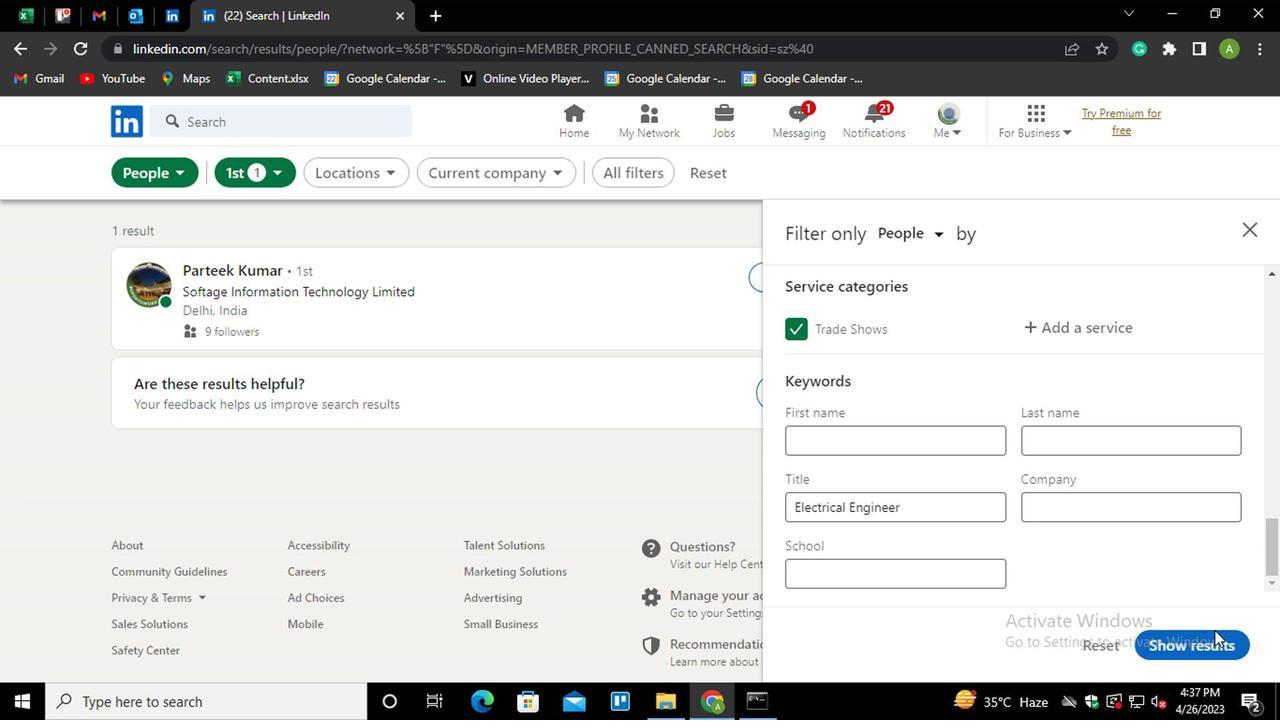 
Action: Mouse pressed left at (1211, 625)
Screenshot: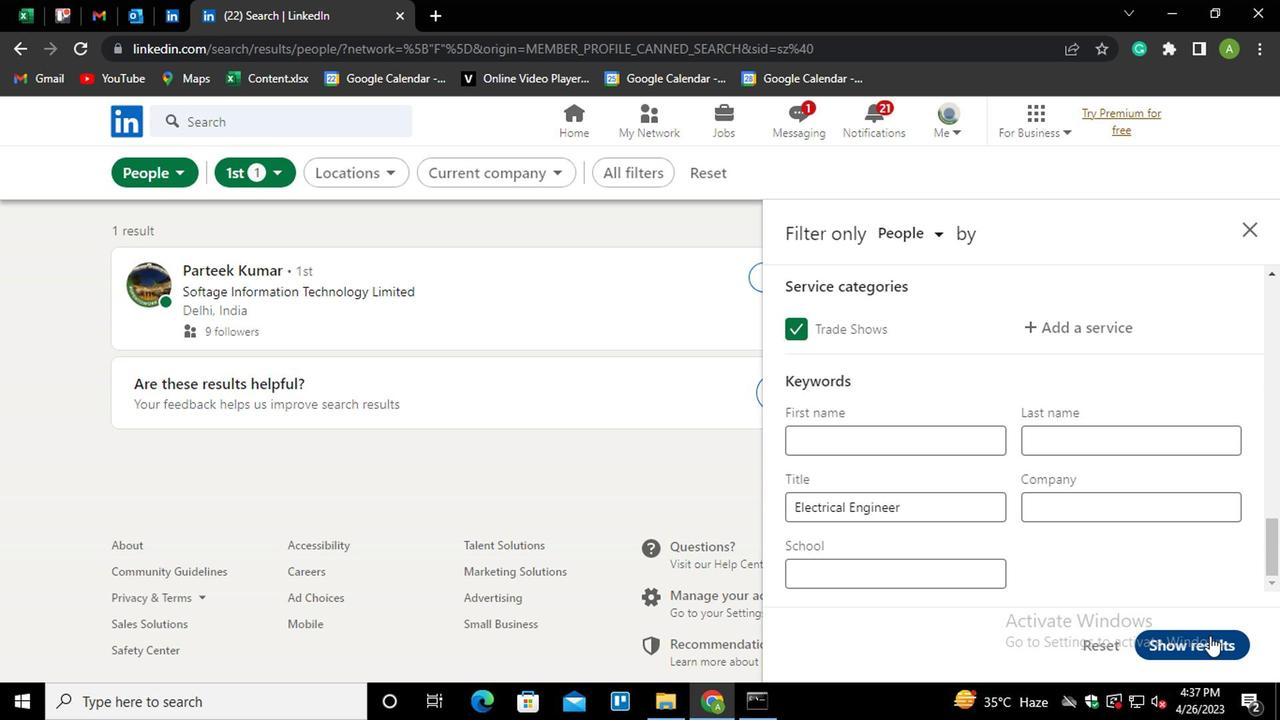
Action: Mouse moved to (1167, 566)
Screenshot: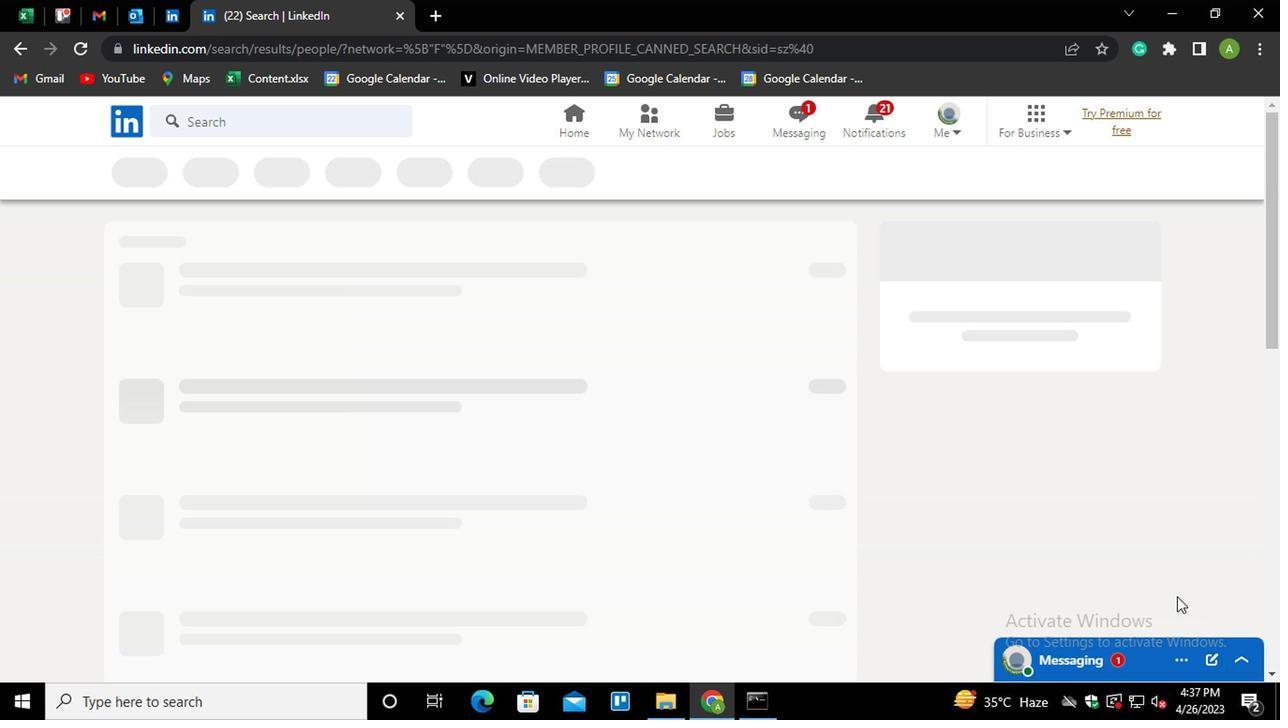 
